 Task: Find connections with filter location Banyo with filter topic #Mindfulwith filter profile language English with filter current company IFORTIS WORLDWIDE™ with filter school Institute of Engineering & Technology with filter industry Wholesale Drugs and Sundries with filter service category Life Coaching with filter keywords title Concierge
Action: Mouse moved to (584, 74)
Screenshot: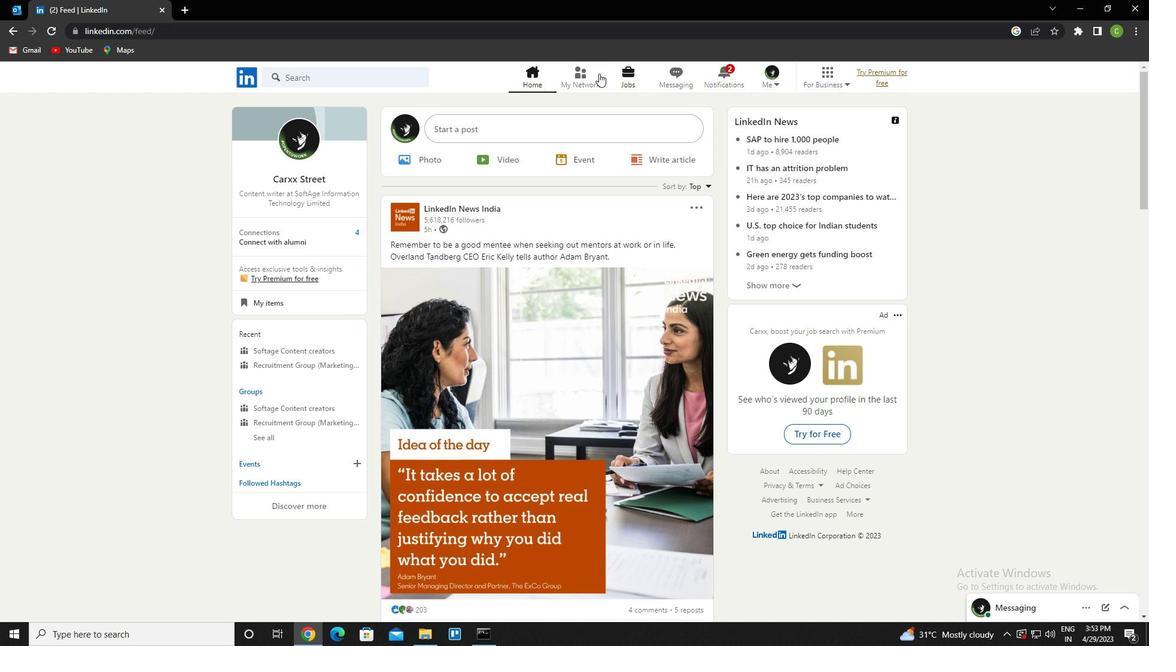 
Action: Mouse pressed left at (584, 74)
Screenshot: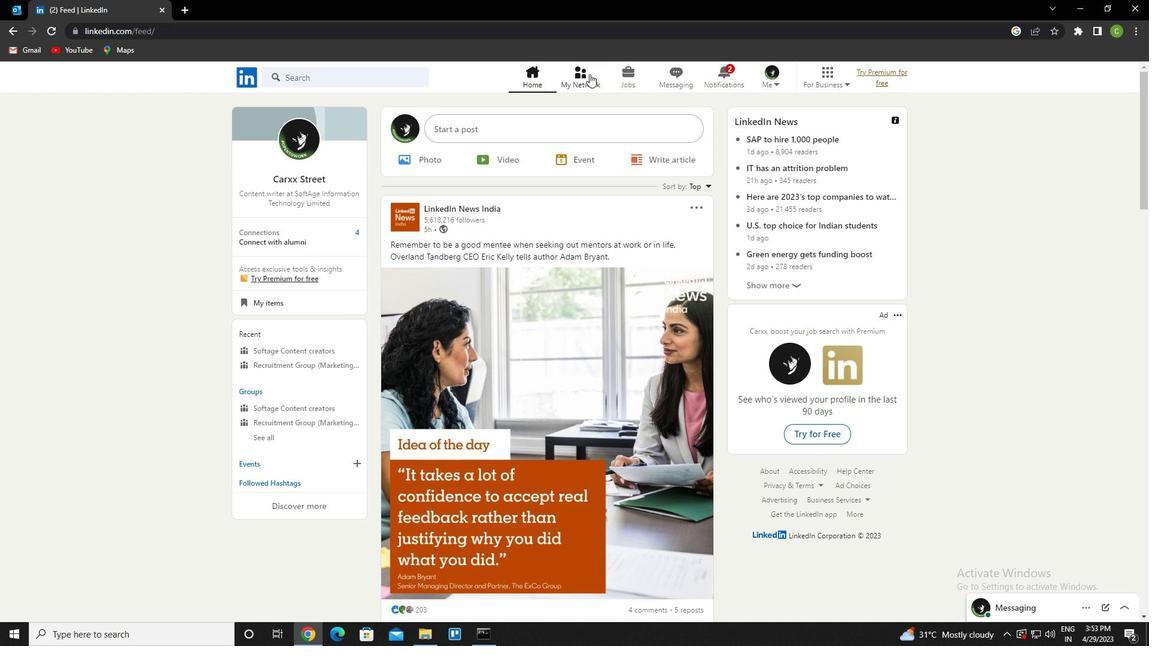 
Action: Mouse moved to (355, 150)
Screenshot: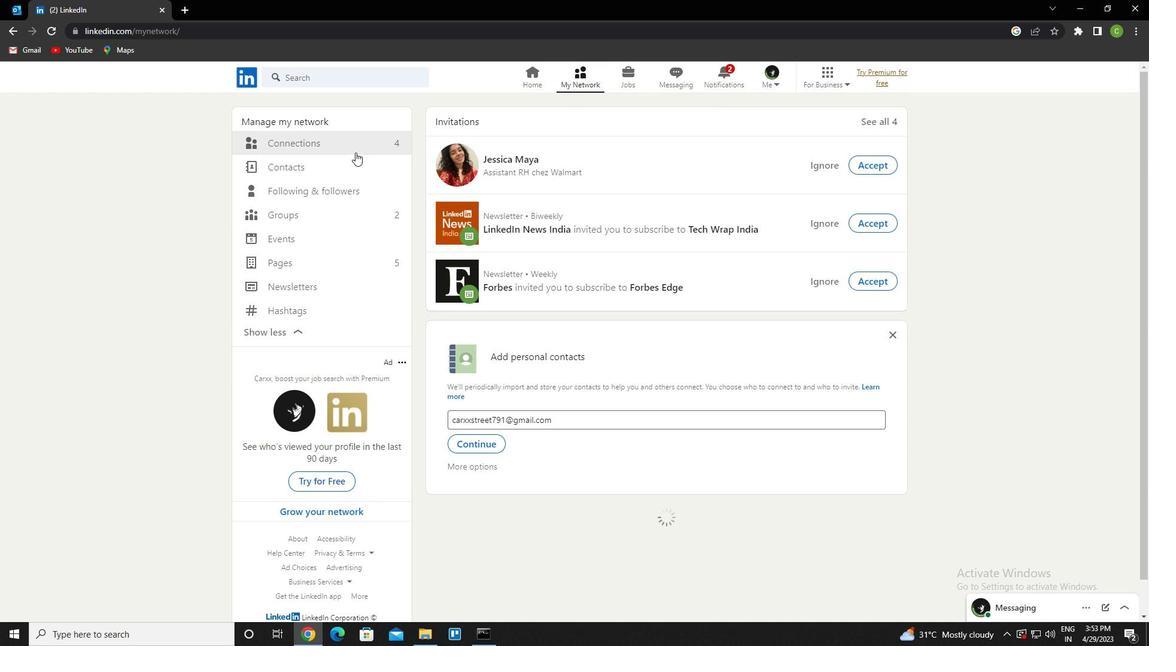 
Action: Mouse pressed left at (355, 150)
Screenshot: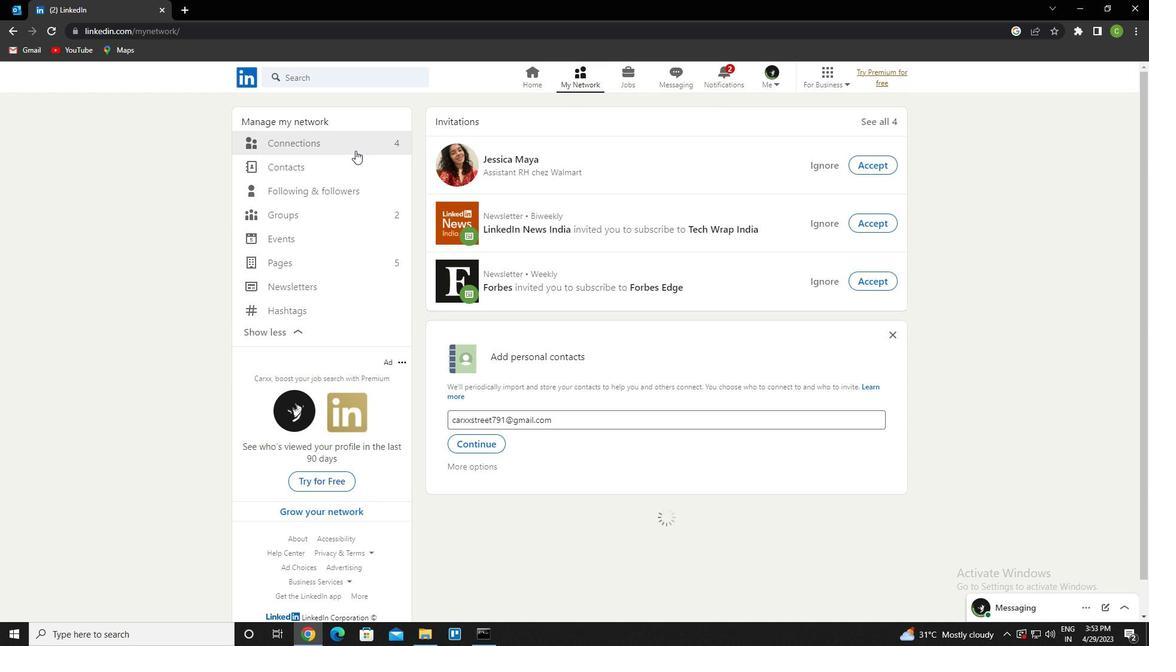 
Action: Mouse moved to (366, 147)
Screenshot: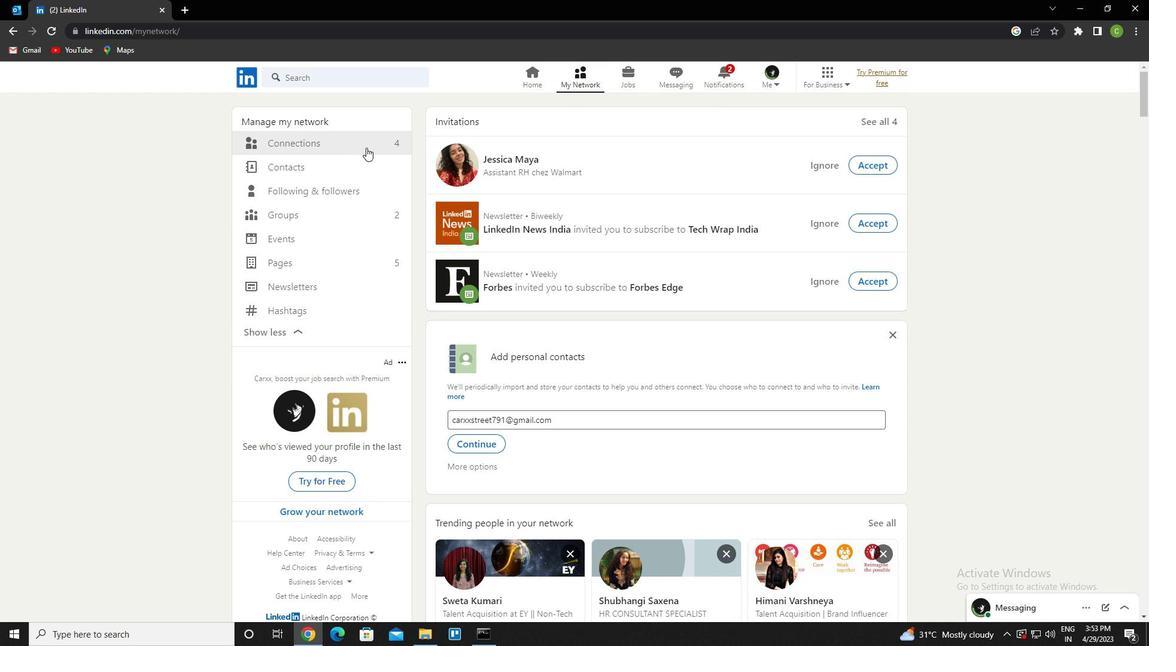 
Action: Mouse pressed left at (366, 147)
Screenshot: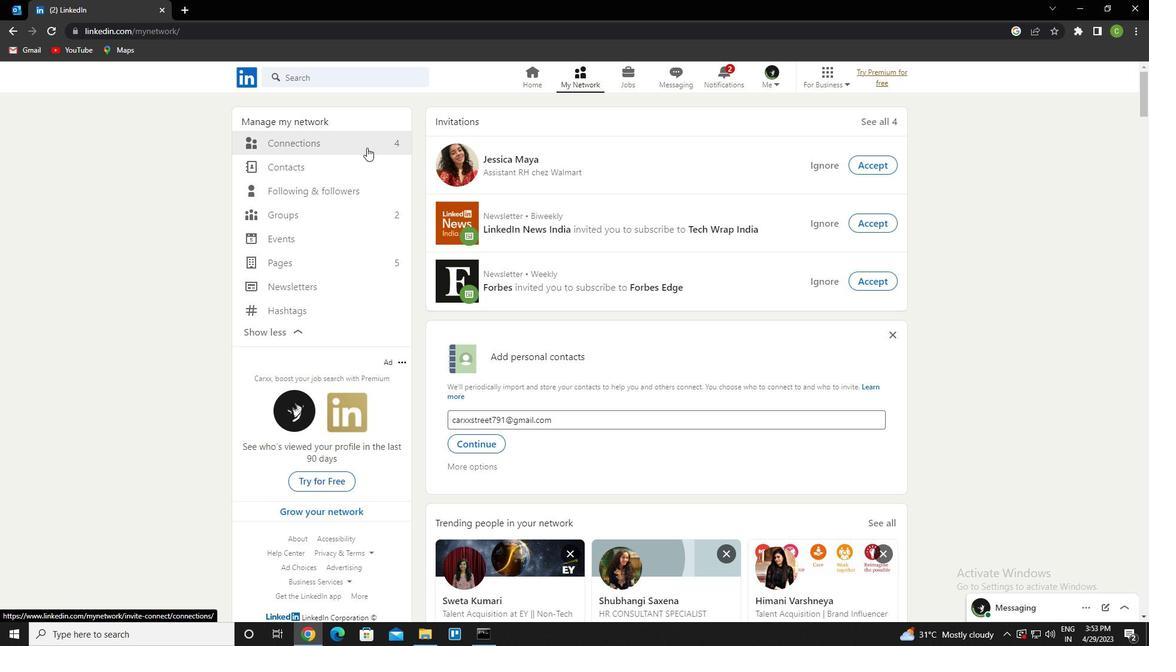 
Action: Mouse moved to (688, 149)
Screenshot: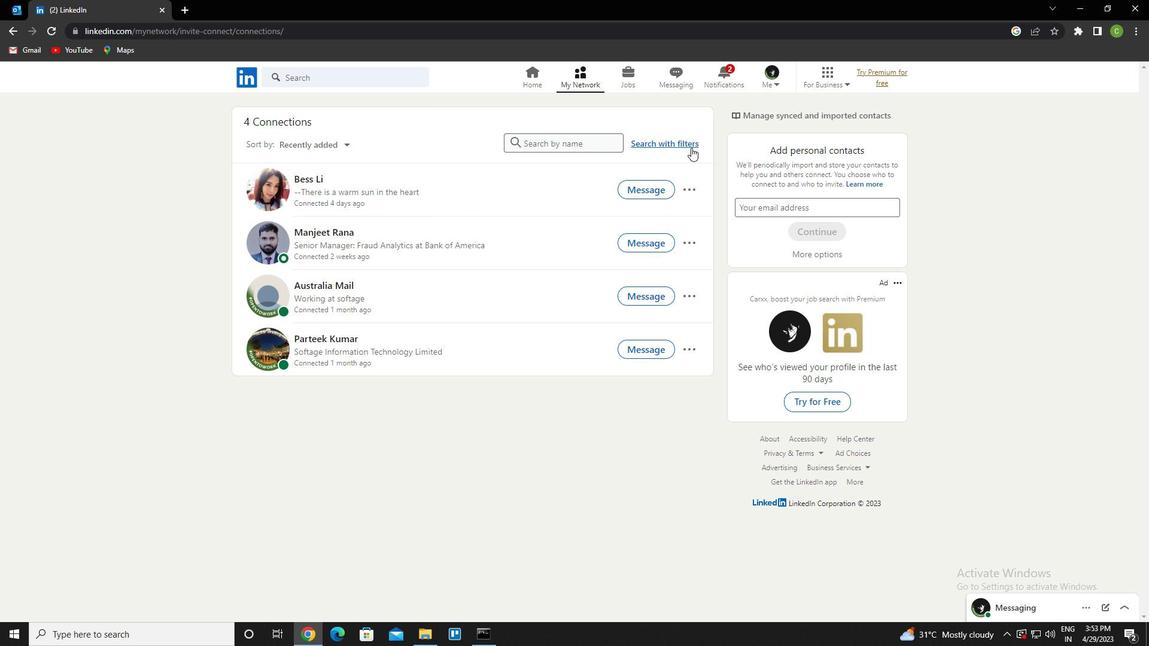 
Action: Mouse pressed left at (688, 149)
Screenshot: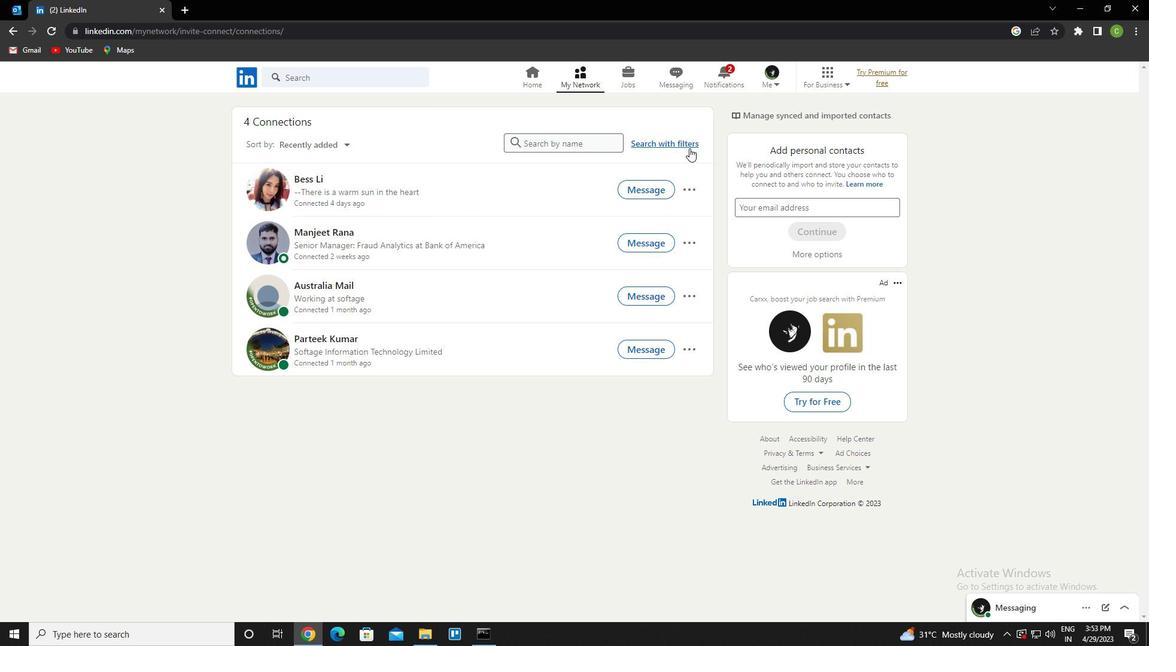 
Action: Mouse moved to (620, 114)
Screenshot: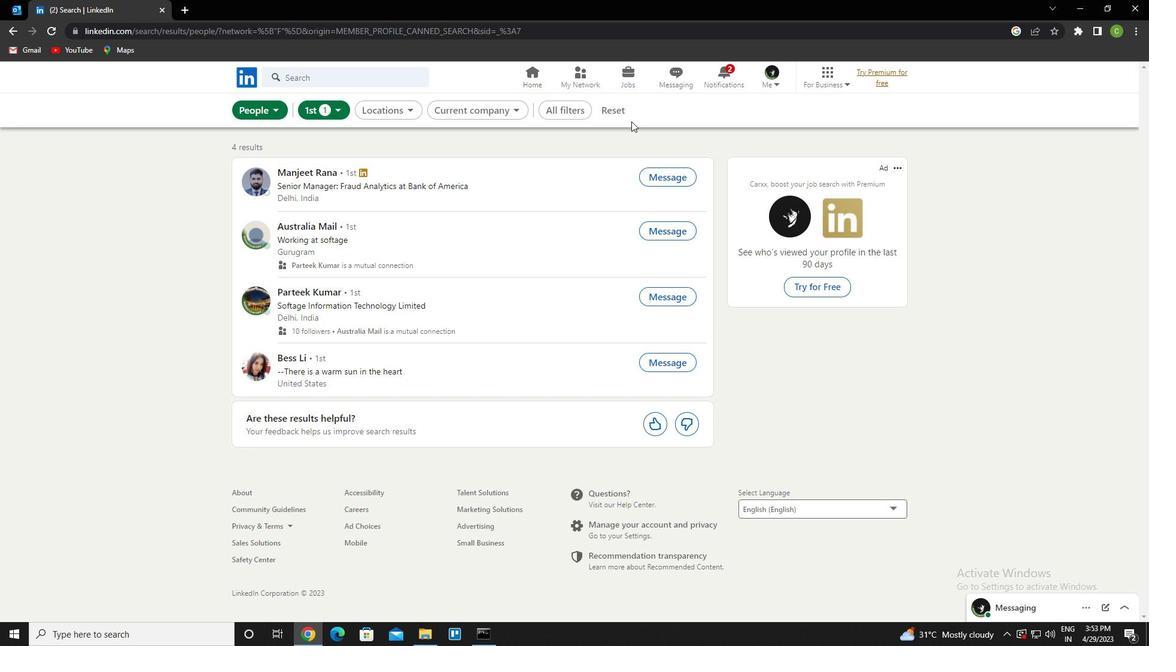 
Action: Mouse pressed left at (620, 114)
Screenshot: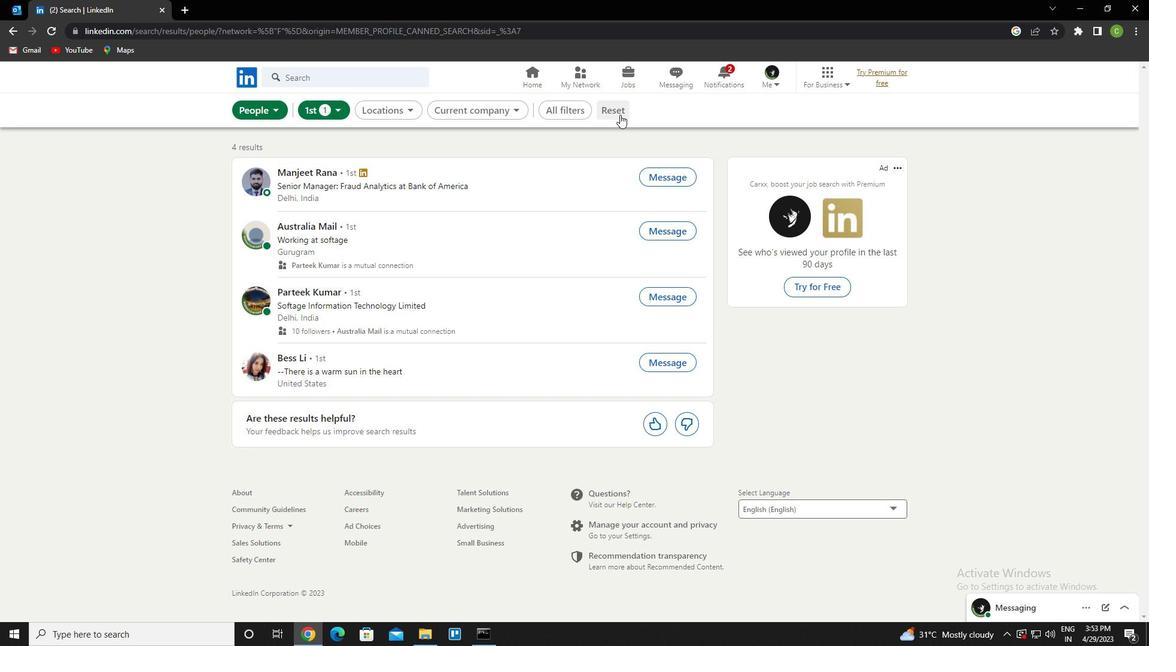 
Action: Mouse moved to (593, 110)
Screenshot: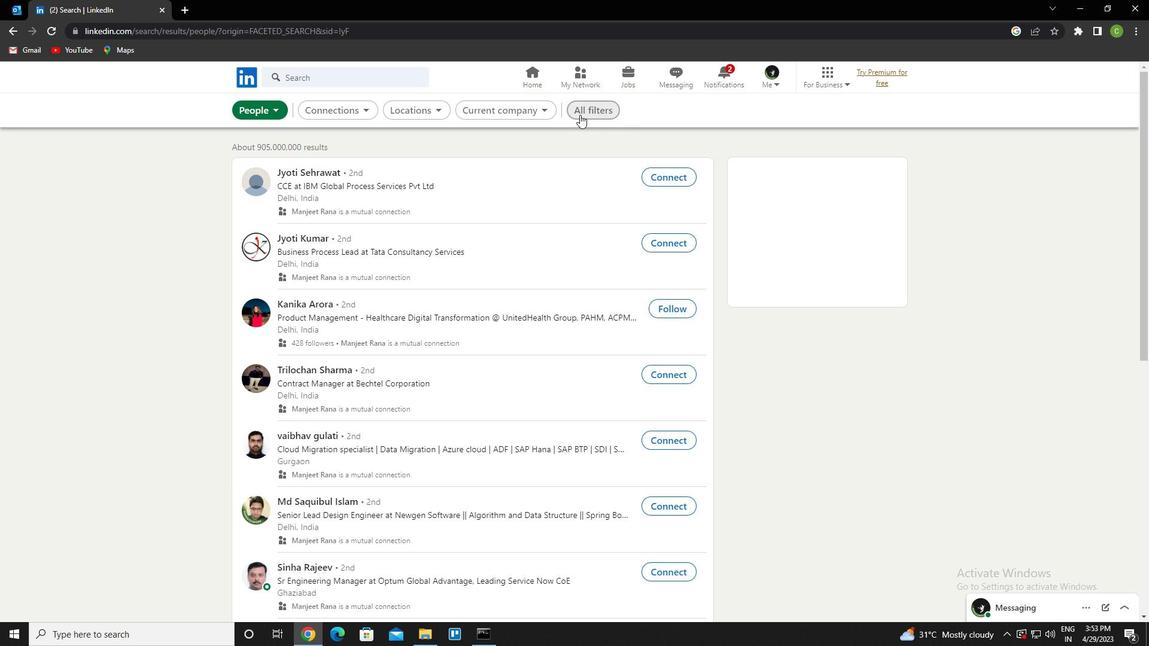 
Action: Mouse pressed left at (593, 110)
Screenshot: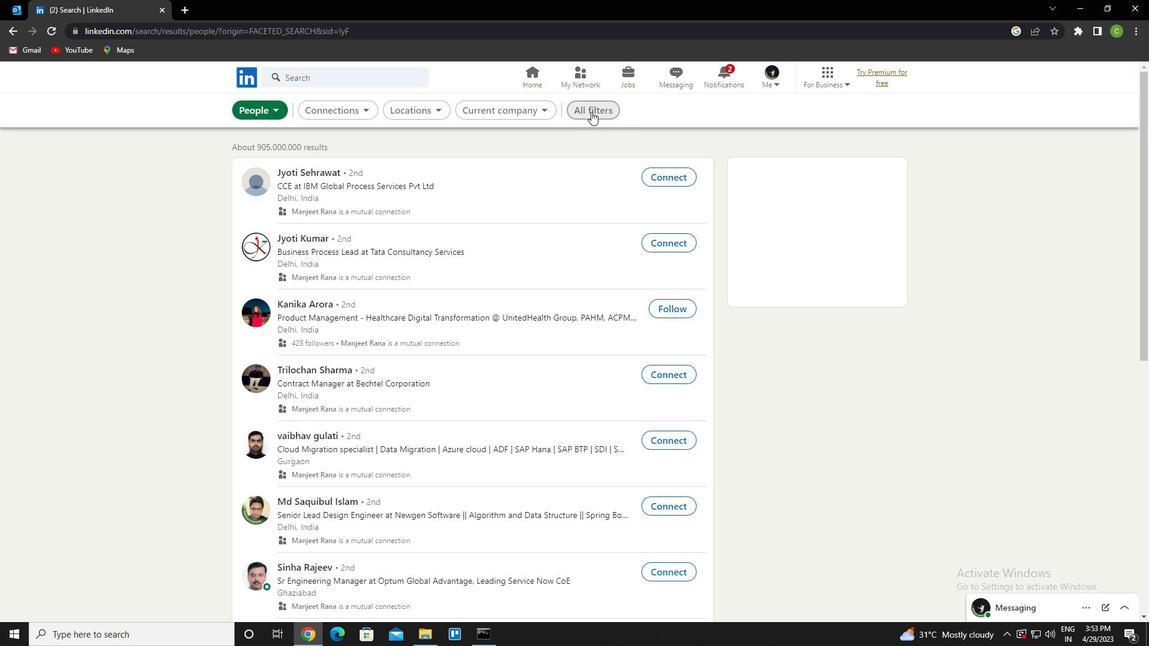 
Action: Mouse moved to (954, 414)
Screenshot: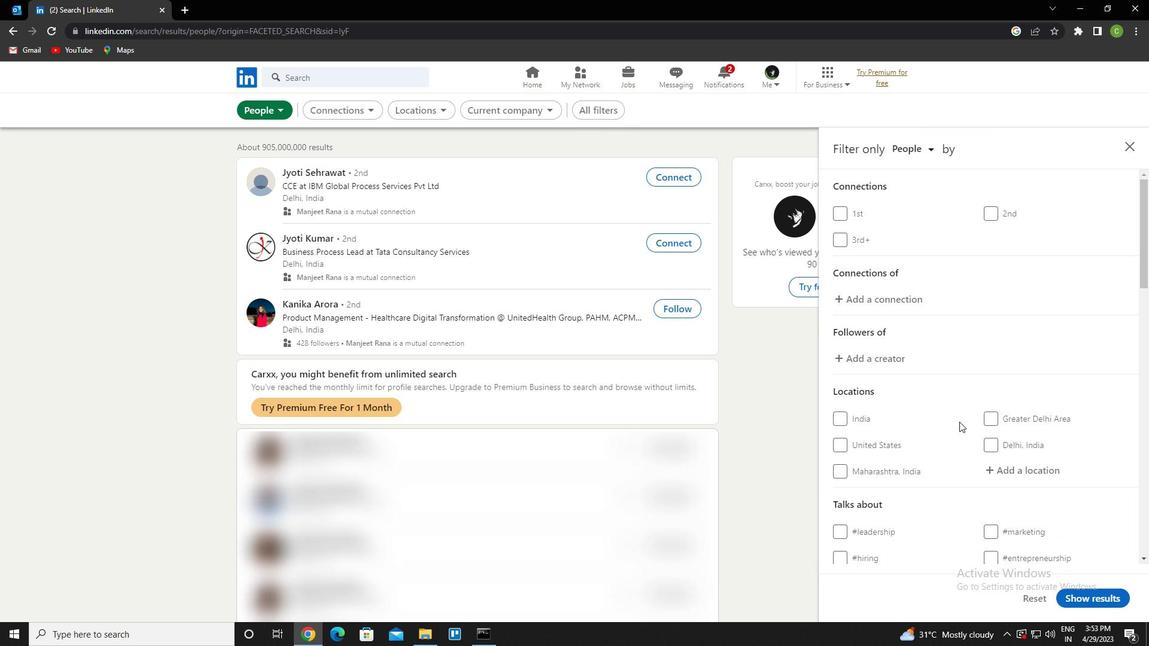 
Action: Mouse scrolled (954, 413) with delta (0, 0)
Screenshot: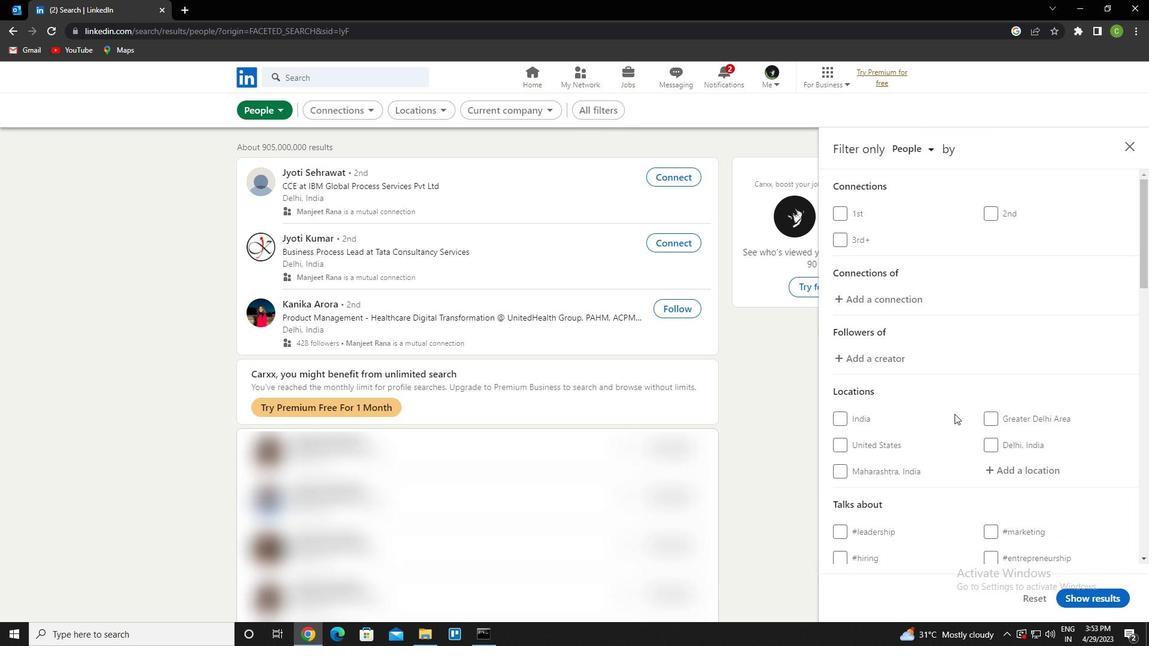 
Action: Mouse scrolled (954, 413) with delta (0, 0)
Screenshot: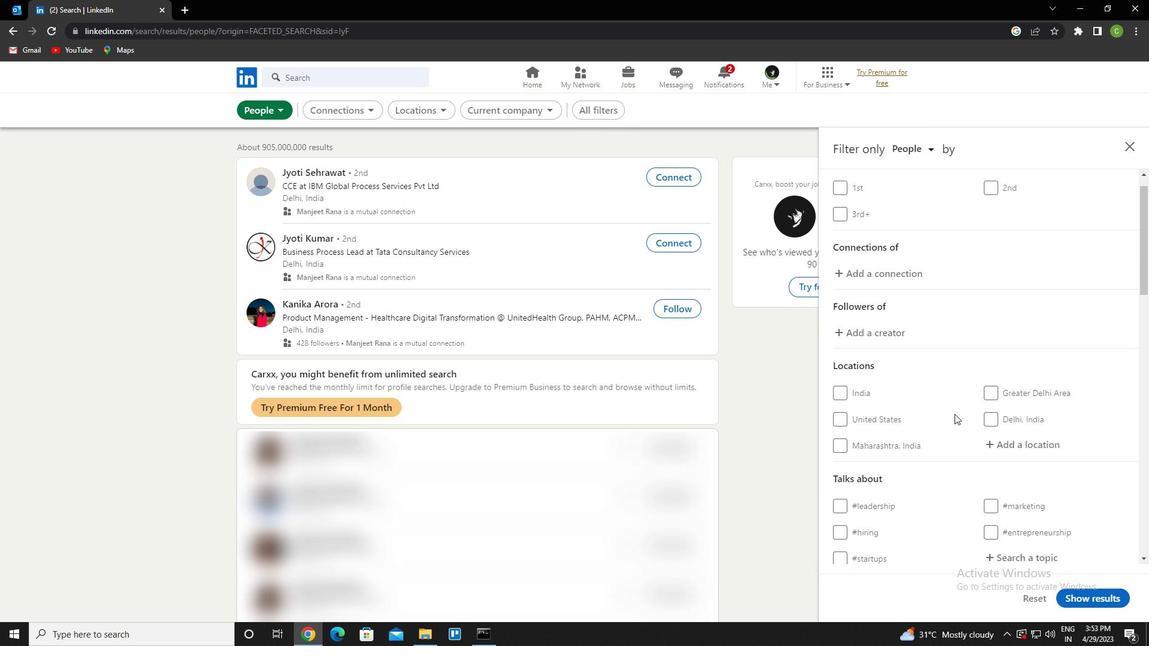 
Action: Mouse moved to (1003, 352)
Screenshot: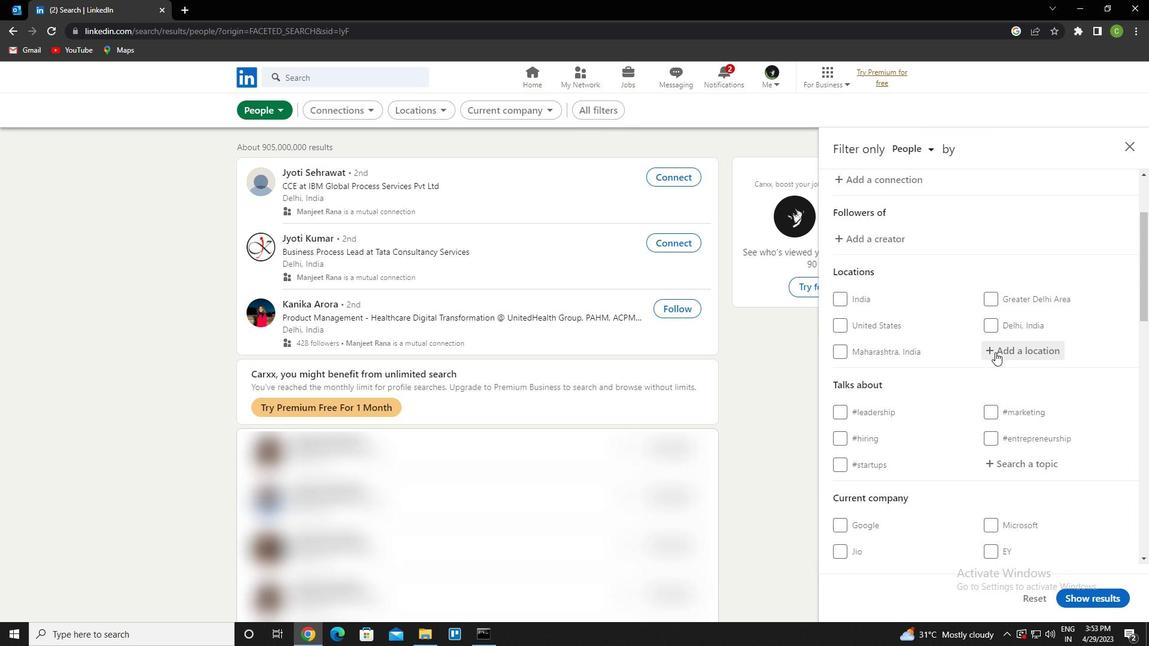 
Action: Mouse pressed left at (1003, 352)
Screenshot: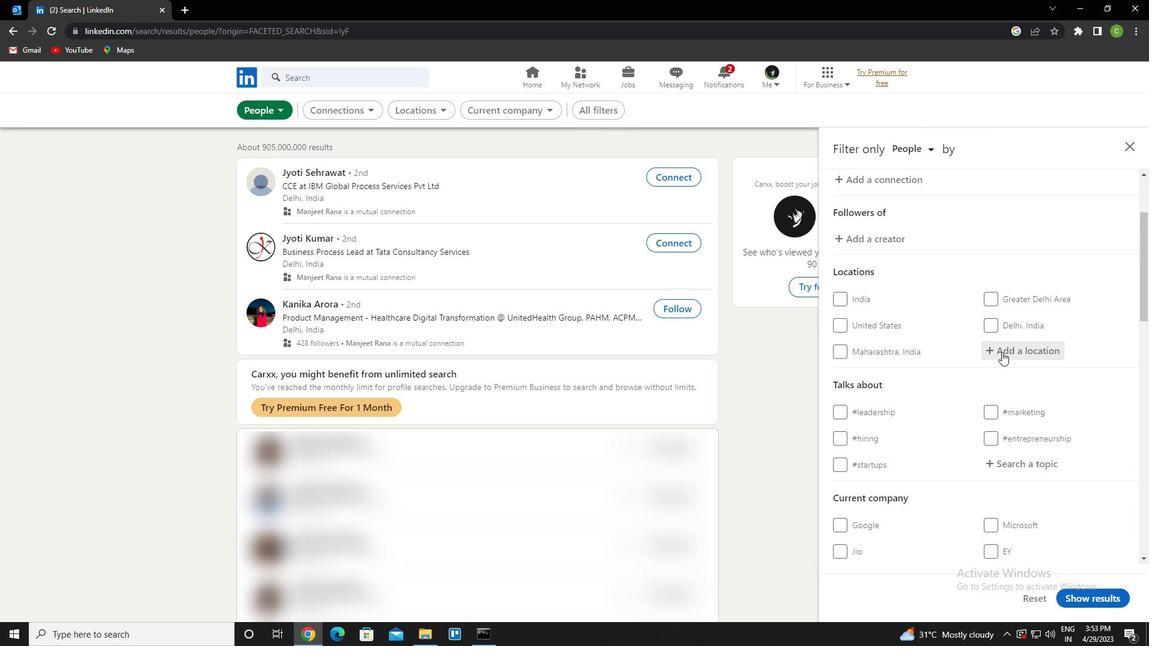 
Action: Key pressed <Key.caps_lock>b<Key.caps_lock>anyo<Key.down><Key.down><Key.enter>
Screenshot: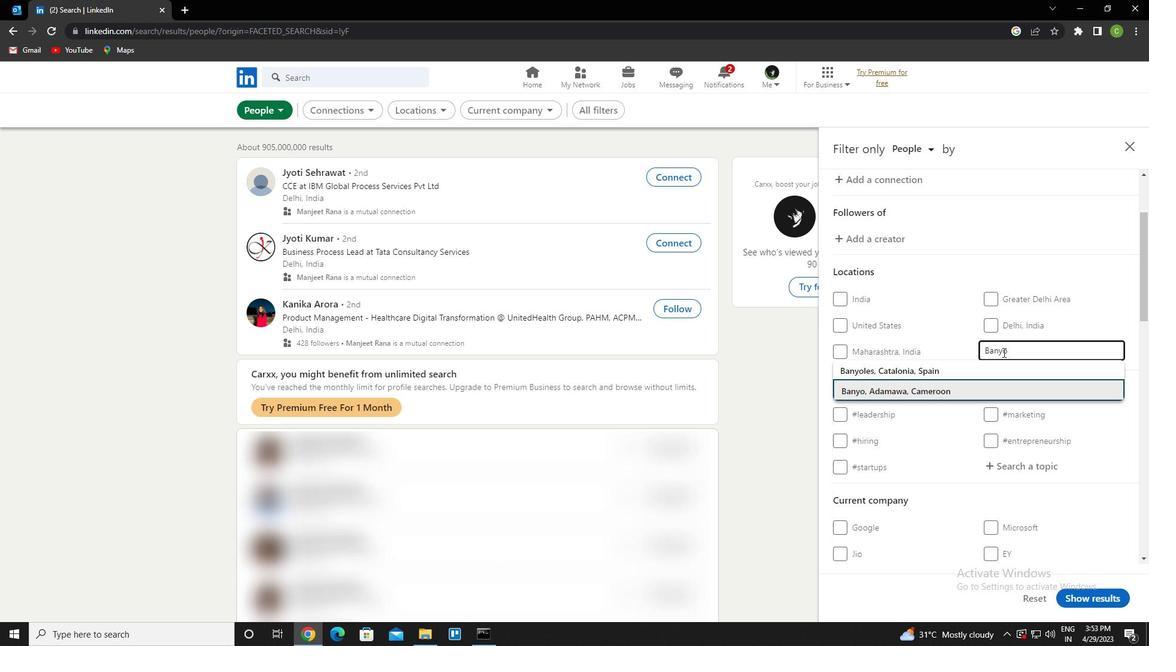 
Action: Mouse moved to (1008, 359)
Screenshot: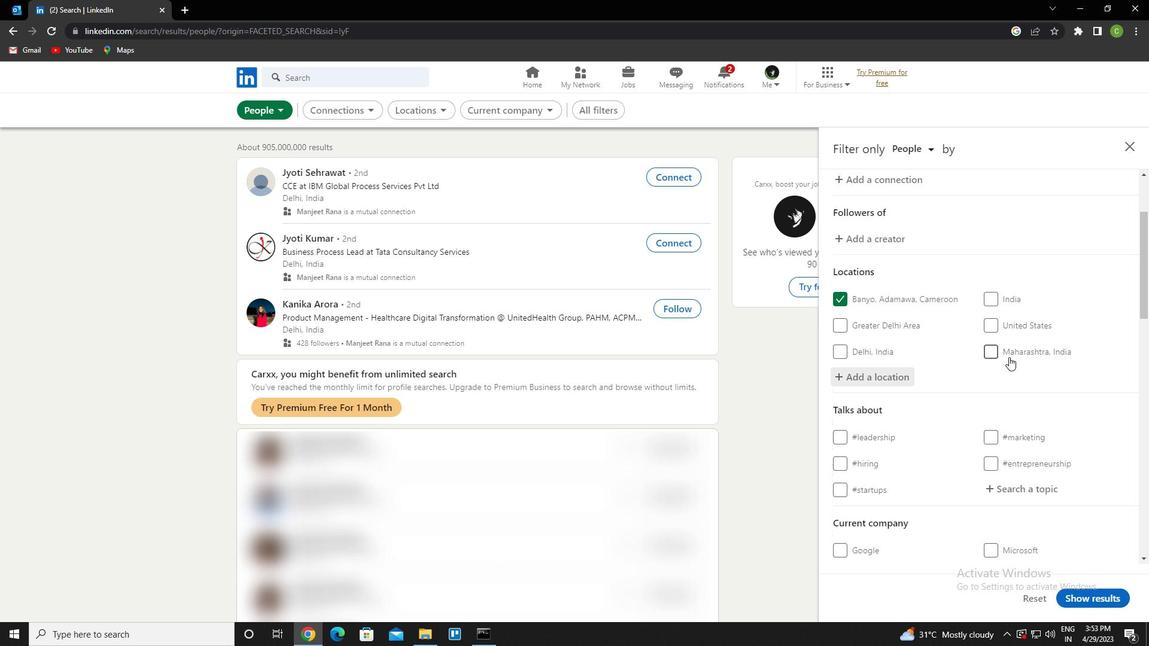 
Action: Mouse scrolled (1008, 358) with delta (0, 0)
Screenshot: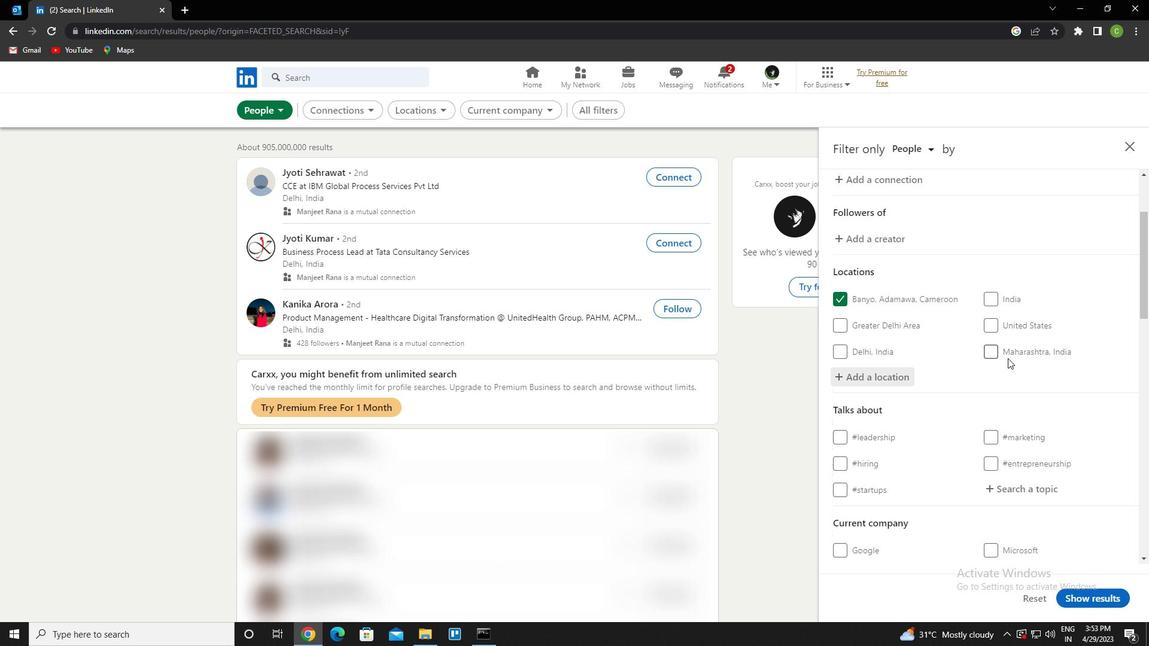 
Action: Mouse moved to (1008, 360)
Screenshot: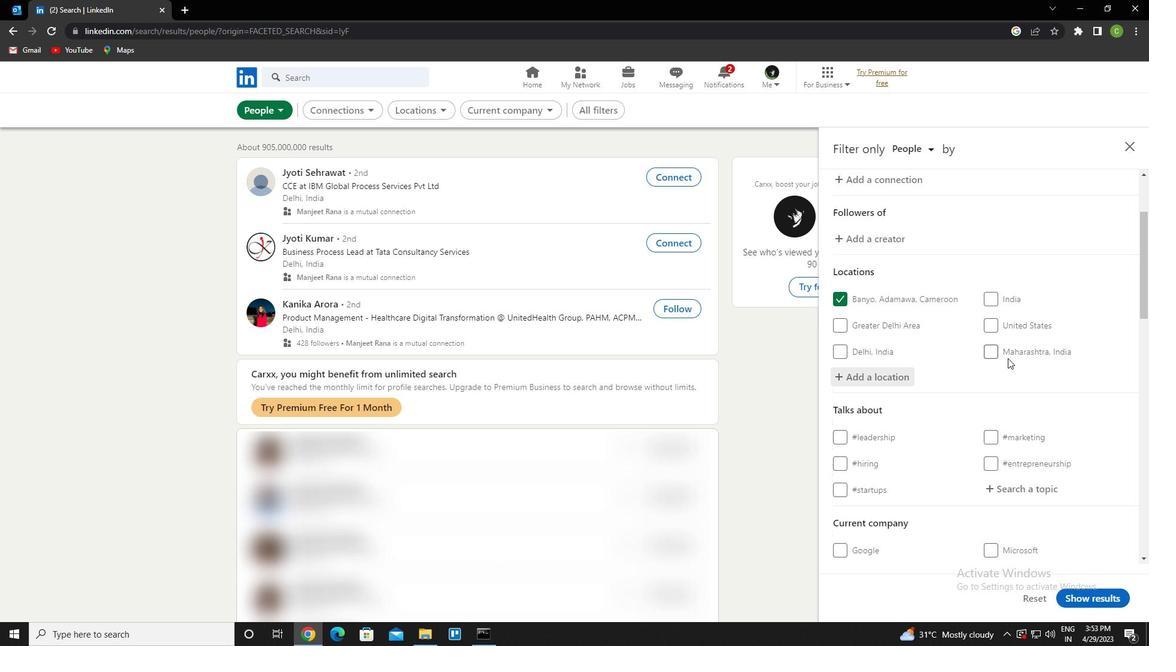 
Action: Mouse scrolled (1008, 359) with delta (0, 0)
Screenshot: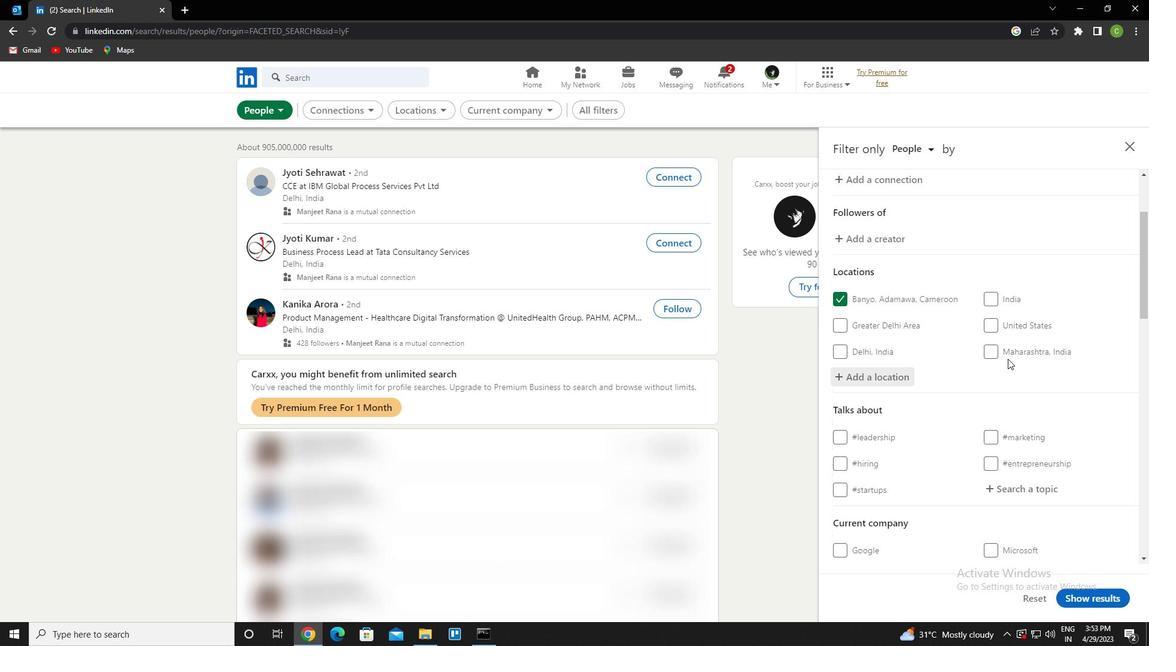
Action: Mouse moved to (1028, 373)
Screenshot: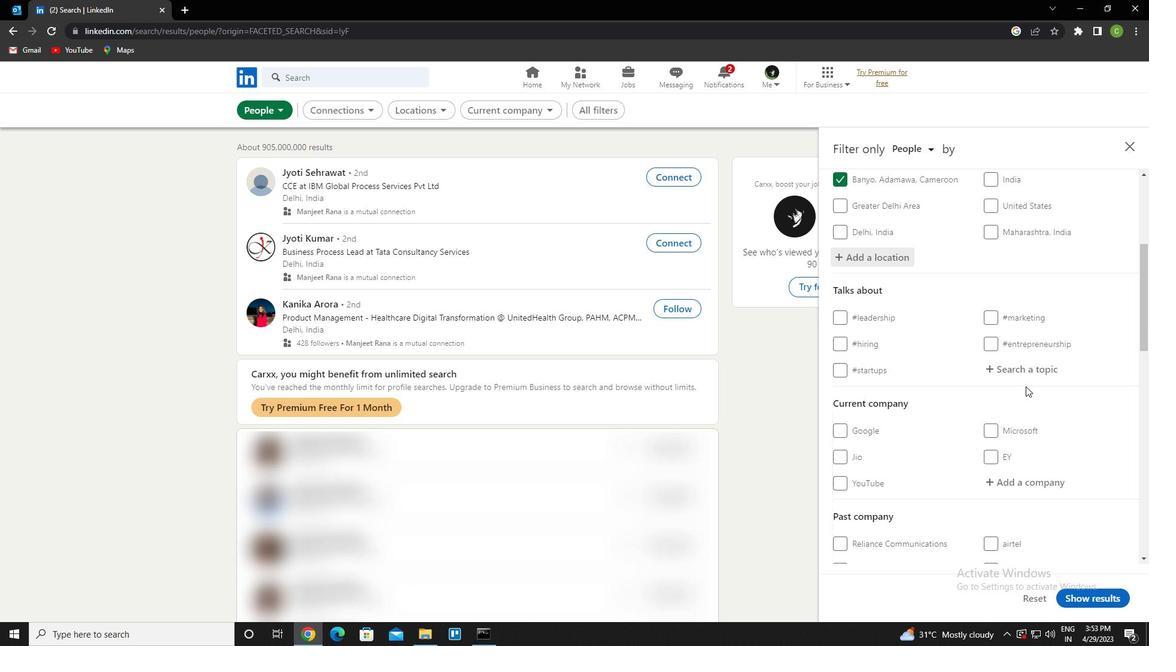 
Action: Mouse pressed left at (1028, 373)
Screenshot: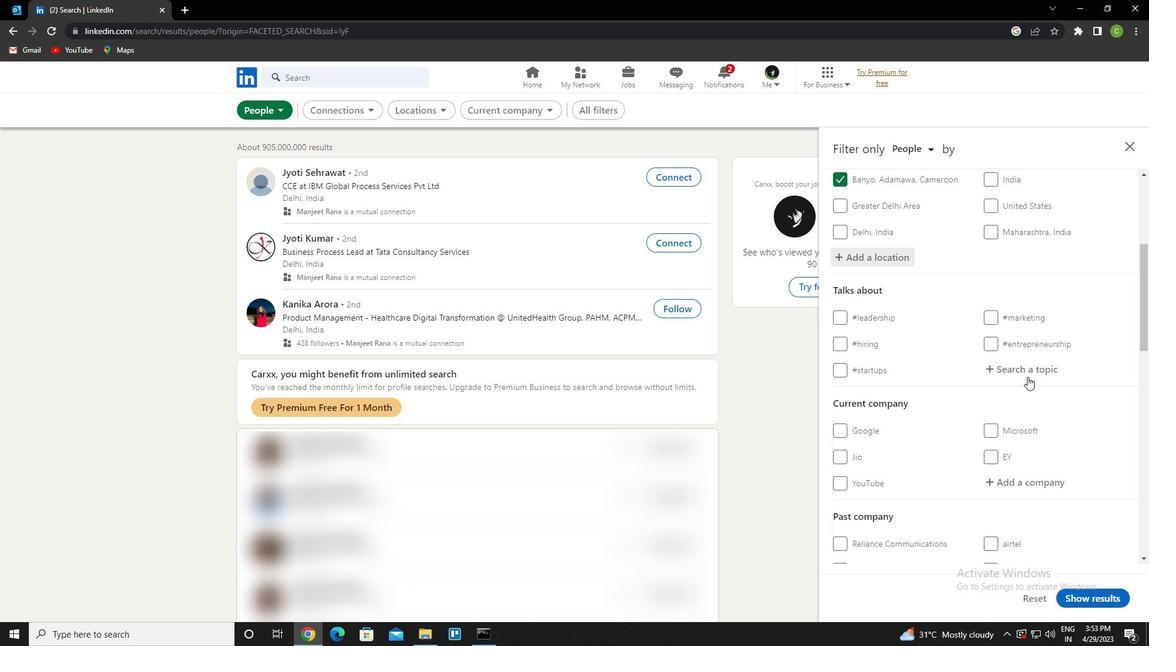 
Action: Key pressed <Key.caps_lock>m<Key.caps_lock>ibn<Key.backspace><Key.backspace>ndful<Key.down><Key.down><Key.enter>
Screenshot: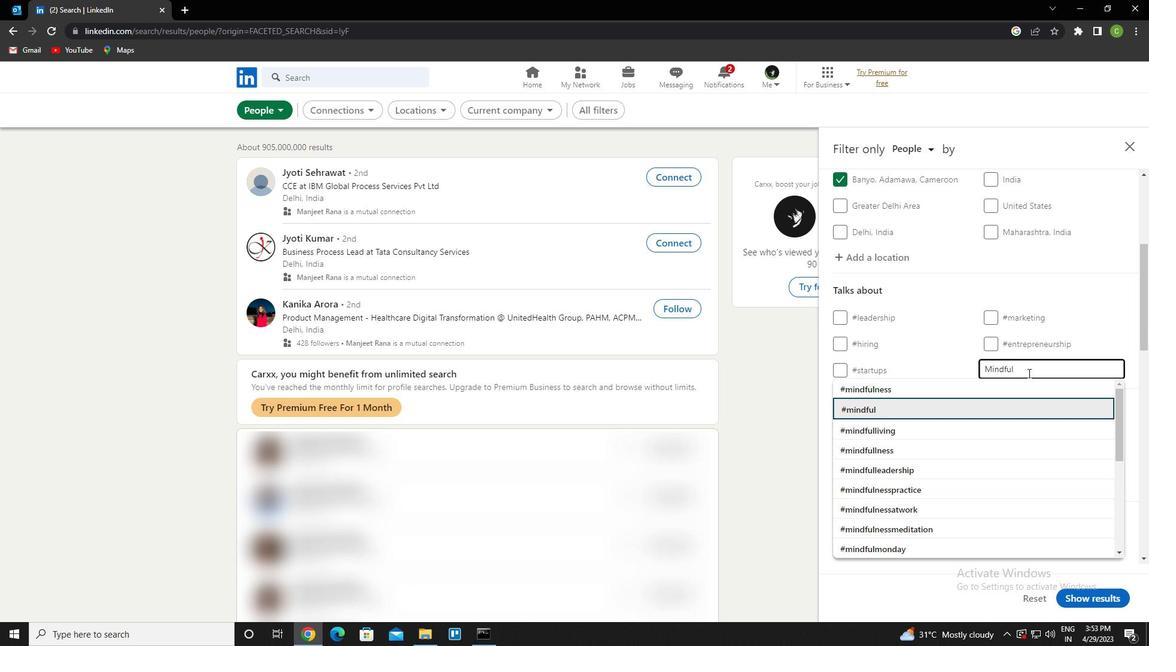 
Action: Mouse scrolled (1028, 372) with delta (0, 0)
Screenshot: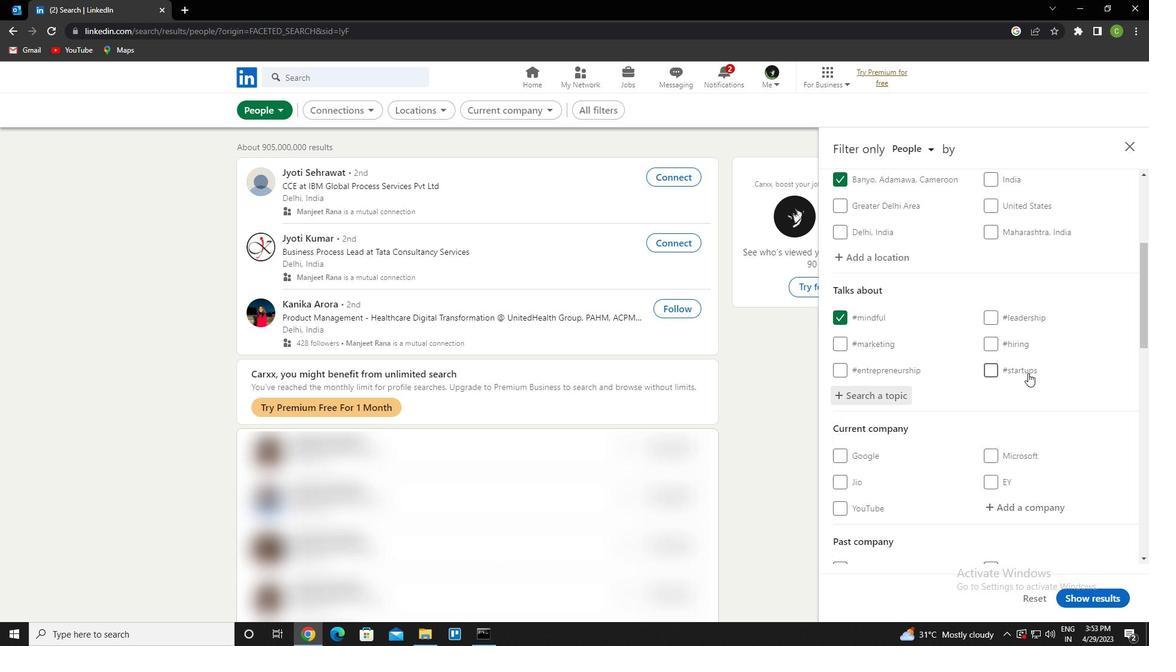 
Action: Mouse scrolled (1028, 372) with delta (0, 0)
Screenshot: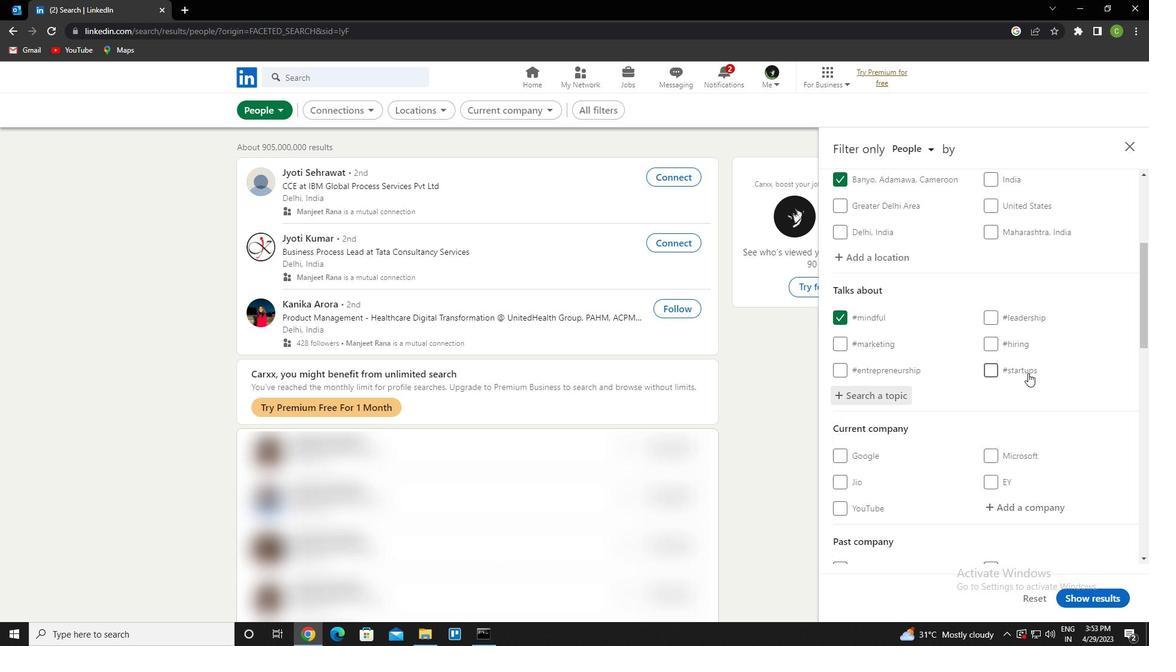 
Action: Mouse scrolled (1028, 372) with delta (0, 0)
Screenshot: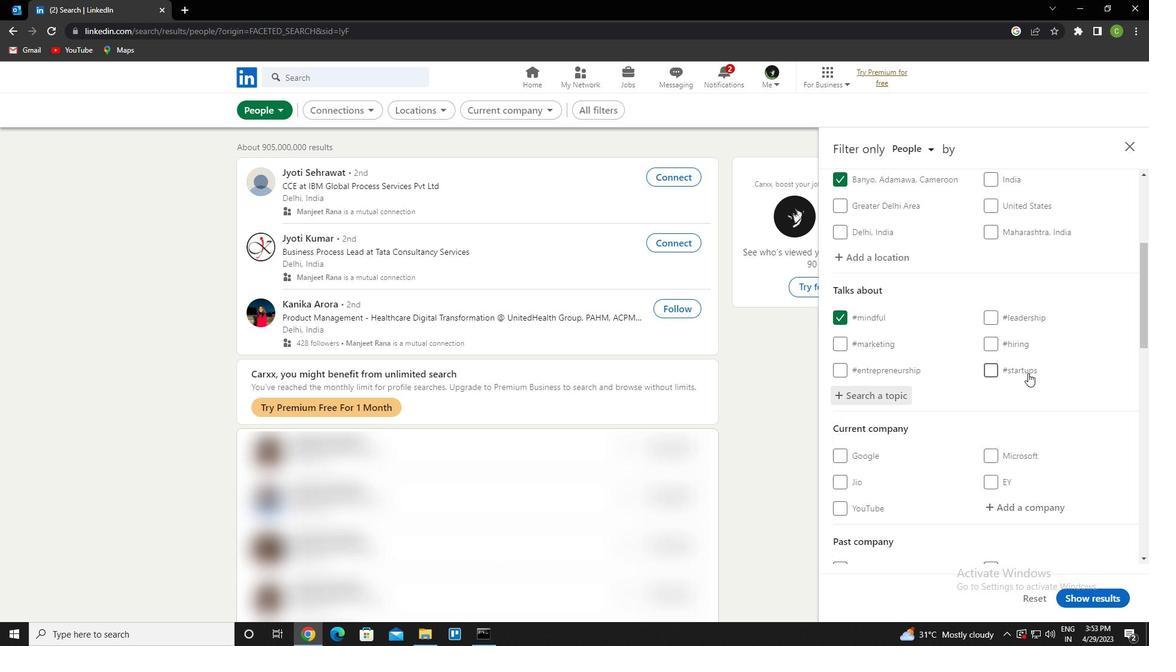 
Action: Mouse scrolled (1028, 372) with delta (0, 0)
Screenshot: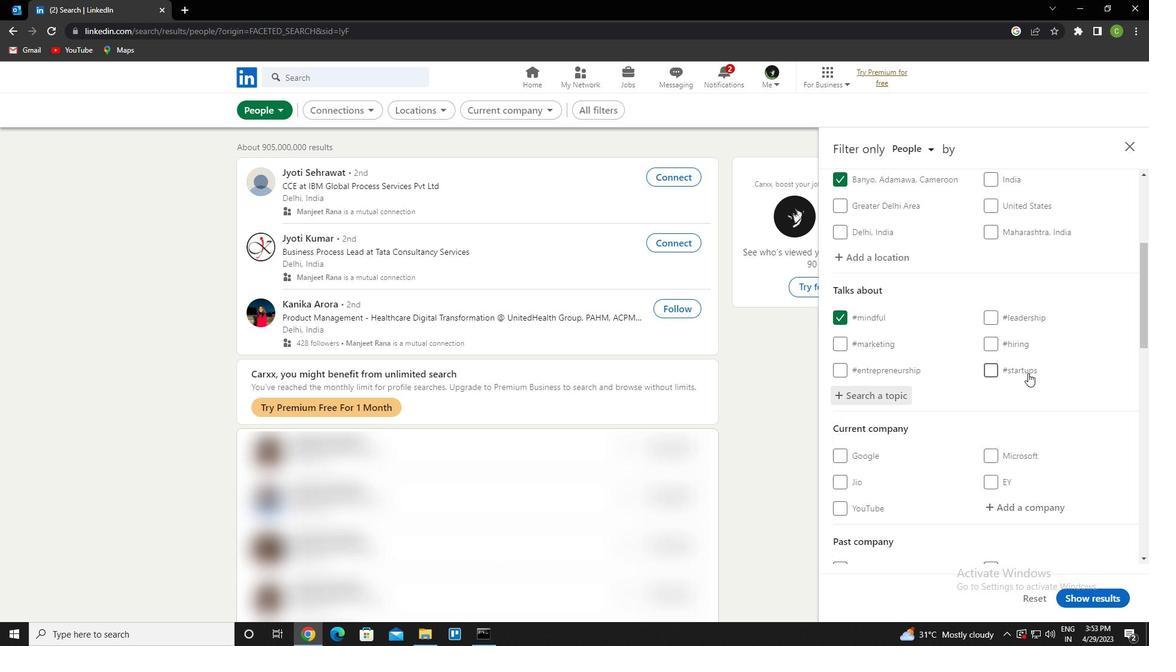 
Action: Mouse scrolled (1028, 372) with delta (0, 0)
Screenshot: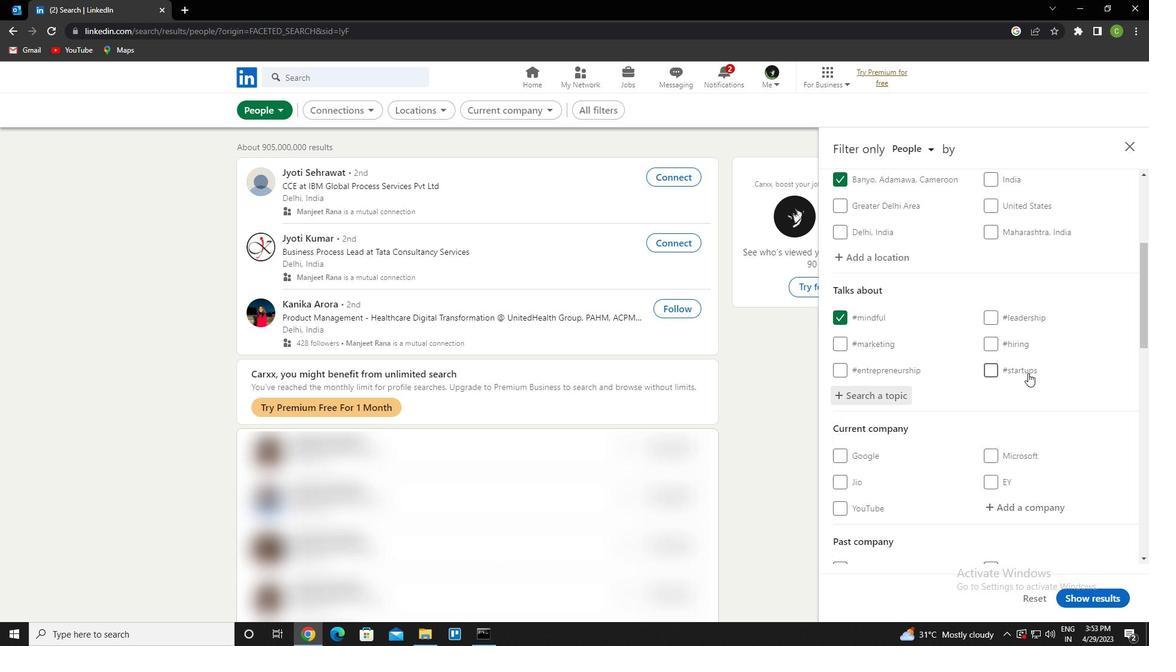 
Action: Mouse scrolled (1028, 372) with delta (0, 0)
Screenshot: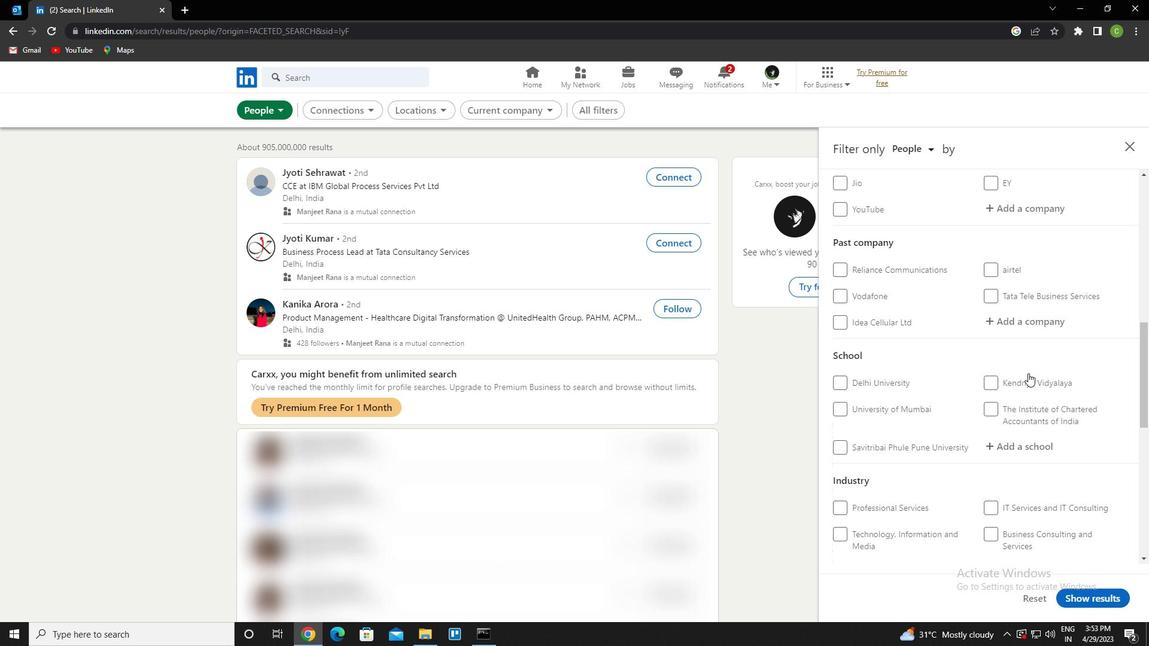 
Action: Mouse moved to (1015, 397)
Screenshot: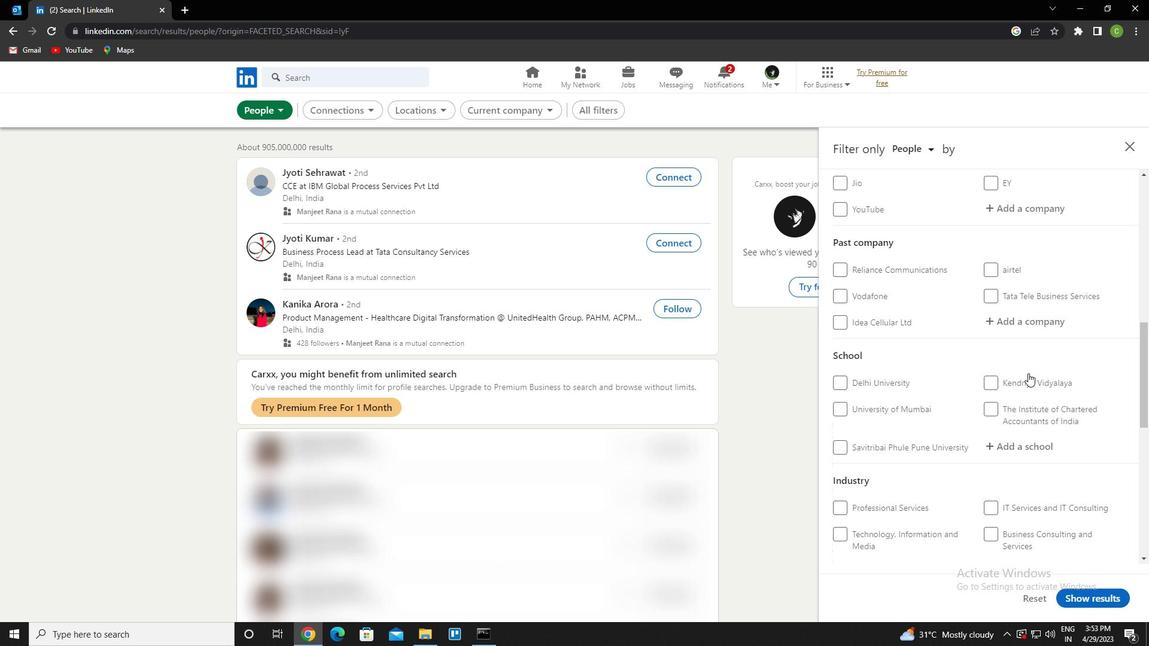 
Action: Mouse scrolled (1015, 396) with delta (0, 0)
Screenshot: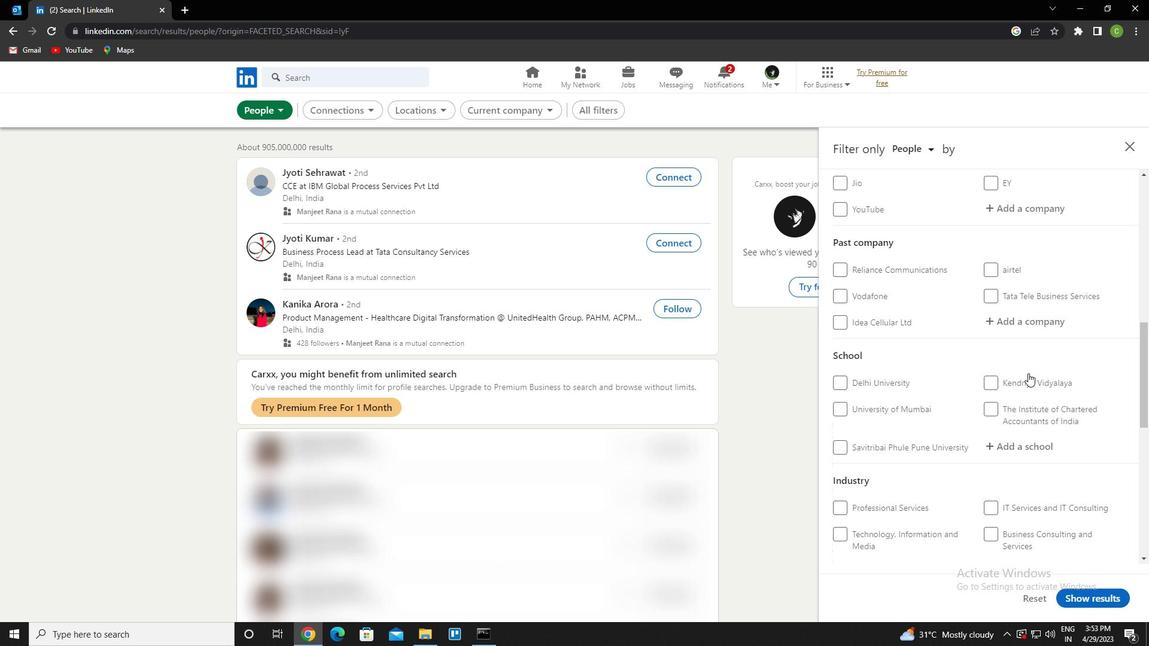 
Action: Mouse moved to (1008, 409)
Screenshot: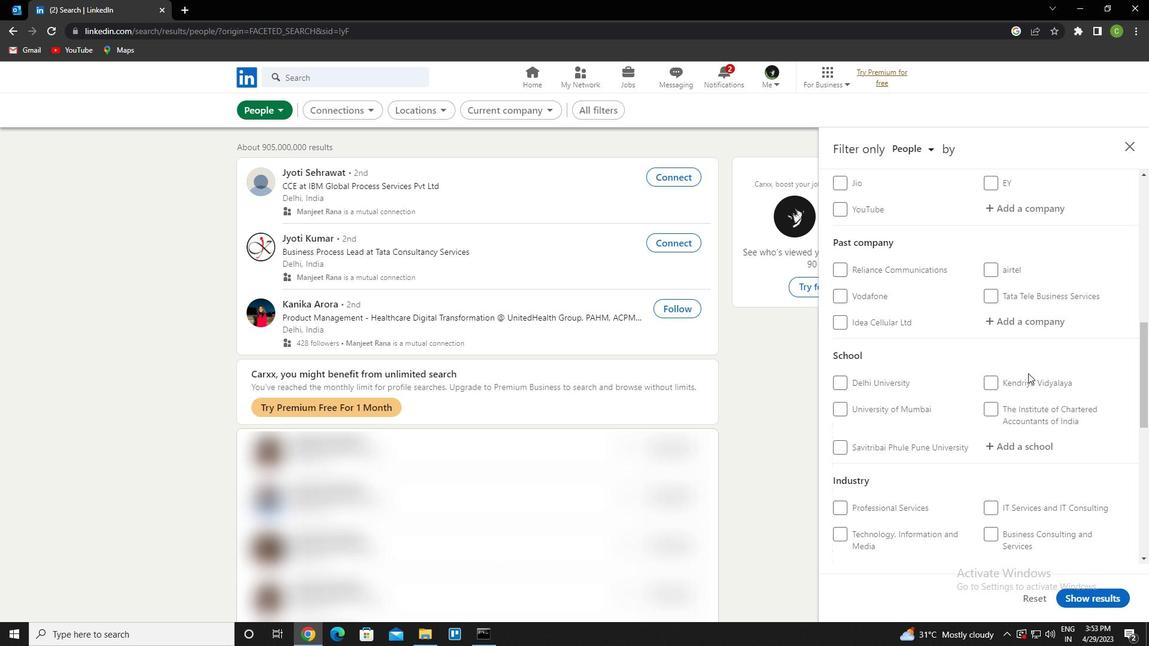 
Action: Mouse scrolled (1008, 408) with delta (0, 0)
Screenshot: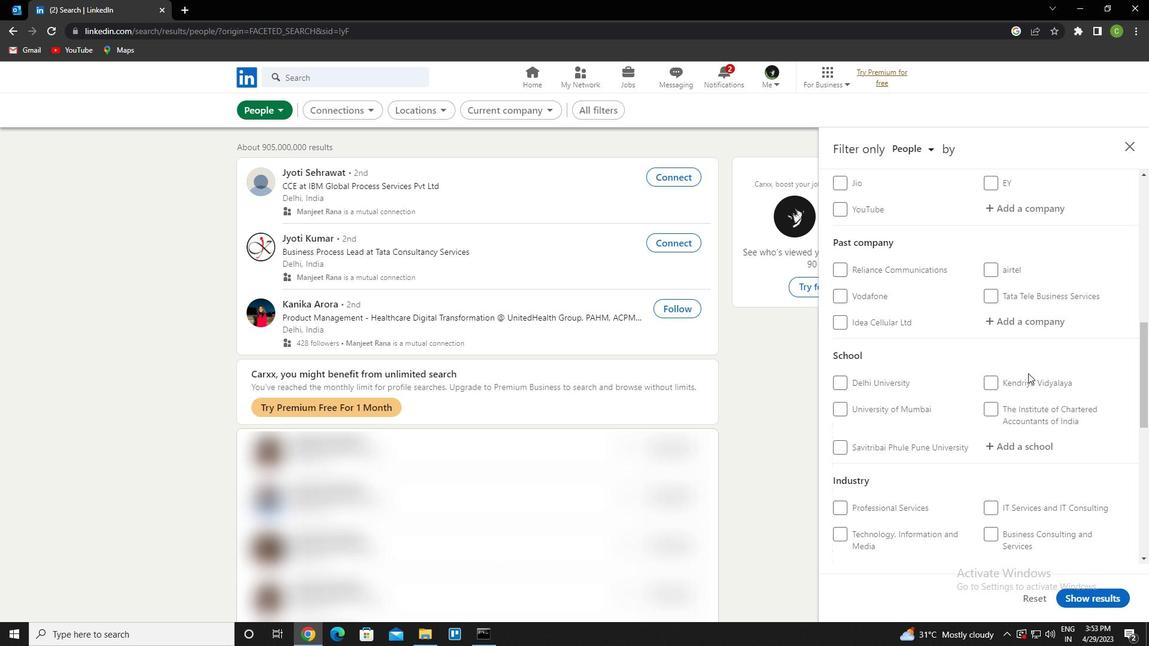 
Action: Mouse moved to (1004, 413)
Screenshot: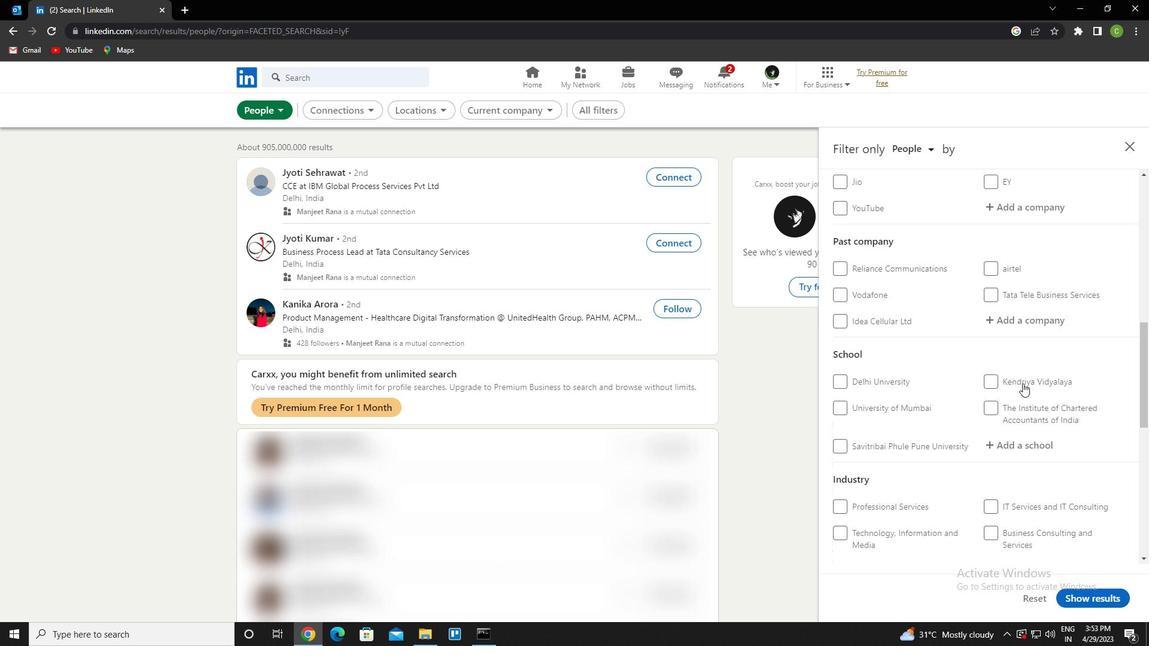 
Action: Mouse scrolled (1004, 413) with delta (0, 0)
Screenshot: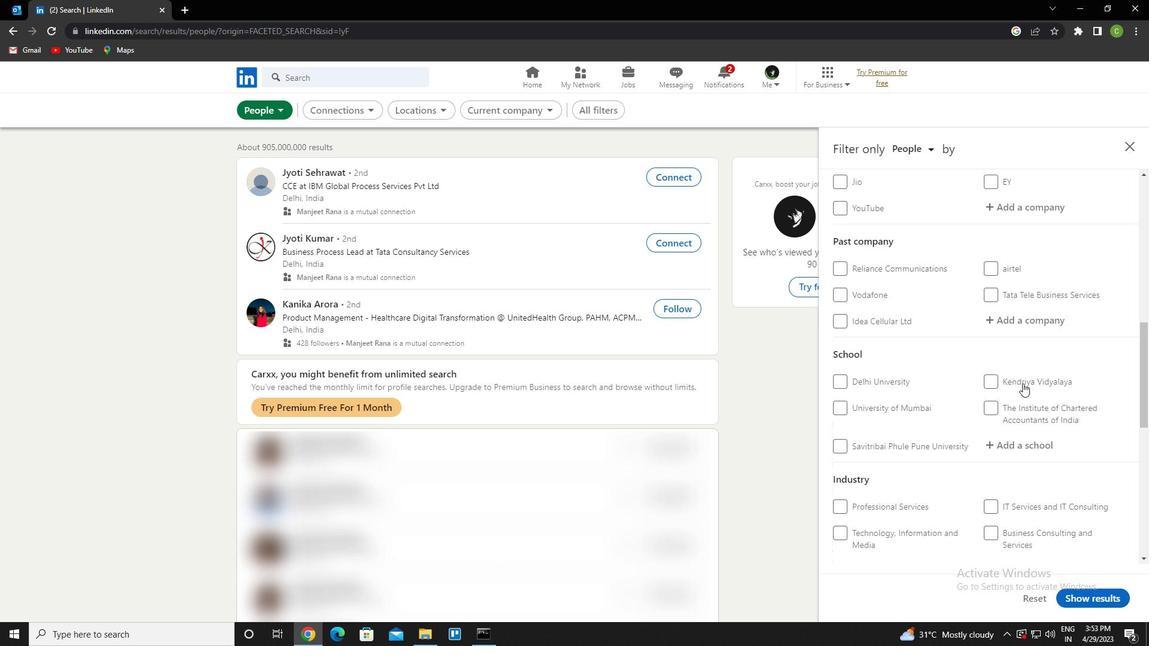 
Action: Mouse moved to (1000, 416)
Screenshot: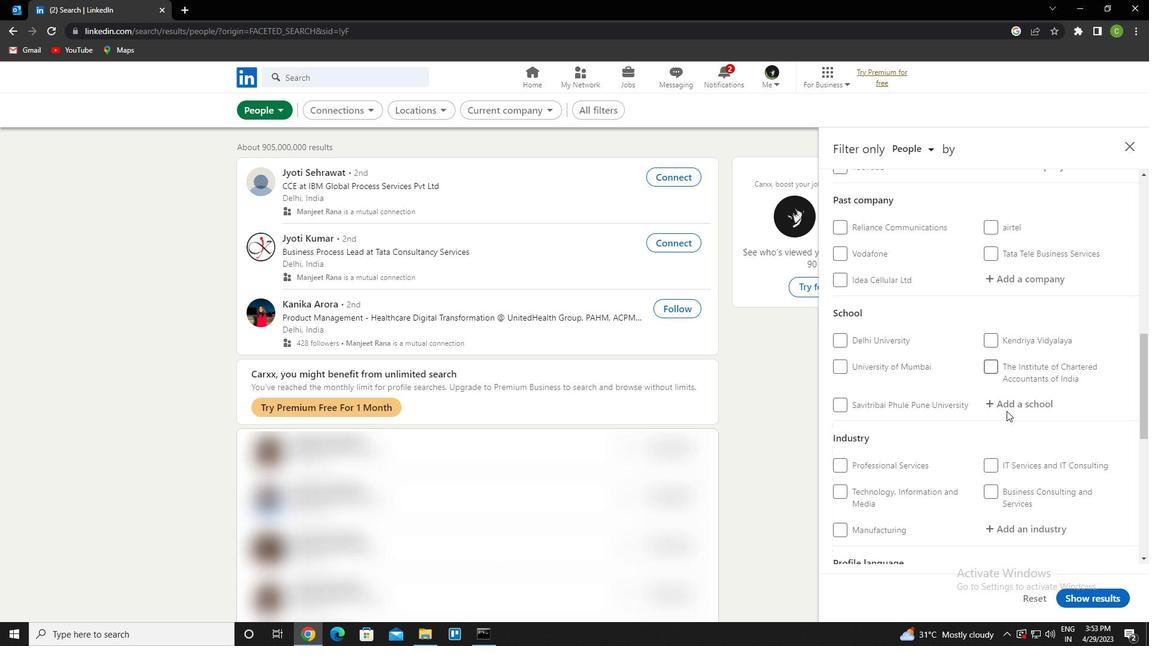 
Action: Mouse scrolled (1000, 415) with delta (0, 0)
Screenshot: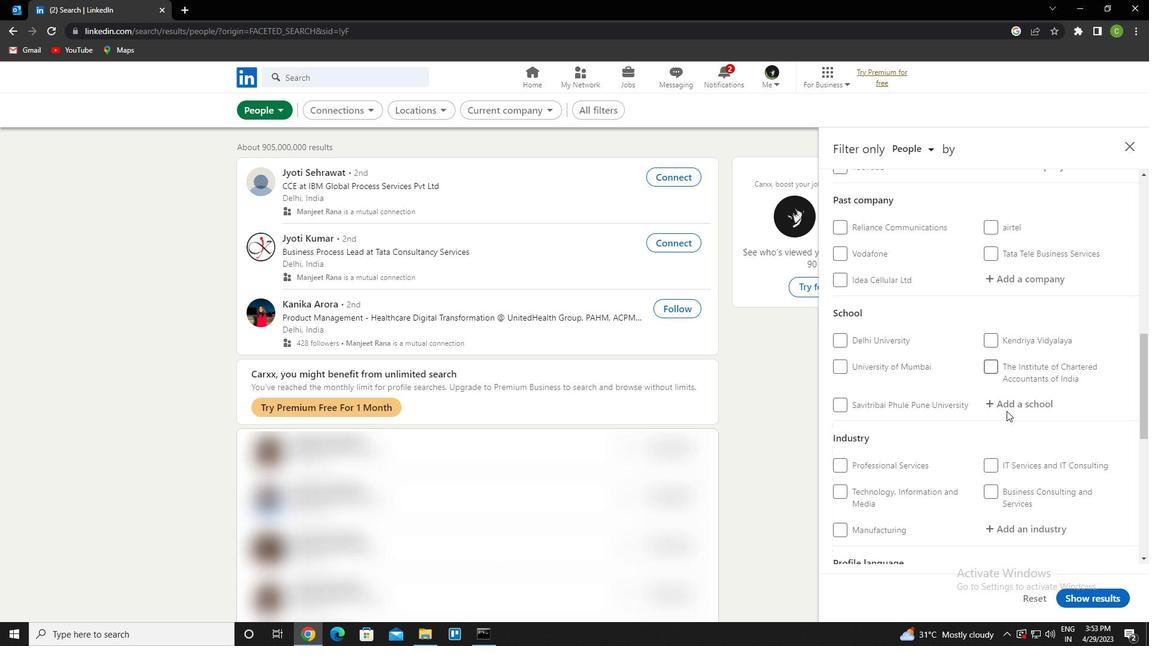 
Action: Mouse moved to (840, 337)
Screenshot: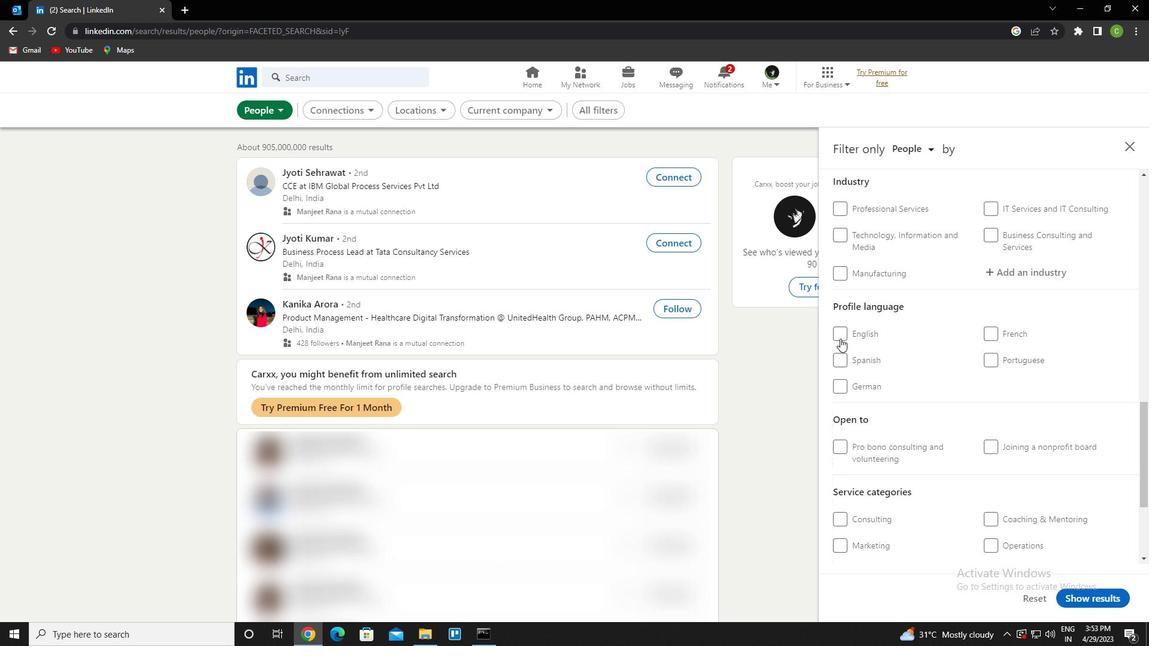 
Action: Mouse pressed left at (840, 337)
Screenshot: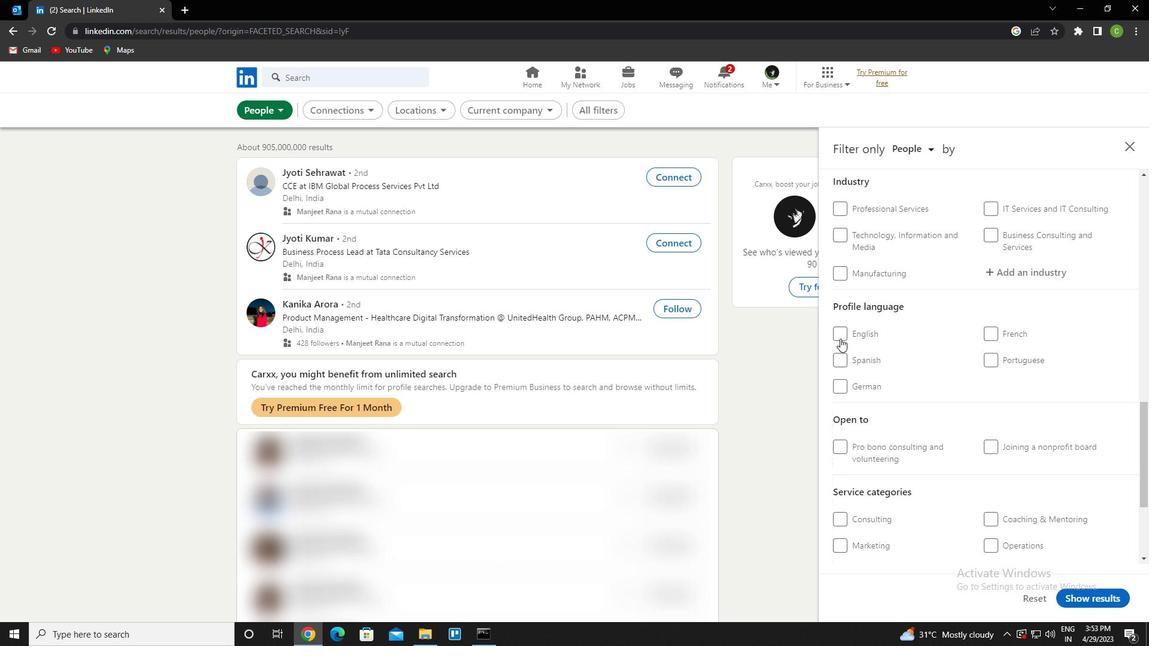 
Action: Mouse moved to (894, 381)
Screenshot: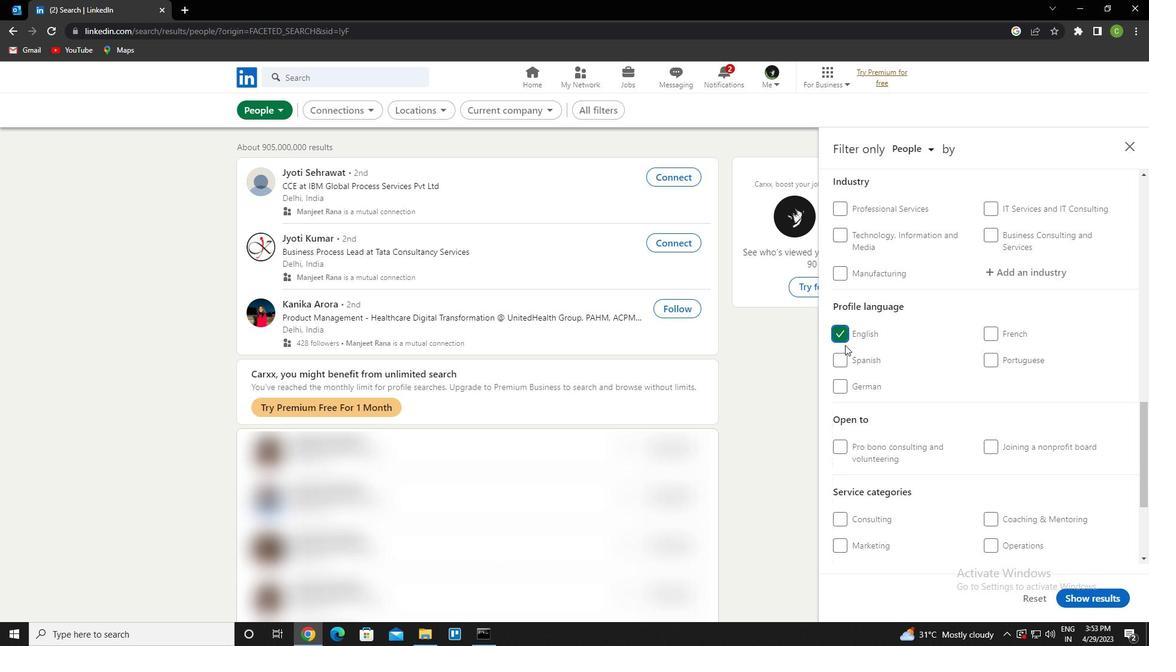 
Action: Mouse scrolled (894, 382) with delta (0, 0)
Screenshot: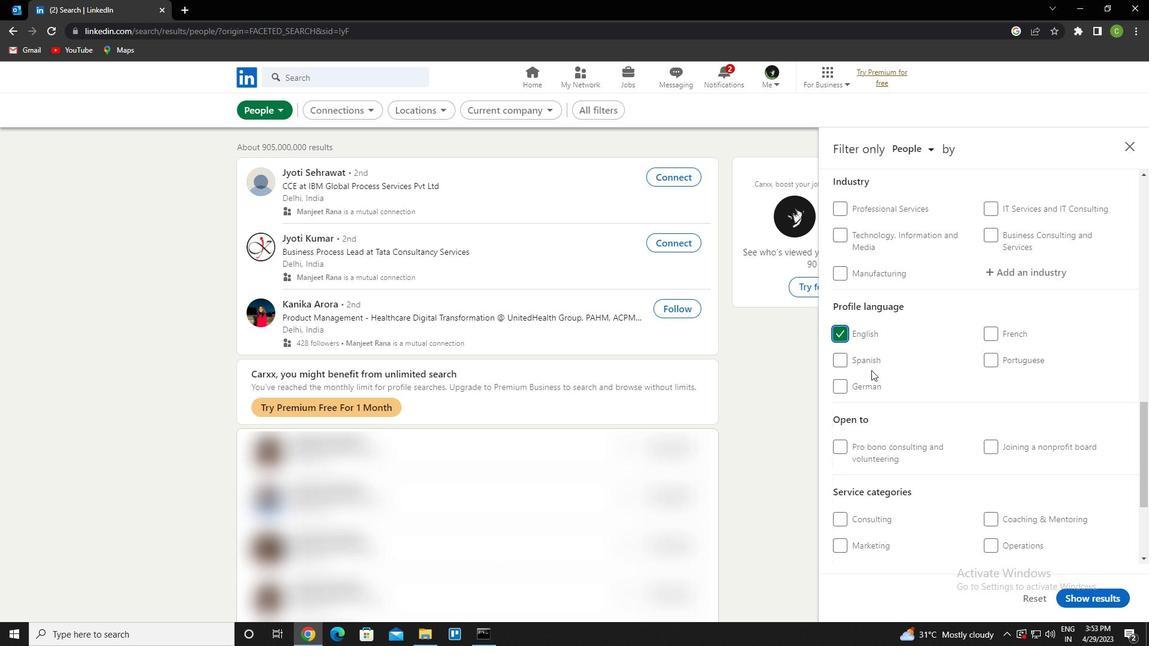 
Action: Mouse scrolled (894, 382) with delta (0, 0)
Screenshot: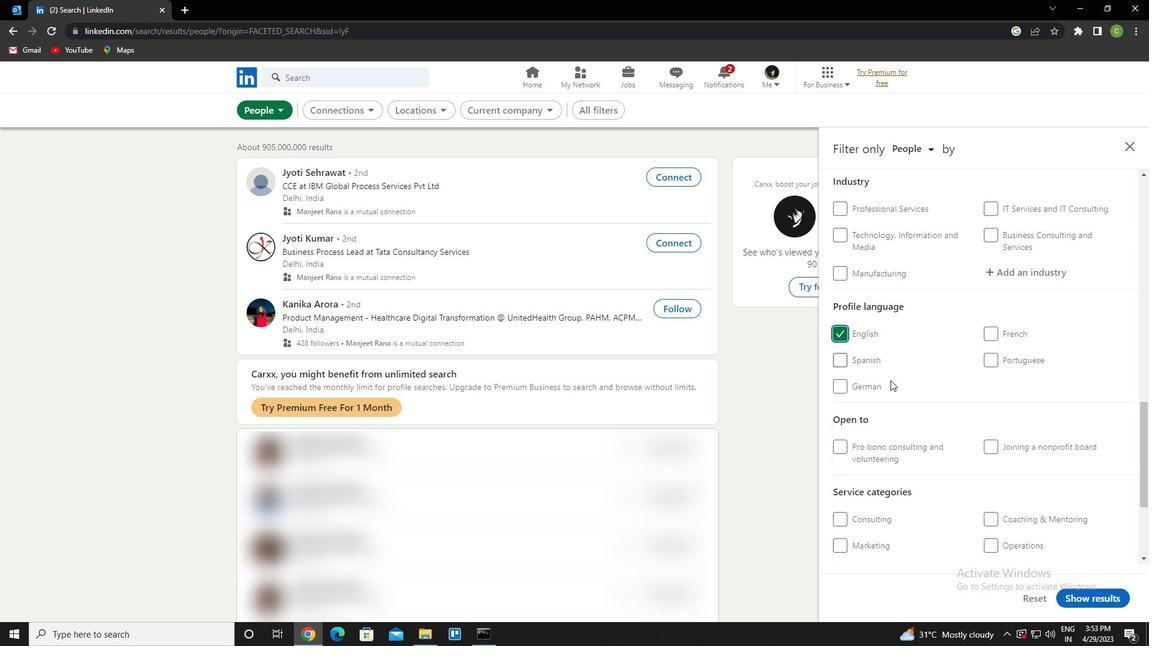 
Action: Mouse scrolled (894, 382) with delta (0, 0)
Screenshot: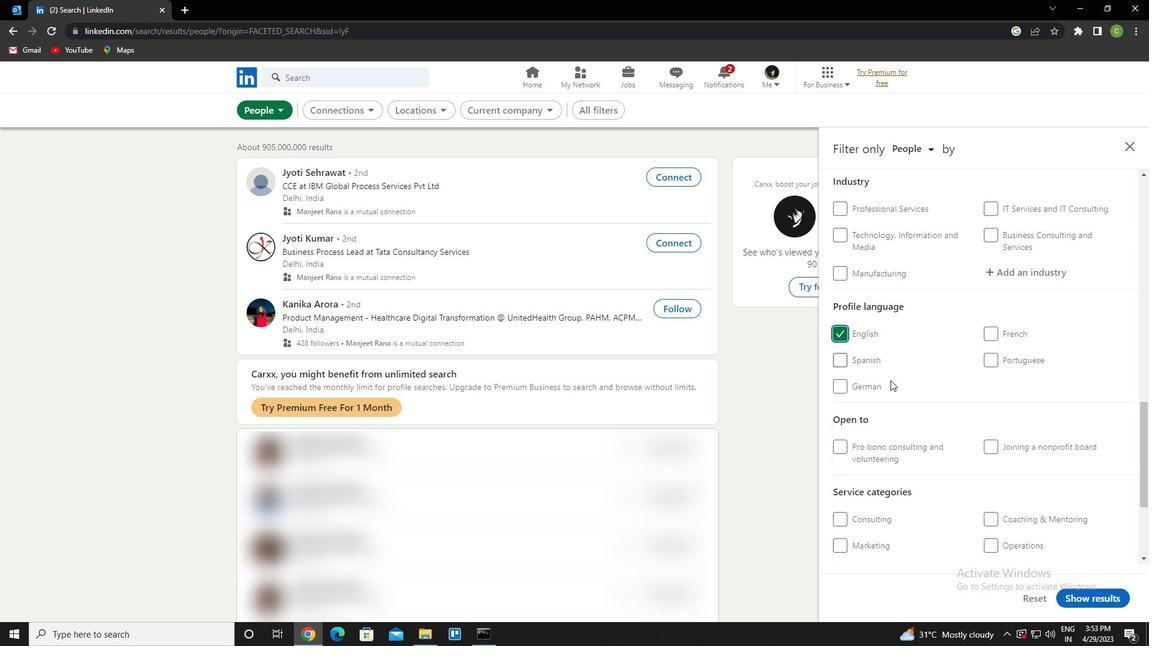 
Action: Mouse scrolled (894, 382) with delta (0, 0)
Screenshot: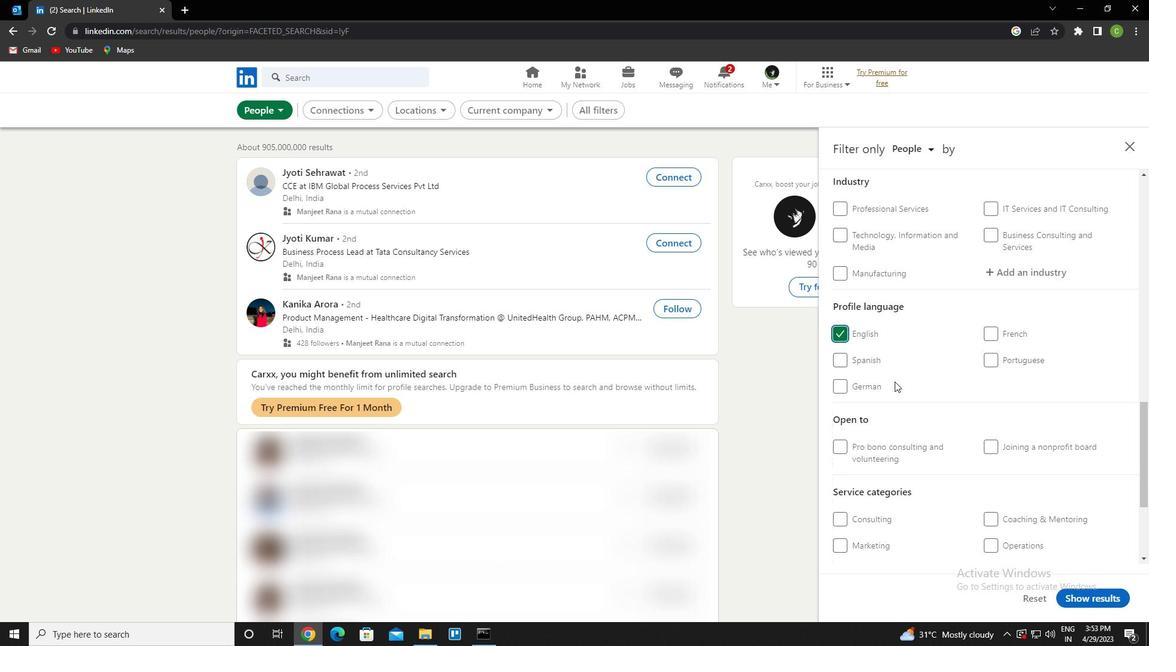 
Action: Mouse moved to (896, 381)
Screenshot: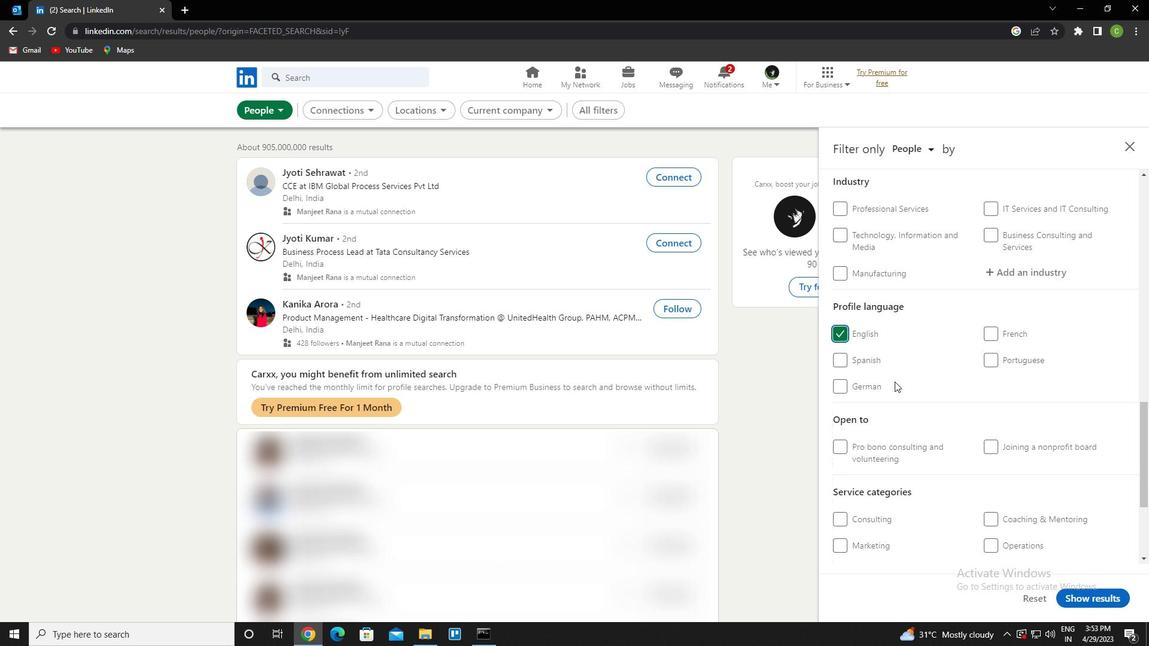 
Action: Mouse scrolled (896, 382) with delta (0, 0)
Screenshot: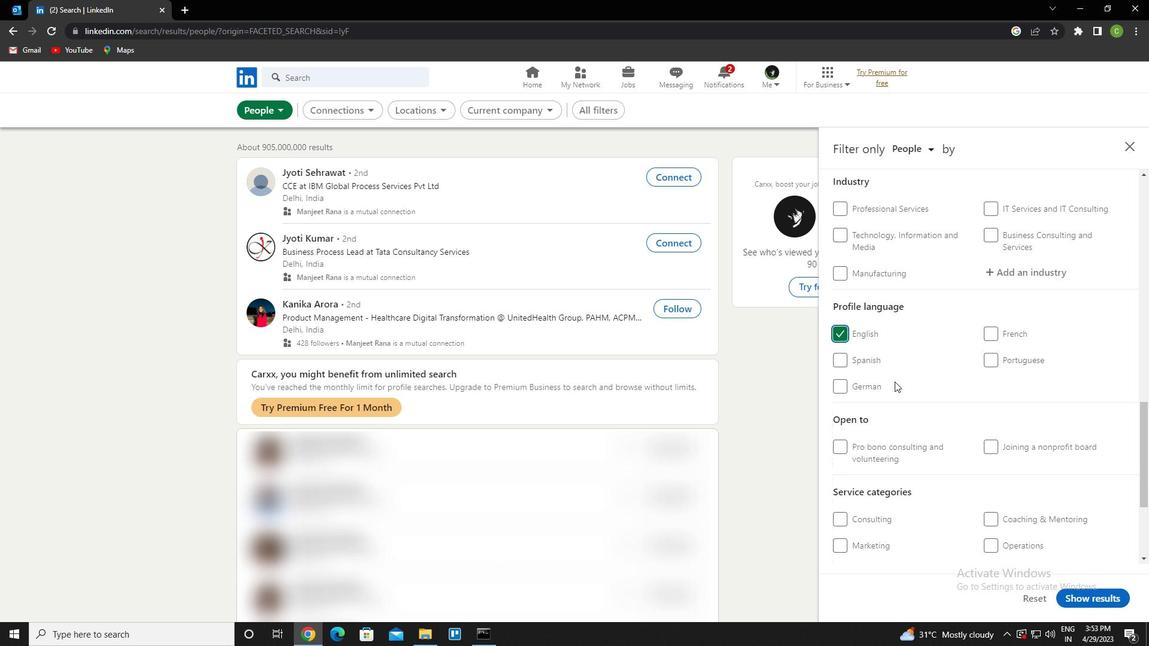 
Action: Mouse moved to (1020, 258)
Screenshot: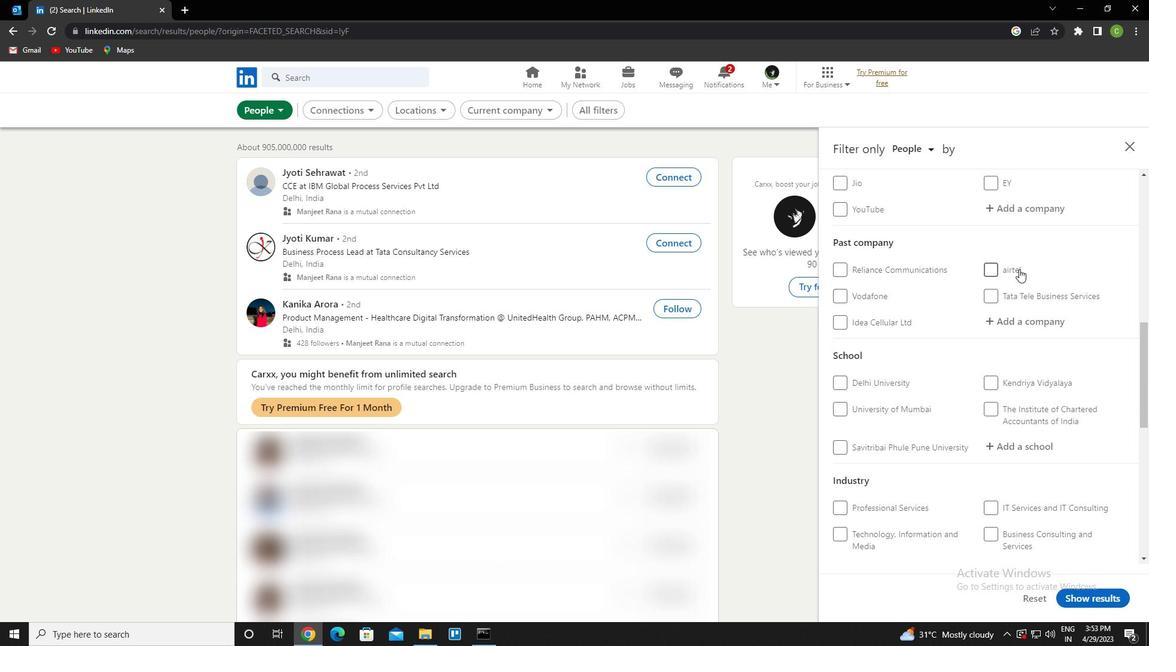 
Action: Mouse scrolled (1020, 259) with delta (0, 0)
Screenshot: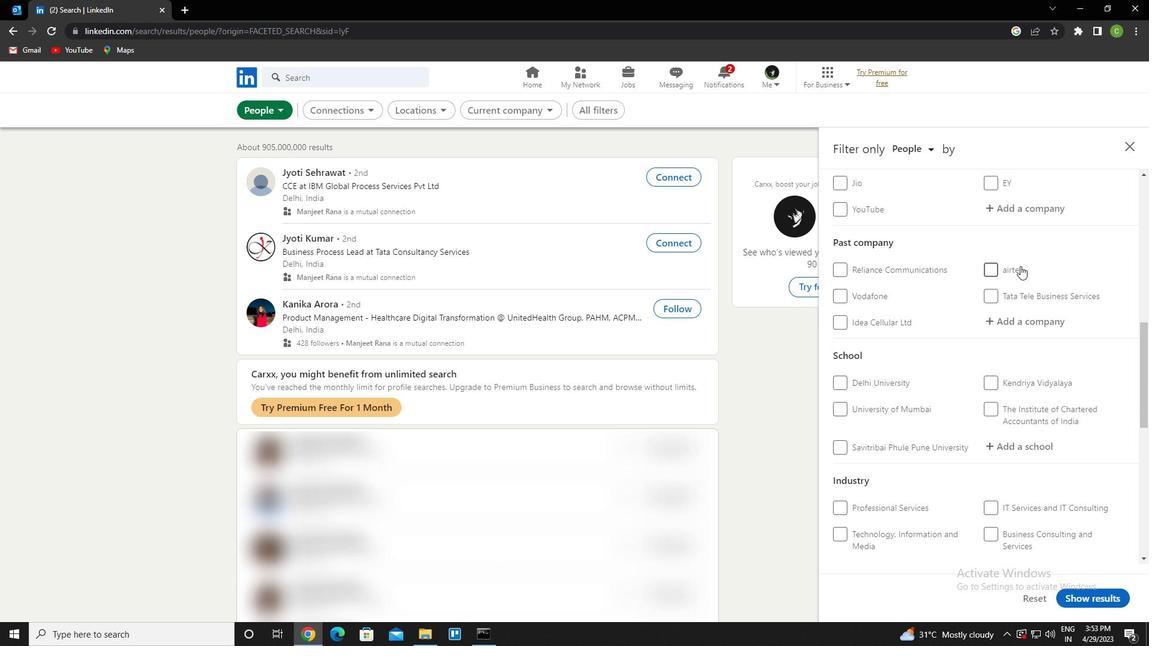 
Action: Mouse scrolled (1020, 259) with delta (0, 0)
Screenshot: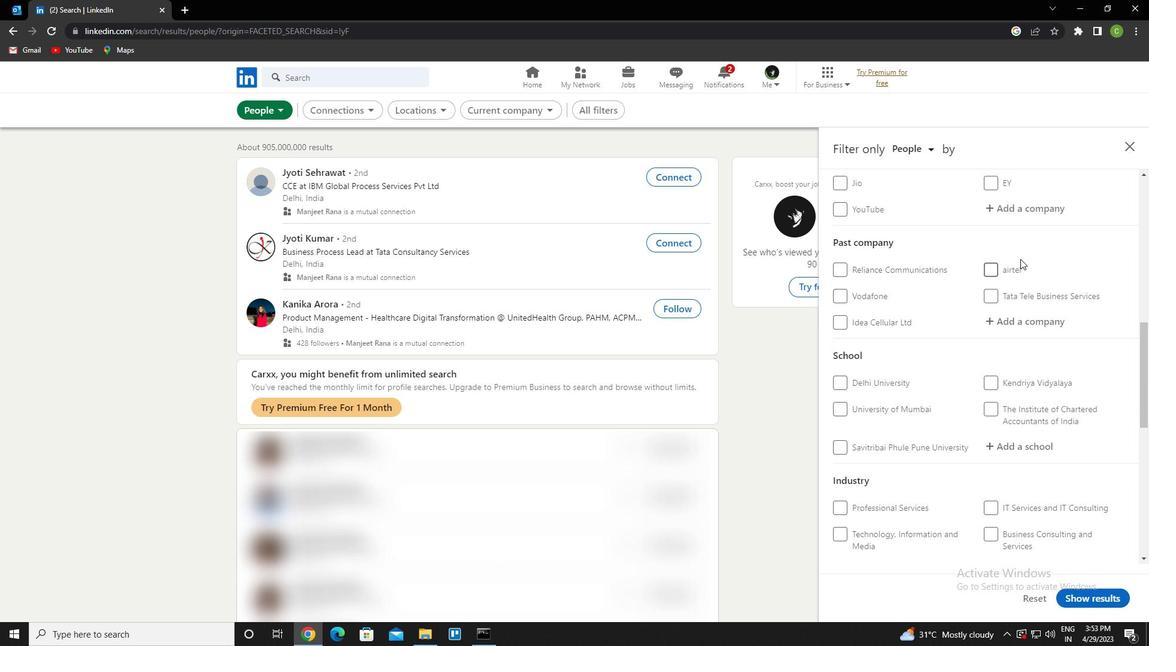 
Action: Mouse moved to (1030, 332)
Screenshot: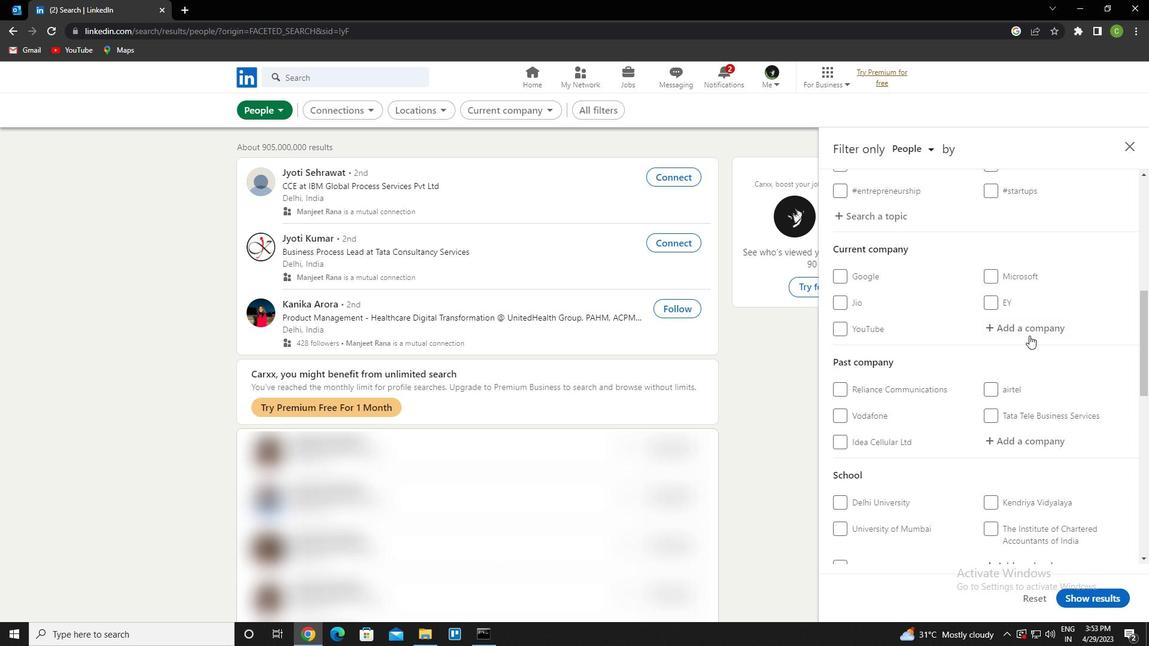 
Action: Mouse pressed left at (1030, 332)
Screenshot: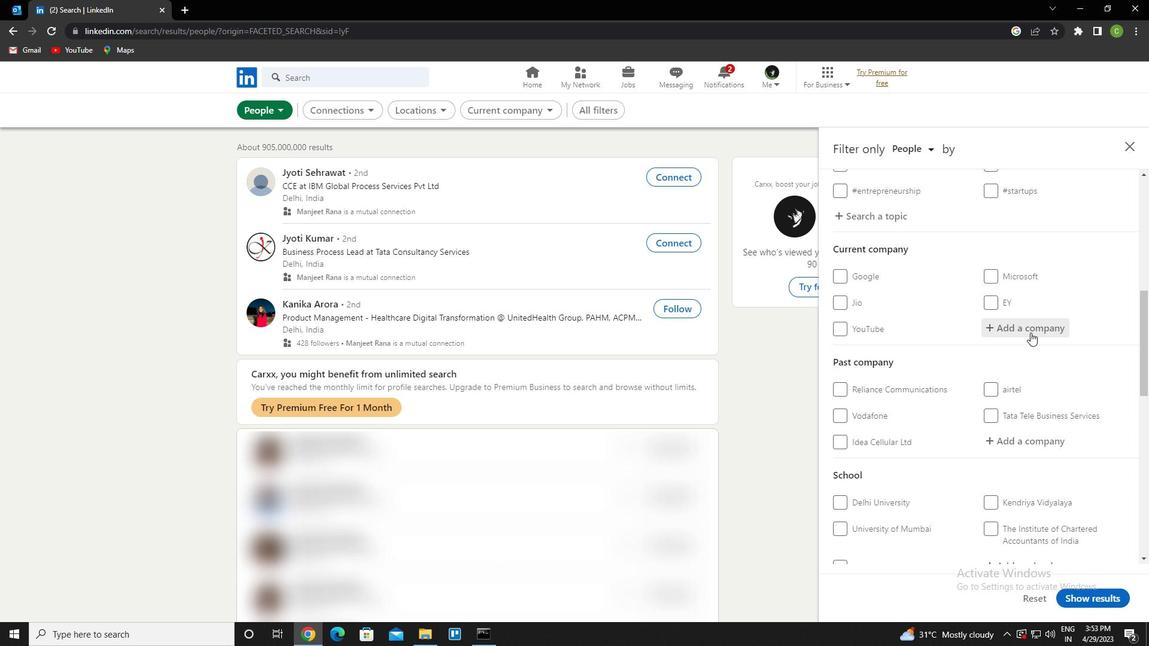
Action: Key pressed <Key.caps_lock>ifort<Key.down><Key.enter>
Screenshot: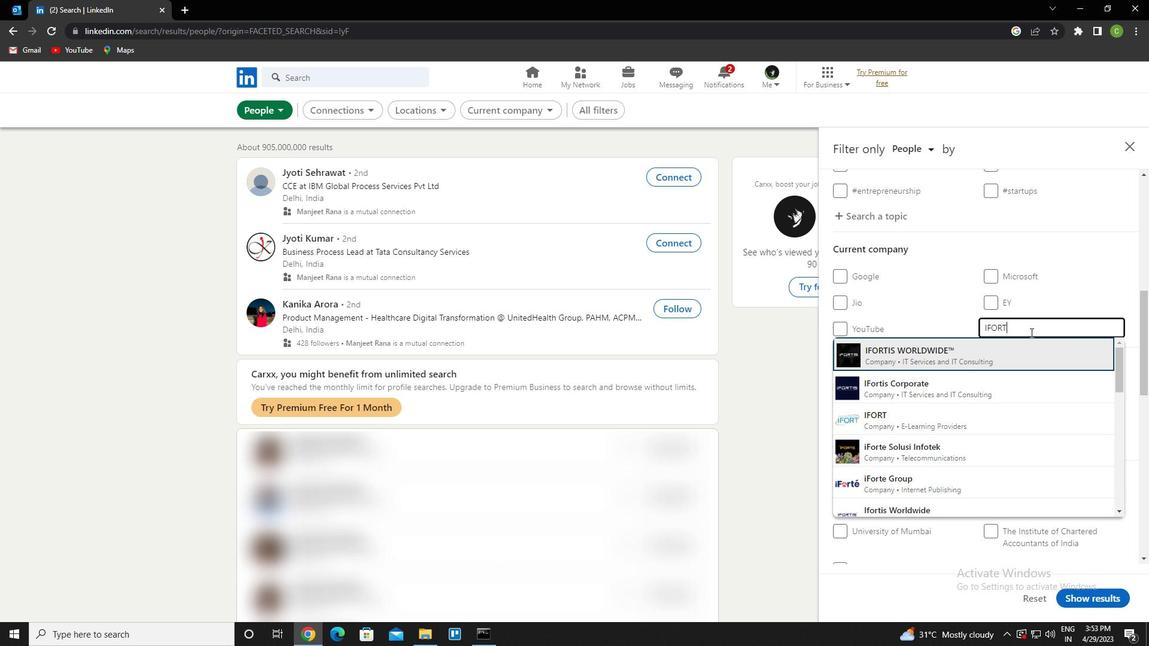 
Action: Mouse scrolled (1030, 332) with delta (0, 0)
Screenshot: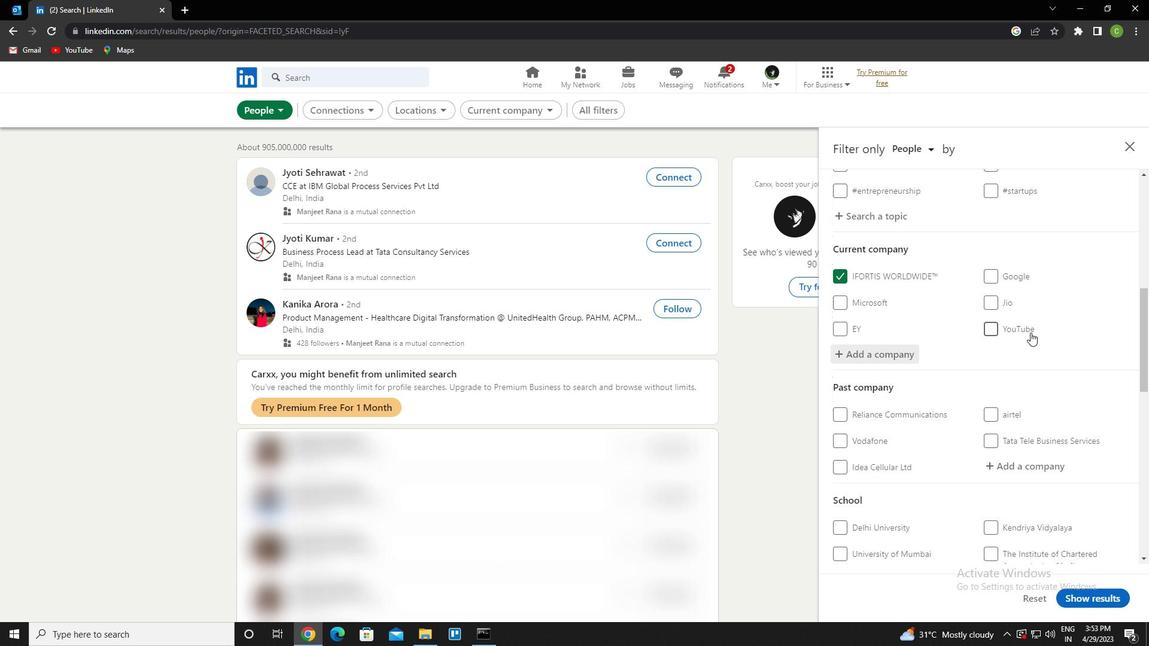 
Action: Mouse scrolled (1030, 332) with delta (0, 0)
Screenshot: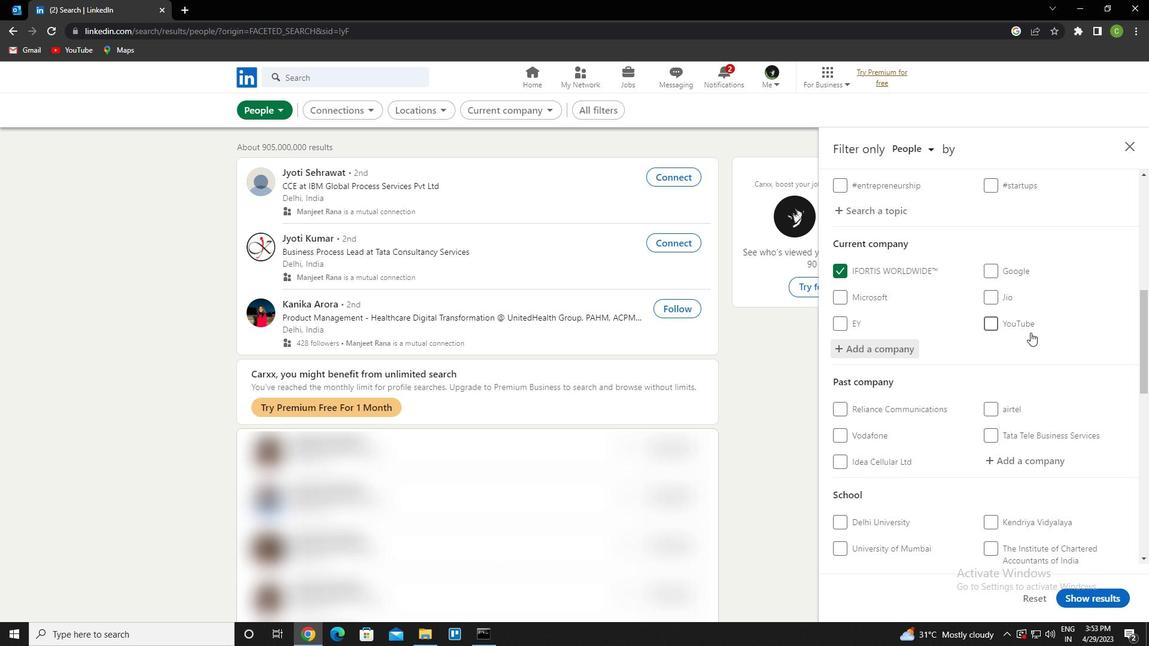 
Action: Mouse scrolled (1030, 332) with delta (0, 0)
Screenshot: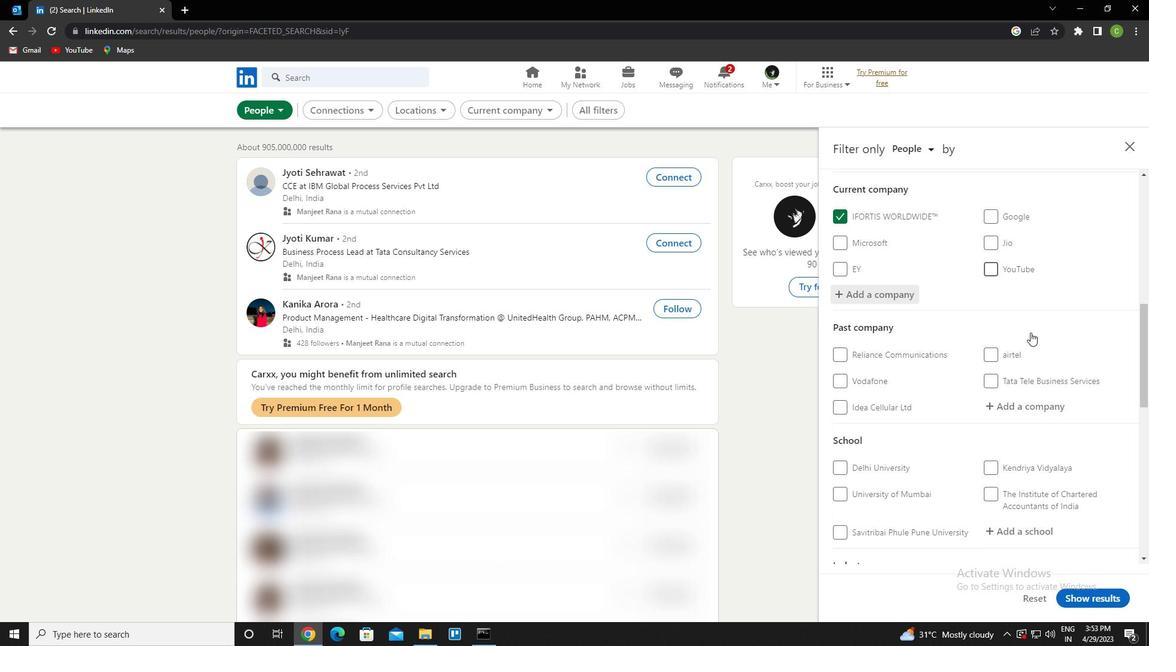 
Action: Mouse moved to (1021, 407)
Screenshot: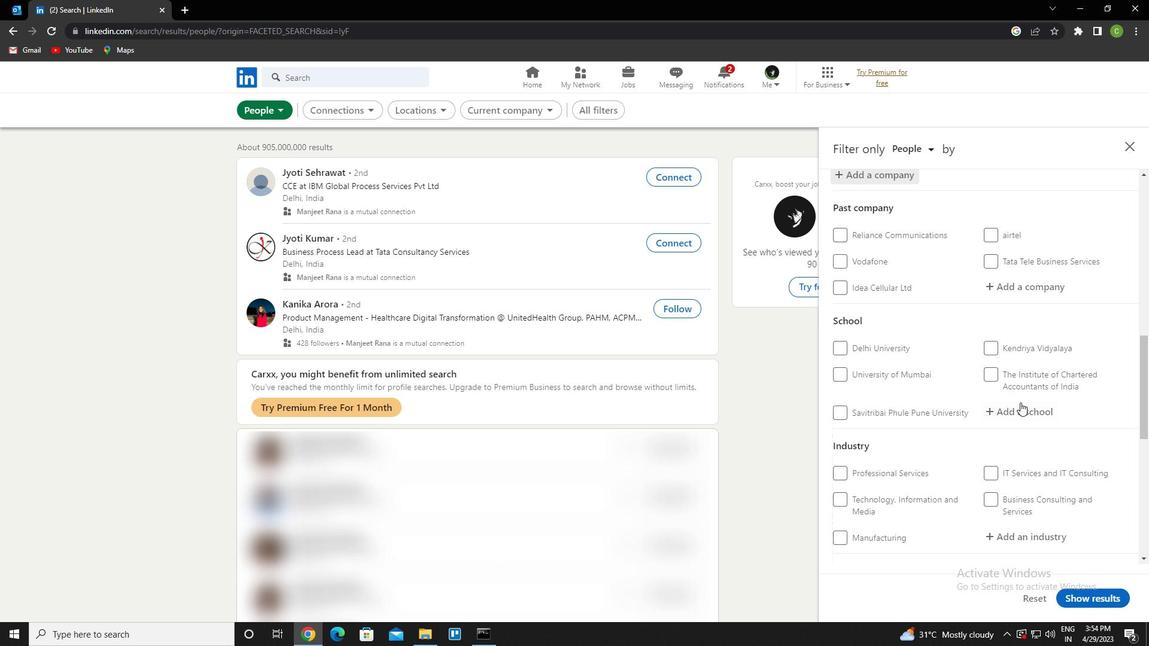 
Action: Mouse pressed left at (1021, 407)
Screenshot: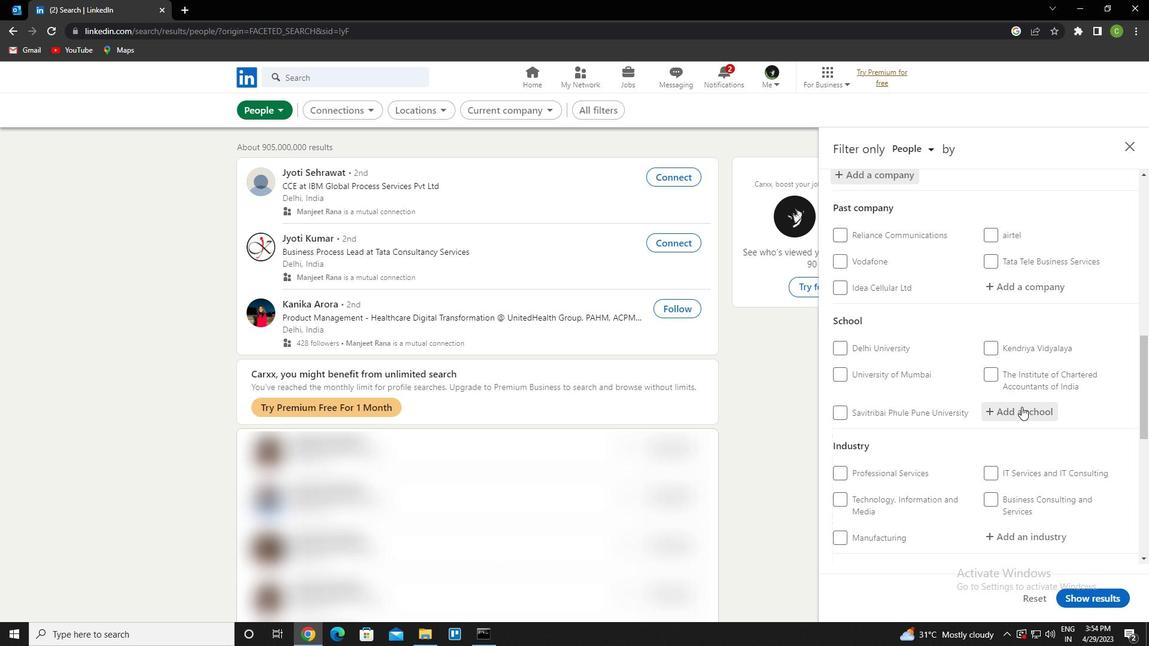 
Action: Key pressed <Key.caps_lock><Key.caps_lock>i<Key.caps_lock>Nstitute<Key.down><Key.down><Key.down><Key.down><Key.down><Key.down>of<Key.space>enge<Key.backspace><Key.backspace><Key.backspace><Key.backspace><Key.backspace><Key.backspace><Key.backspace><Key.space>of<Key.space>eng<Key.down><Key.down><Key.enter>
Screenshot: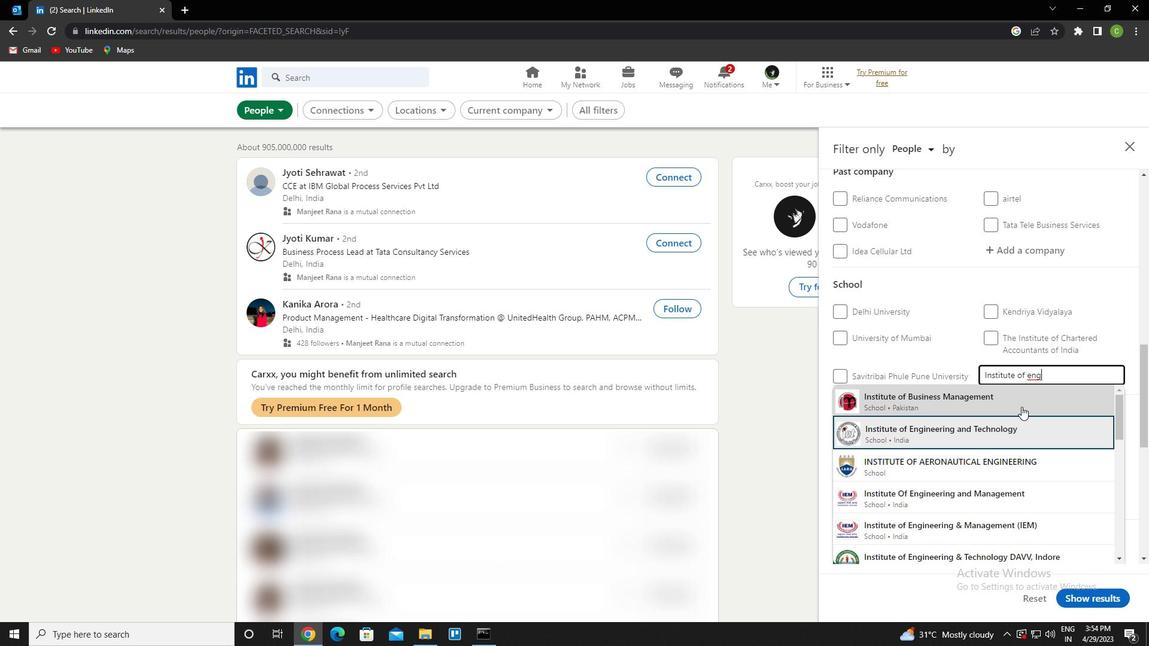 
Action: Mouse scrolled (1021, 406) with delta (0, 0)
Screenshot: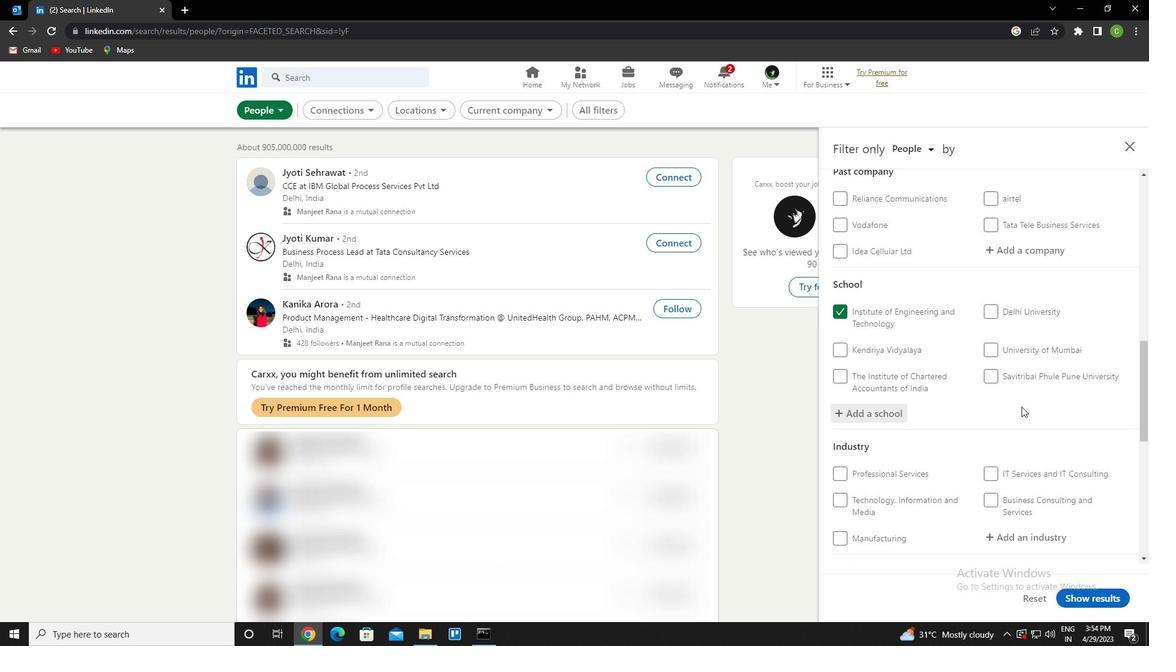 
Action: Mouse scrolled (1021, 406) with delta (0, 0)
Screenshot: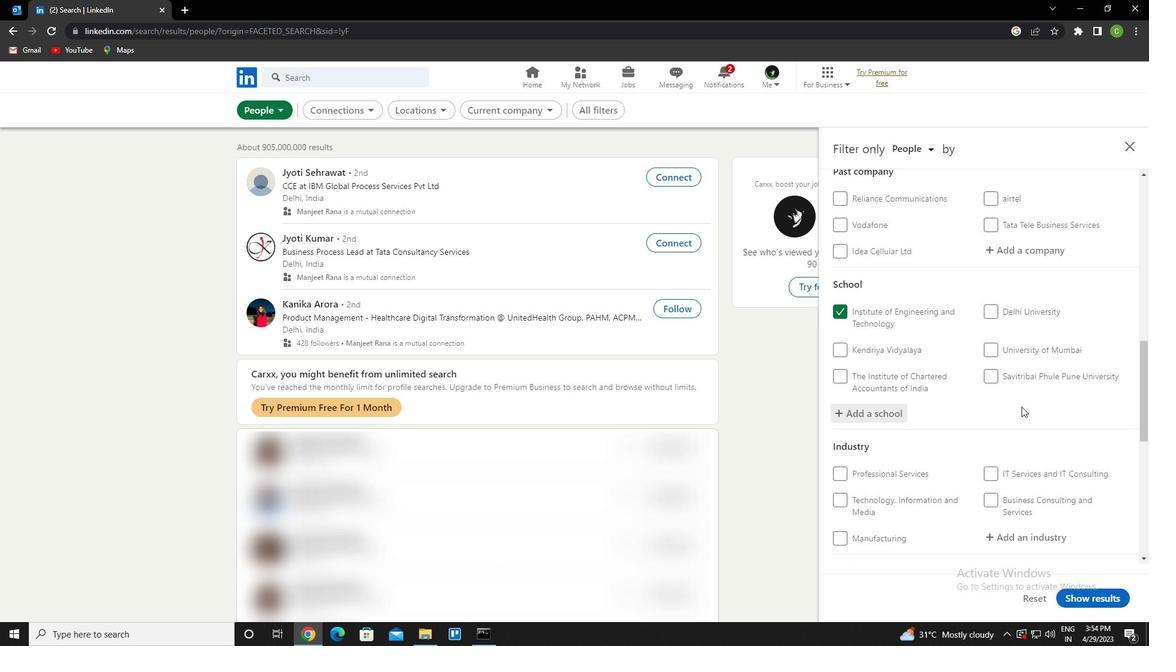 
Action: Mouse scrolled (1021, 406) with delta (0, 0)
Screenshot: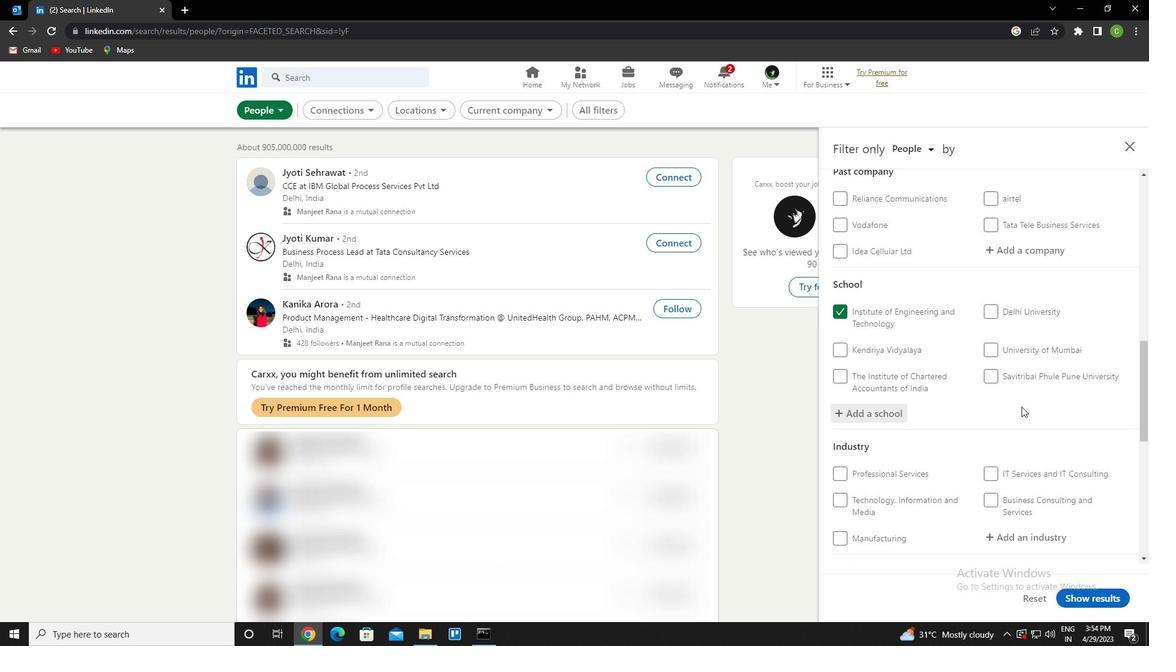 
Action: Mouse moved to (1044, 356)
Screenshot: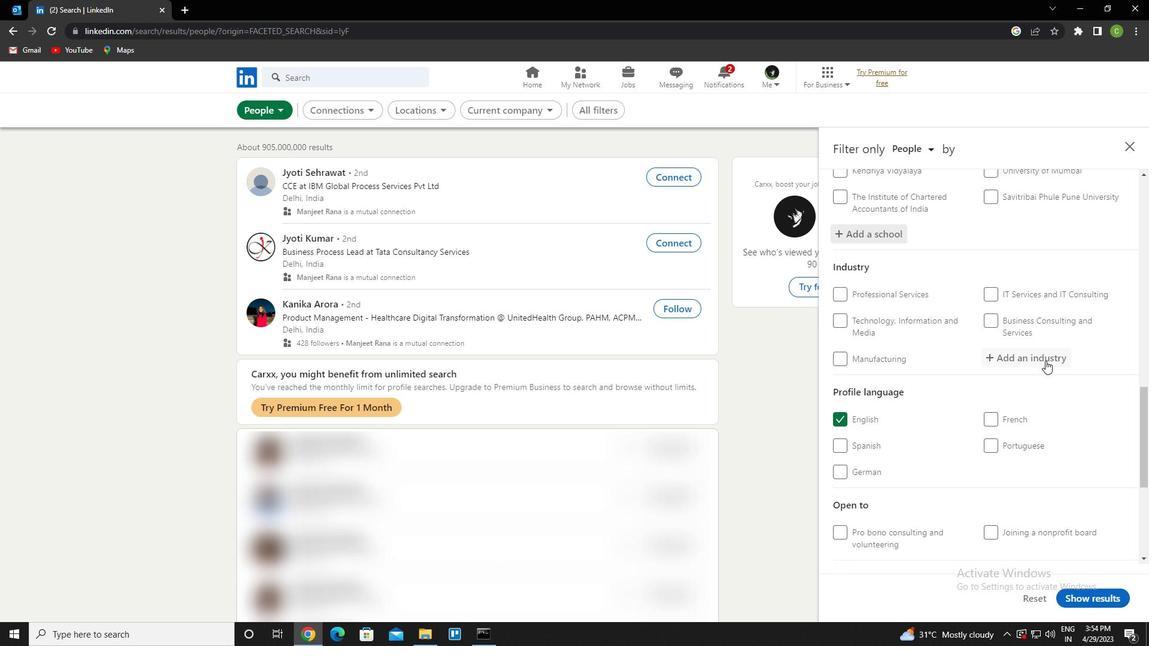 
Action: Mouse pressed left at (1044, 356)
Screenshot: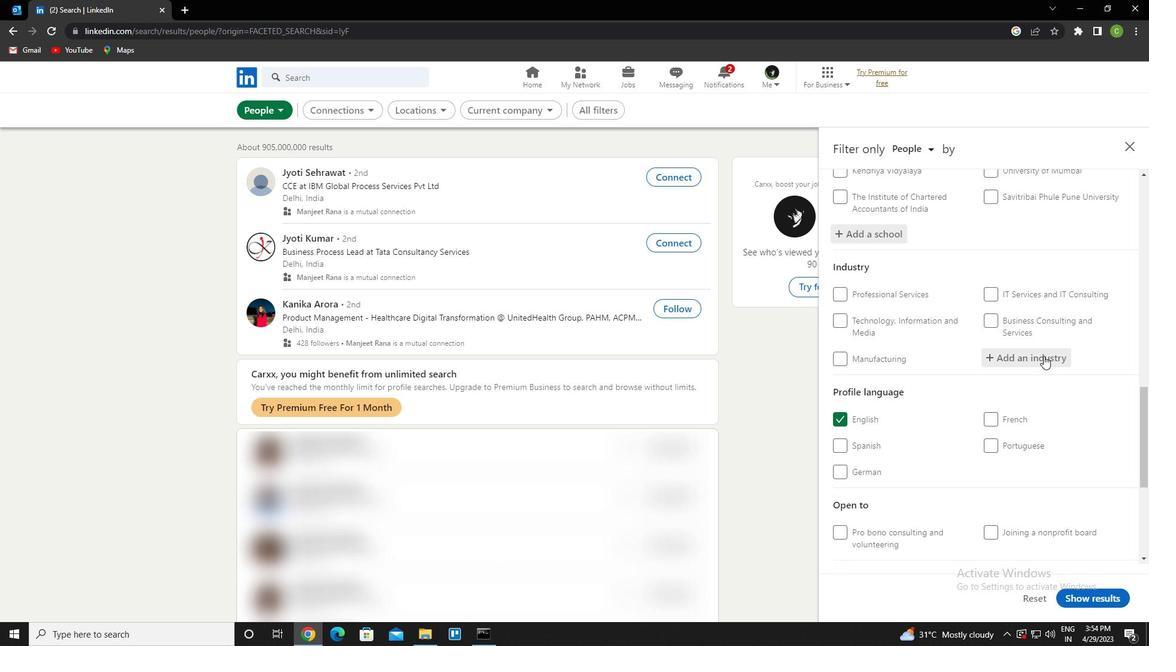 
Action: Key pressed <Key.caps_lock>w<Key.caps_lock>holesale<Key.space><Key.caps_lock>s<Key.backspace>d<Key.caps_lock>r<Key.down><Key.enter>
Screenshot: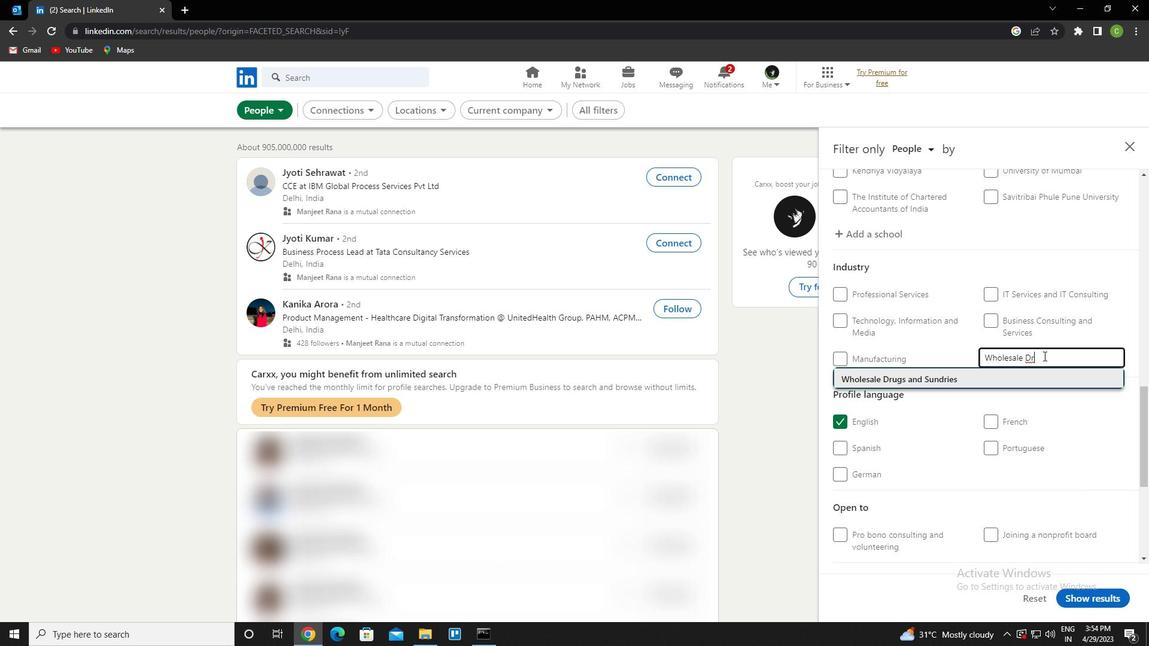 
Action: Mouse scrolled (1044, 355) with delta (0, 0)
Screenshot: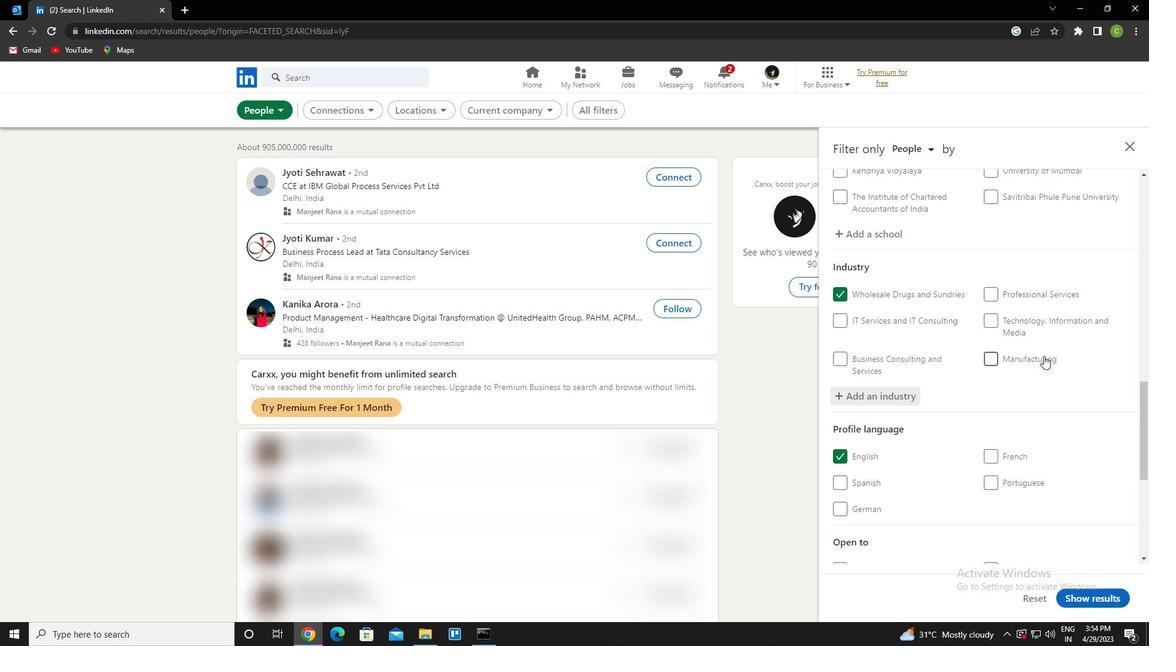 
Action: Mouse scrolled (1044, 355) with delta (0, 0)
Screenshot: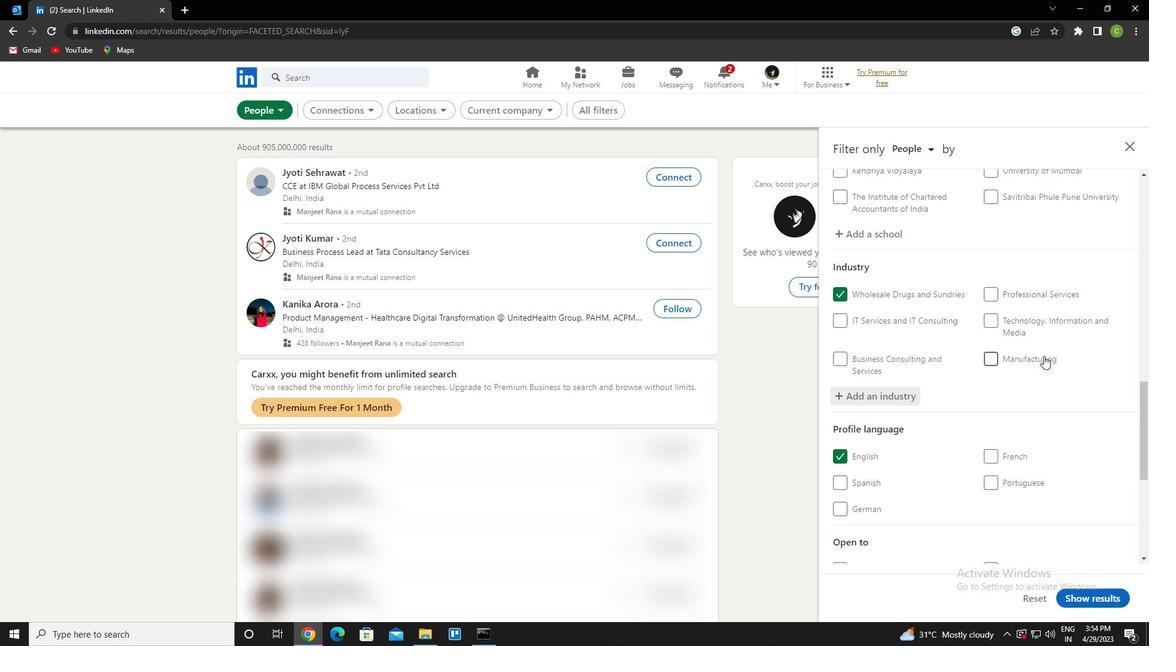 
Action: Mouse scrolled (1044, 355) with delta (0, 0)
Screenshot: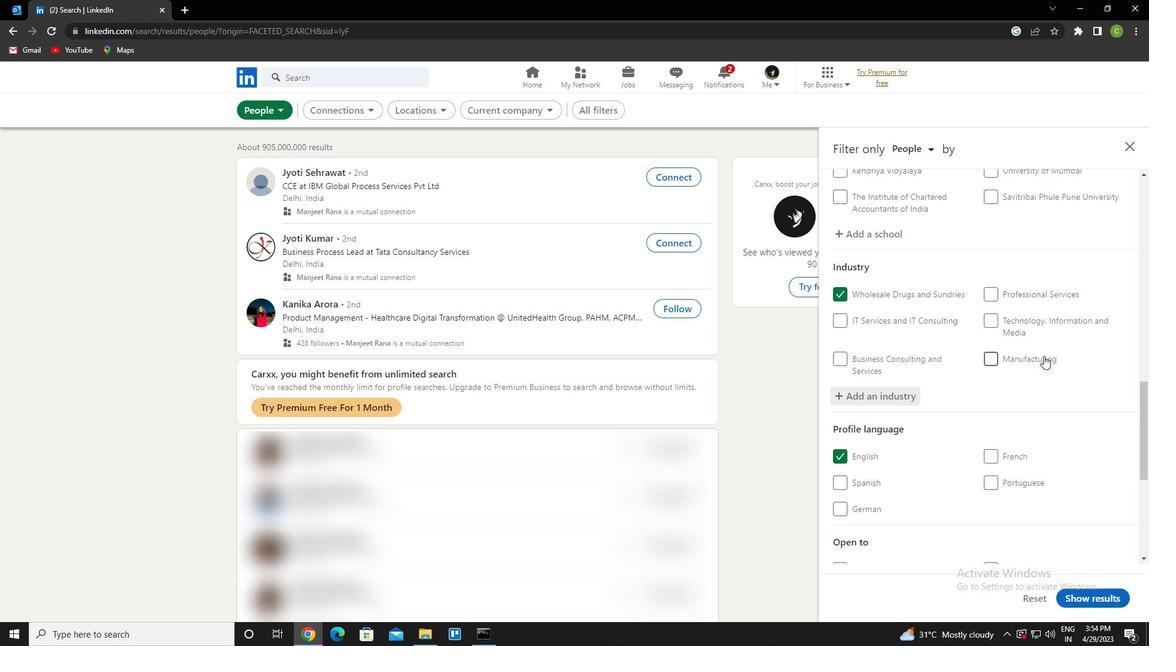 
Action: Mouse scrolled (1044, 355) with delta (0, 0)
Screenshot: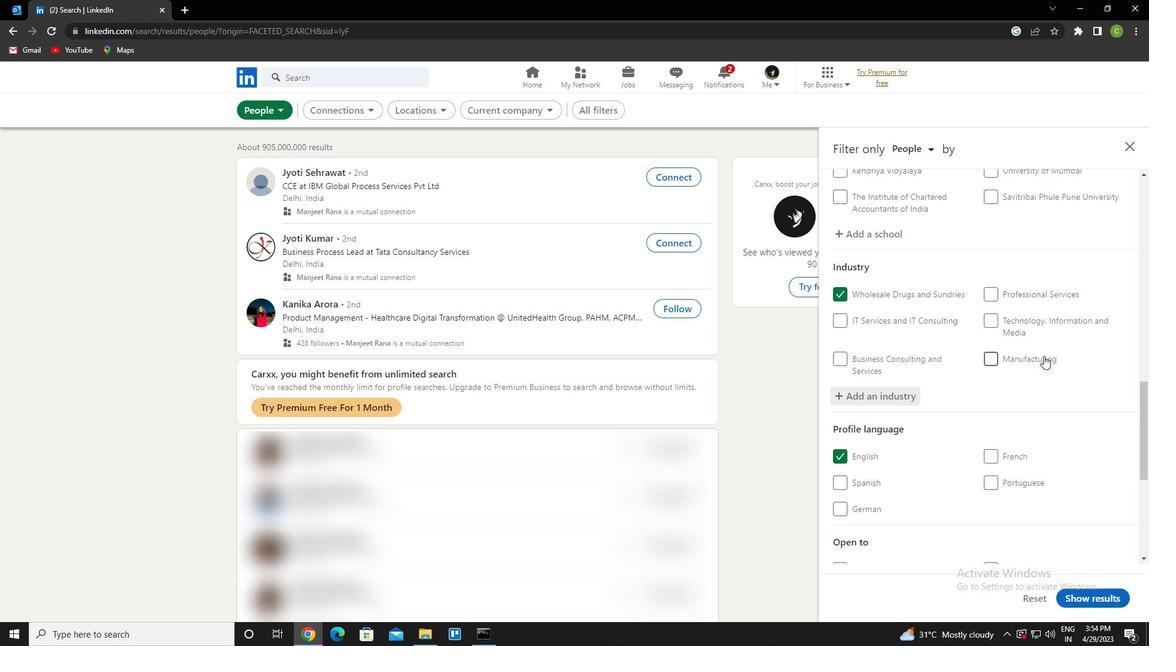 
Action: Mouse scrolled (1044, 355) with delta (0, 0)
Screenshot: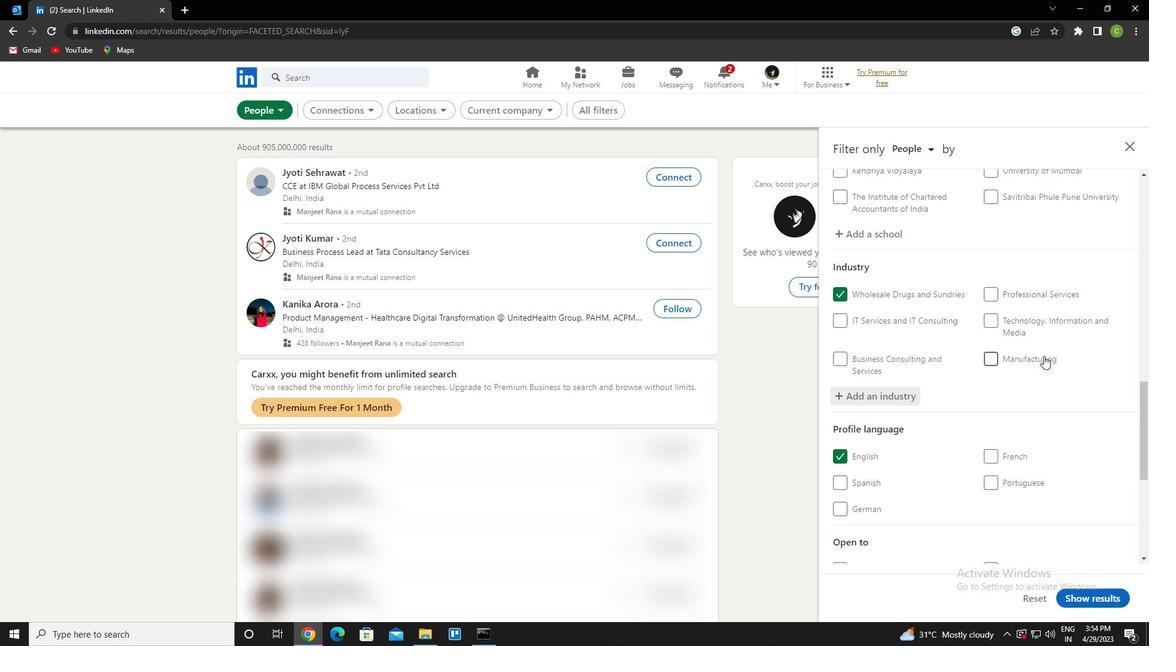 
Action: Mouse scrolled (1044, 355) with delta (0, 0)
Screenshot: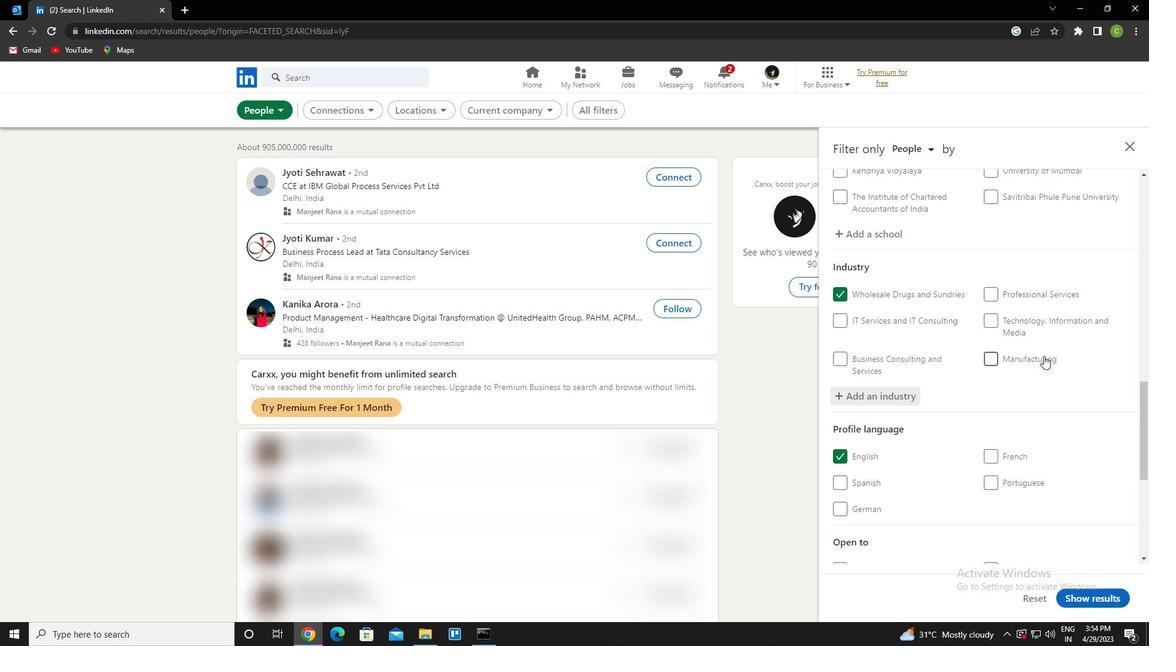 
Action: Mouse scrolled (1044, 355) with delta (0, 0)
Screenshot: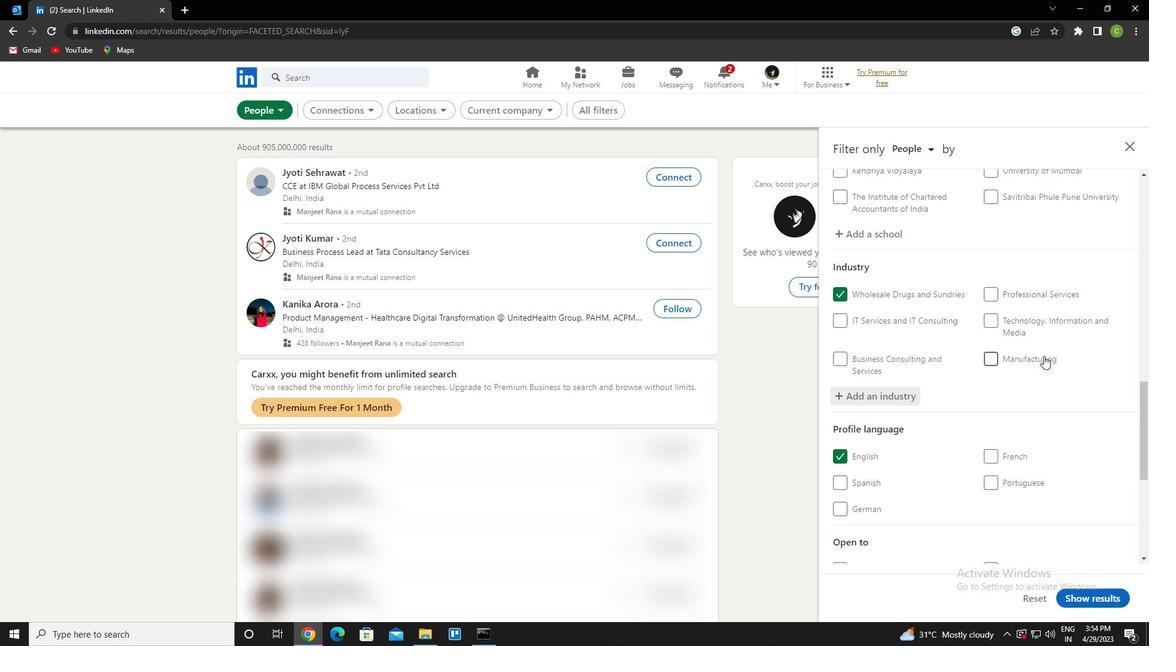 
Action: Mouse moved to (1002, 392)
Screenshot: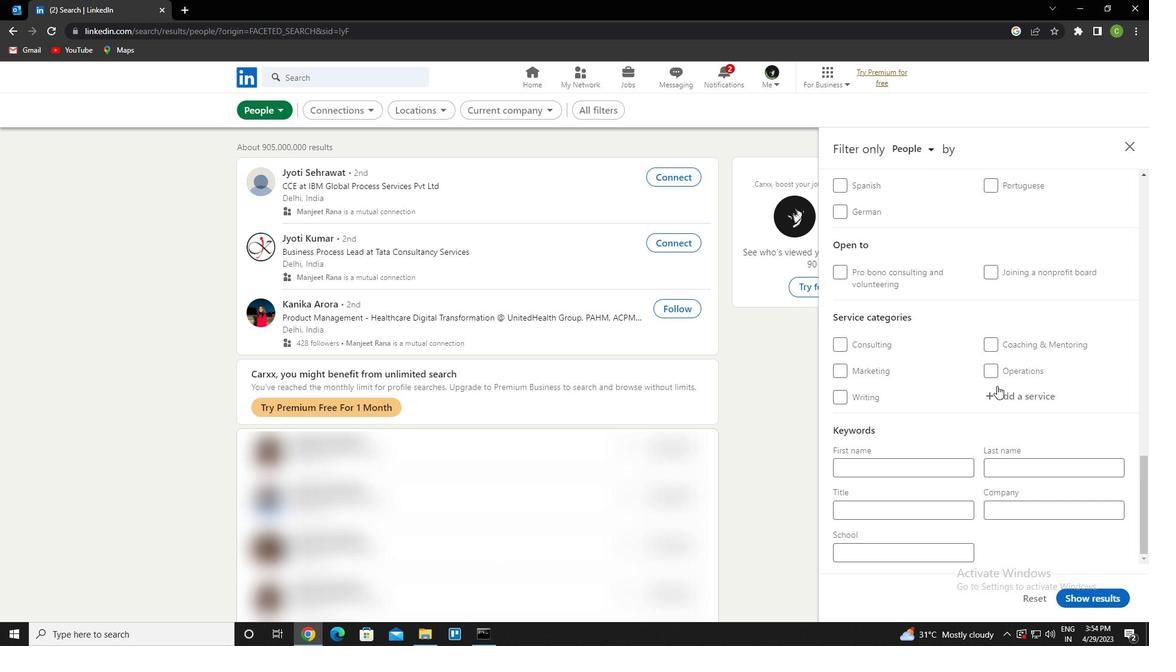 
Action: Mouse pressed left at (1002, 392)
Screenshot: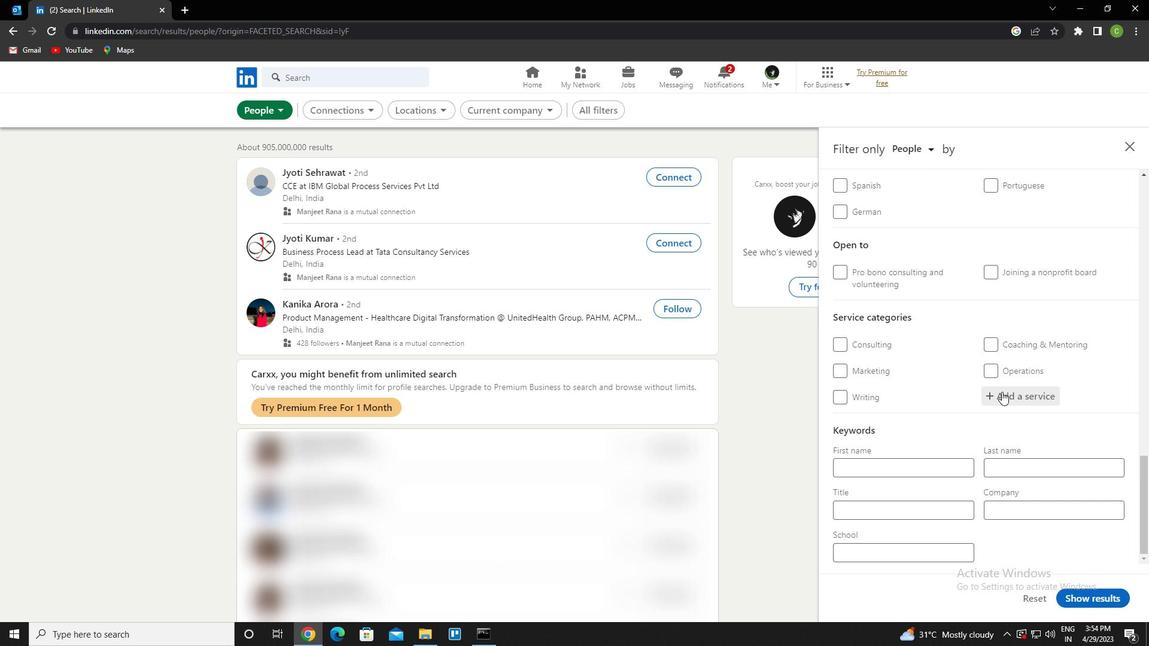 
Action: Key pressed <Key.caps_lock>l<Key.caps_lock>ife<Key.space><Key.caps_lock><Key.down><Key.down><Key.enter>
Screenshot: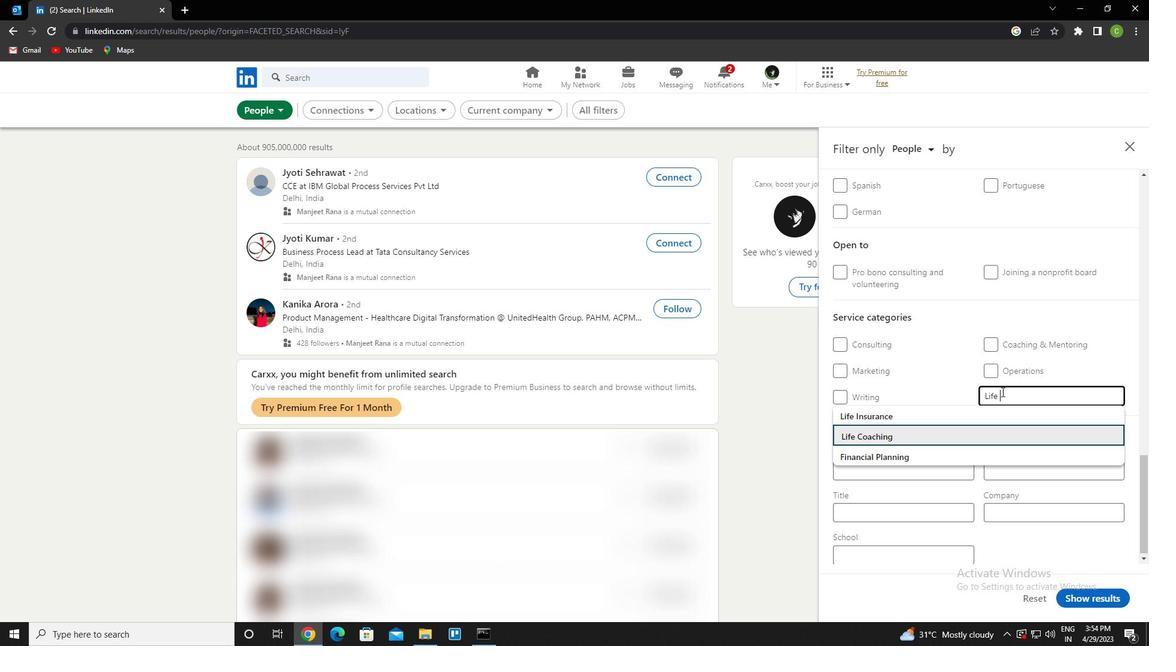 
Action: Mouse moved to (995, 472)
Screenshot: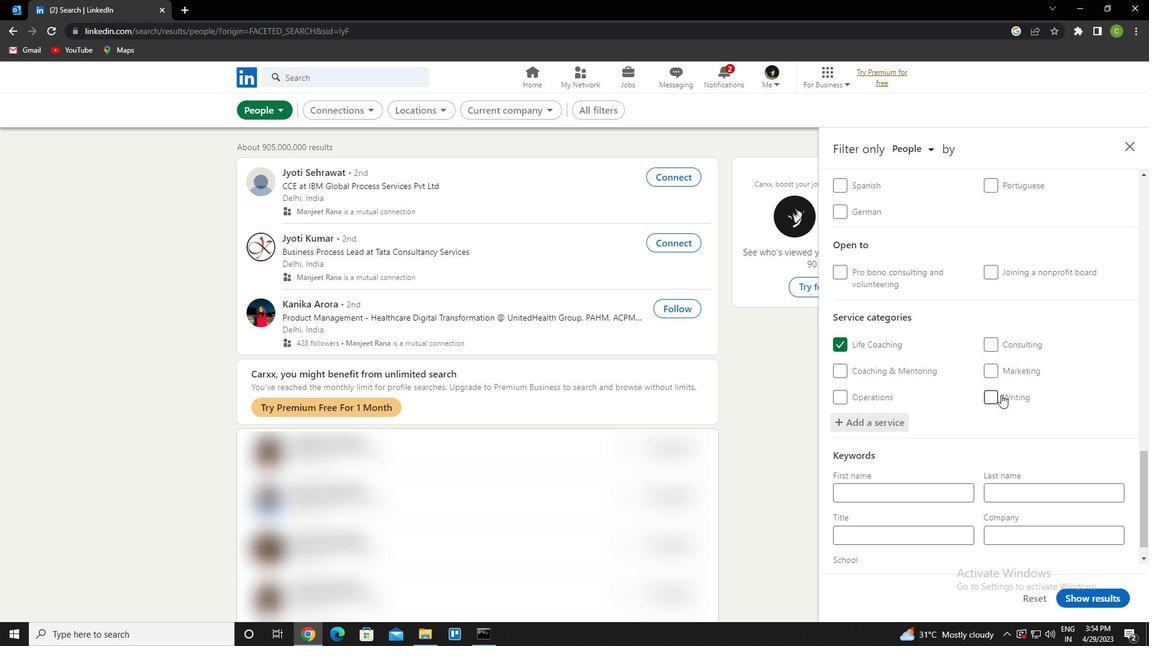 
Action: Mouse scrolled (995, 471) with delta (0, 0)
Screenshot: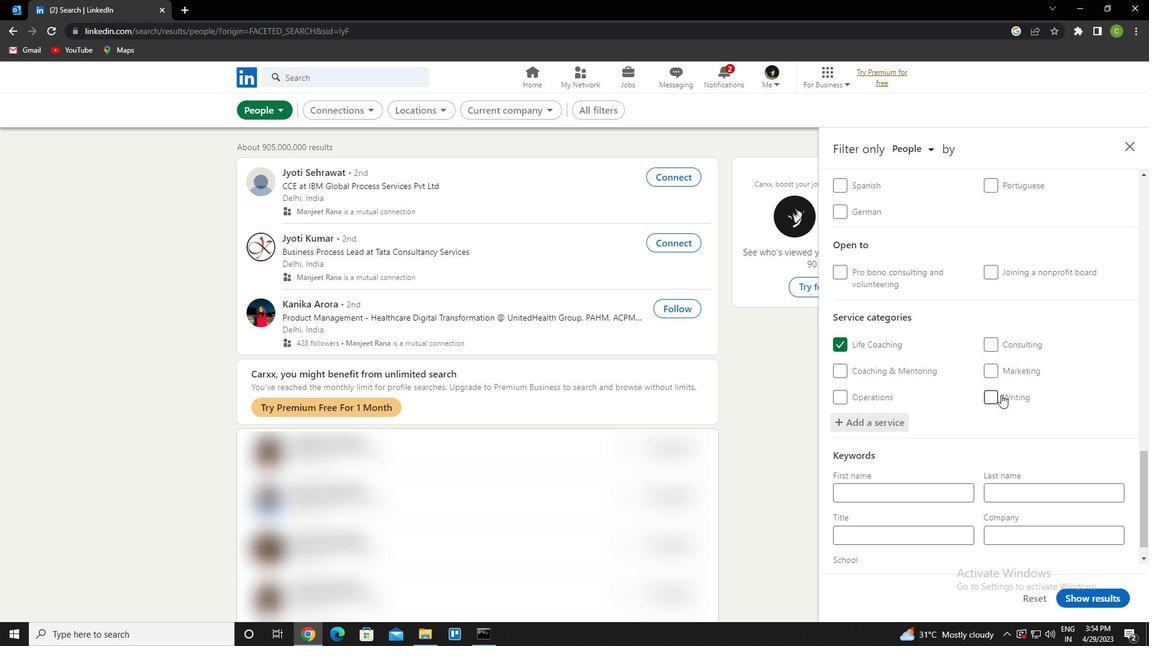 
Action: Mouse moved to (994, 477)
Screenshot: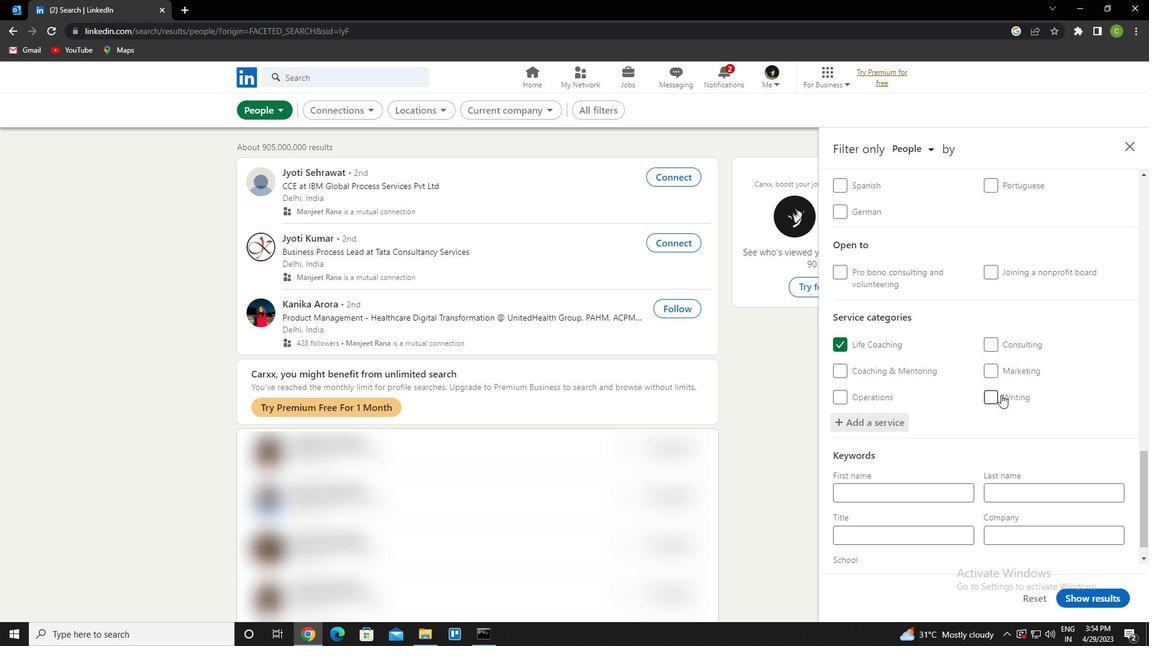
Action: Mouse scrolled (994, 476) with delta (0, 0)
Screenshot: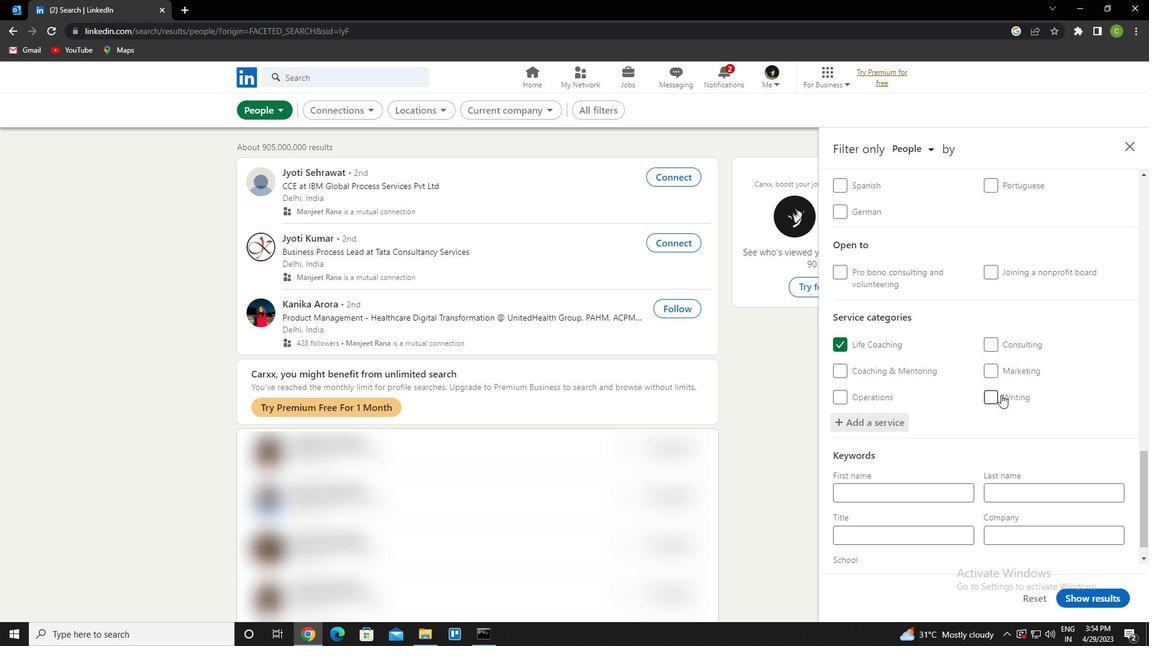 
Action: Mouse scrolled (994, 476) with delta (0, 0)
Screenshot: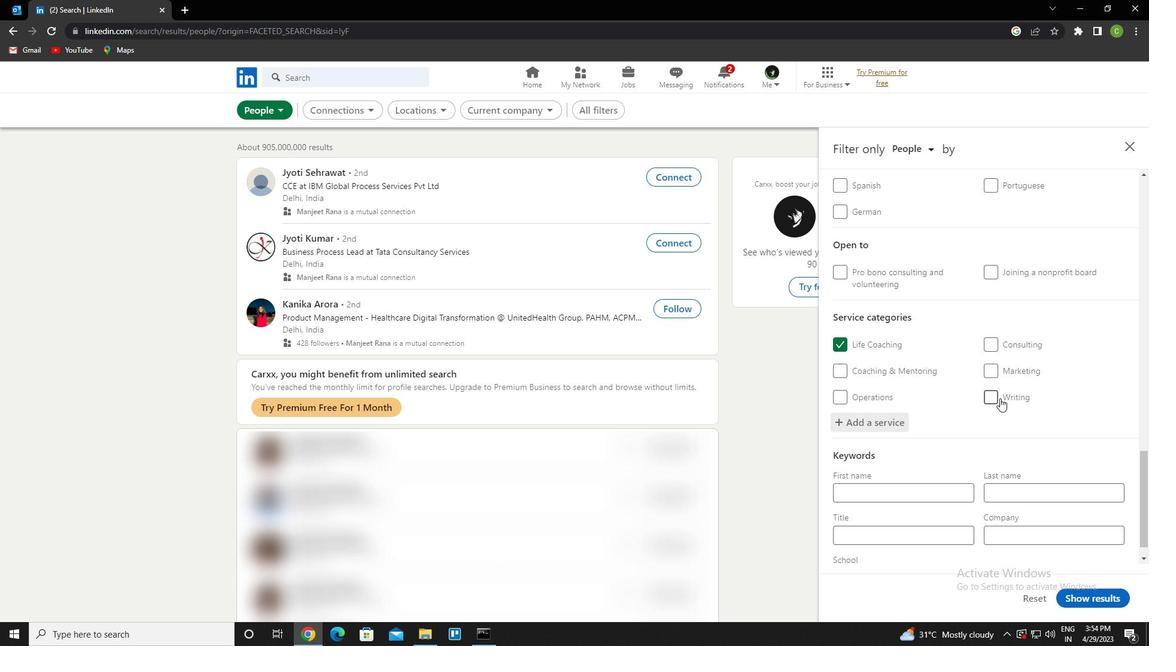 
Action: Mouse scrolled (994, 476) with delta (0, 0)
Screenshot: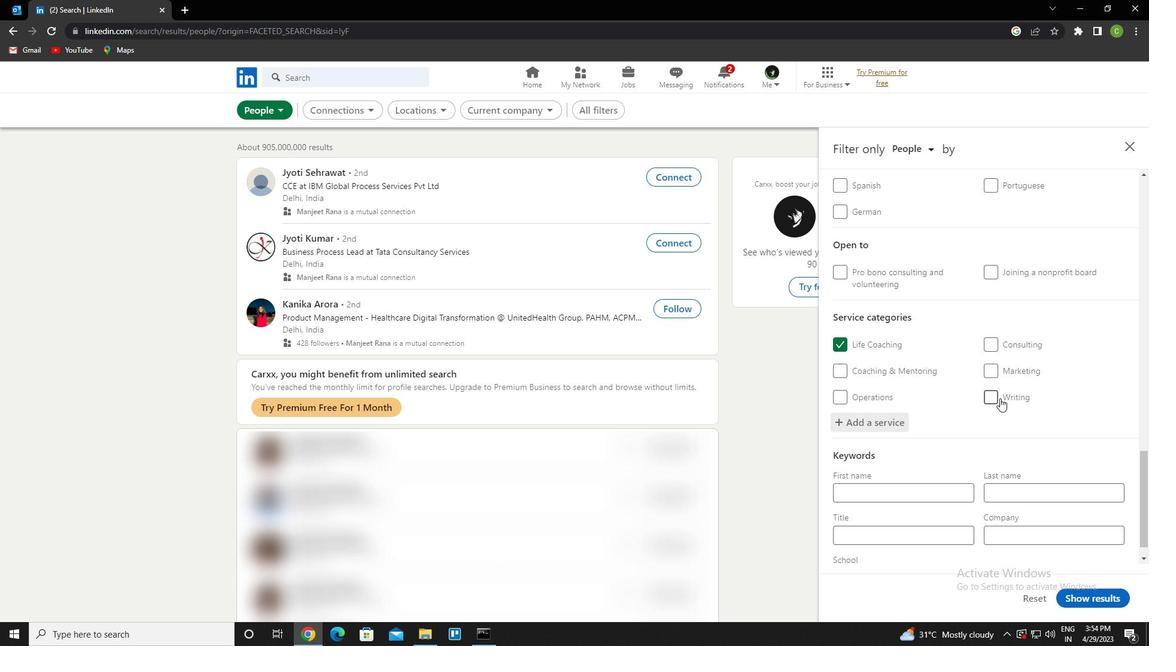 
Action: Mouse moved to (992, 479)
Screenshot: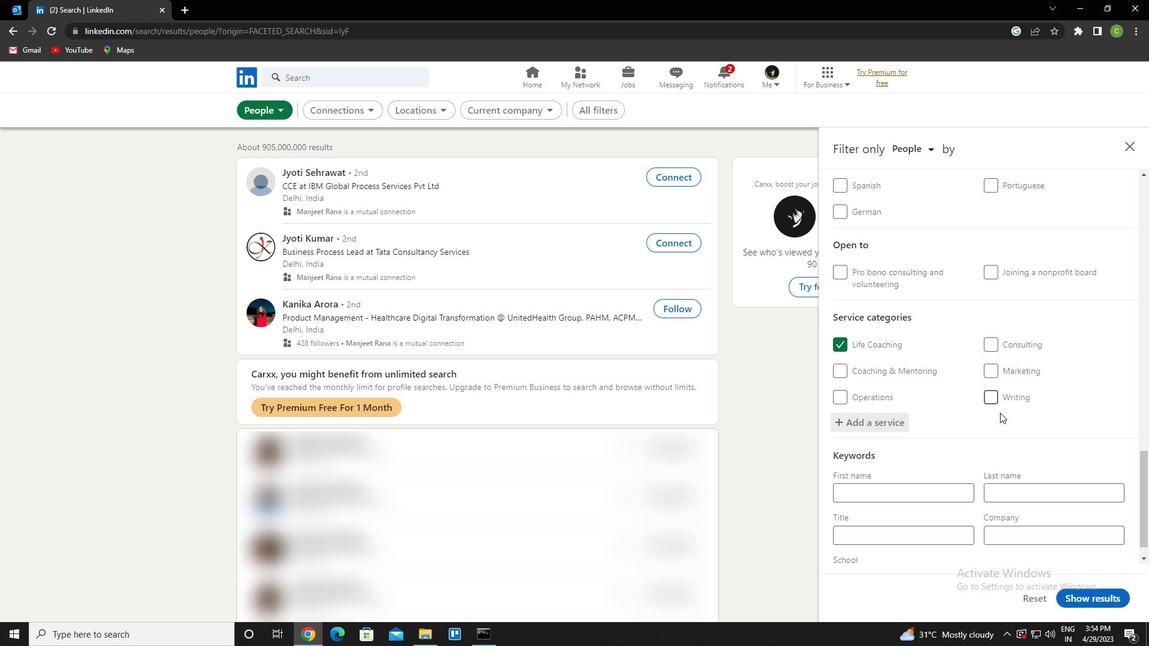 
Action: Mouse scrolled (992, 478) with delta (0, 0)
Screenshot: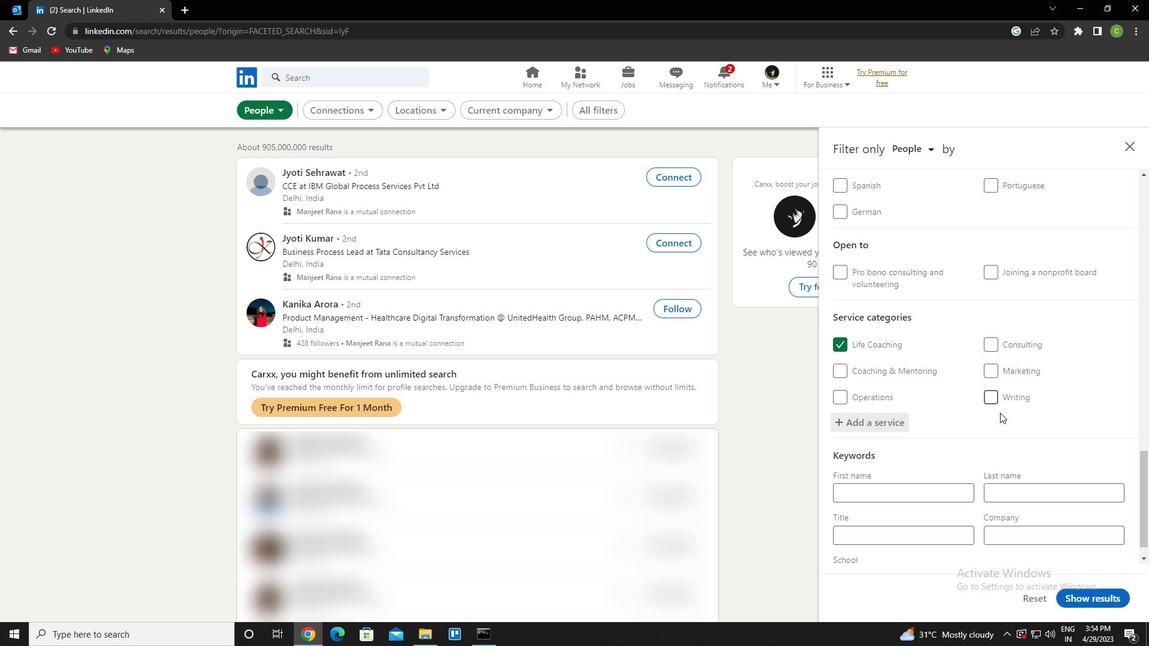 
Action: Mouse moved to (990, 480)
Screenshot: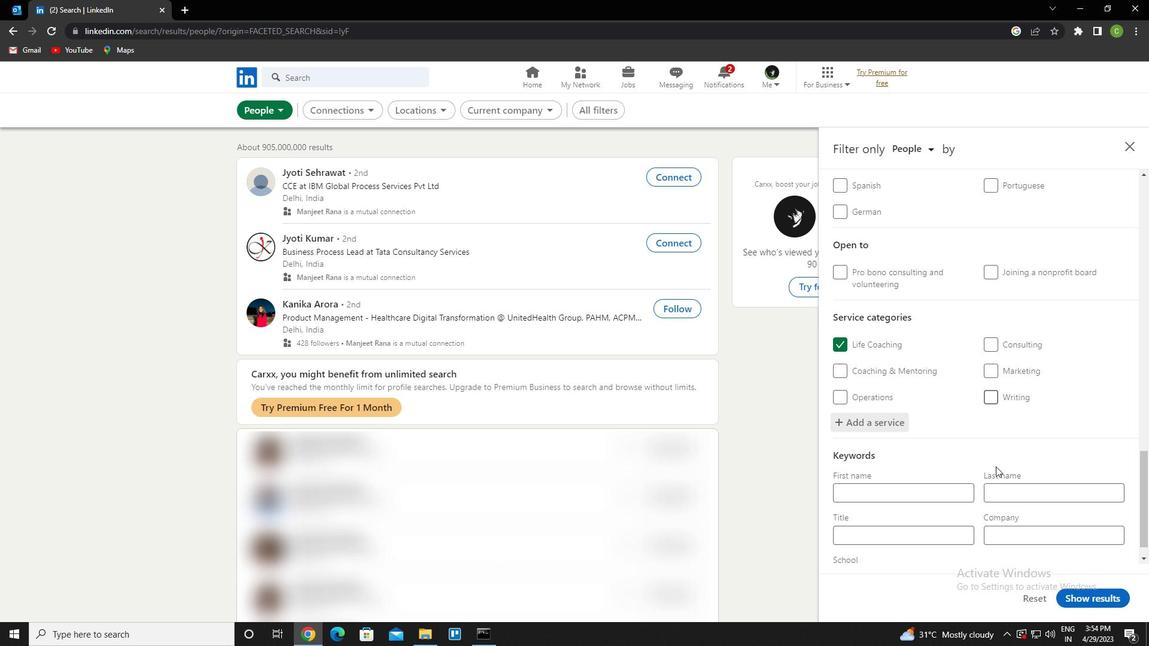 
Action: Mouse scrolled (990, 480) with delta (0, 0)
Screenshot: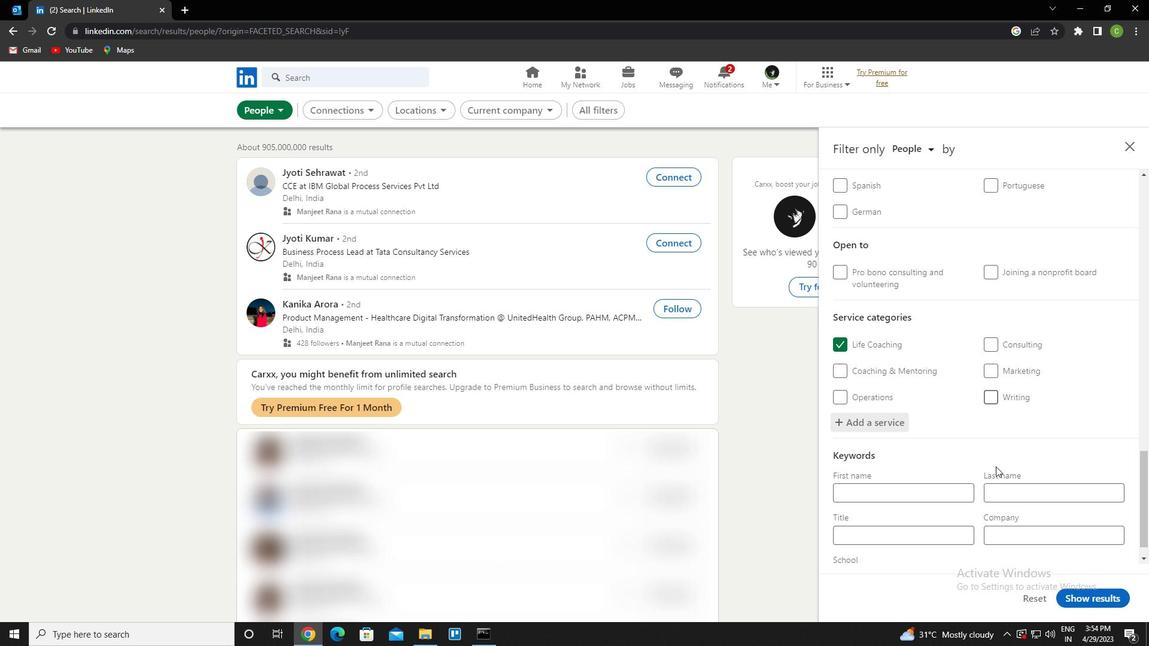 
Action: Mouse moved to (894, 505)
Screenshot: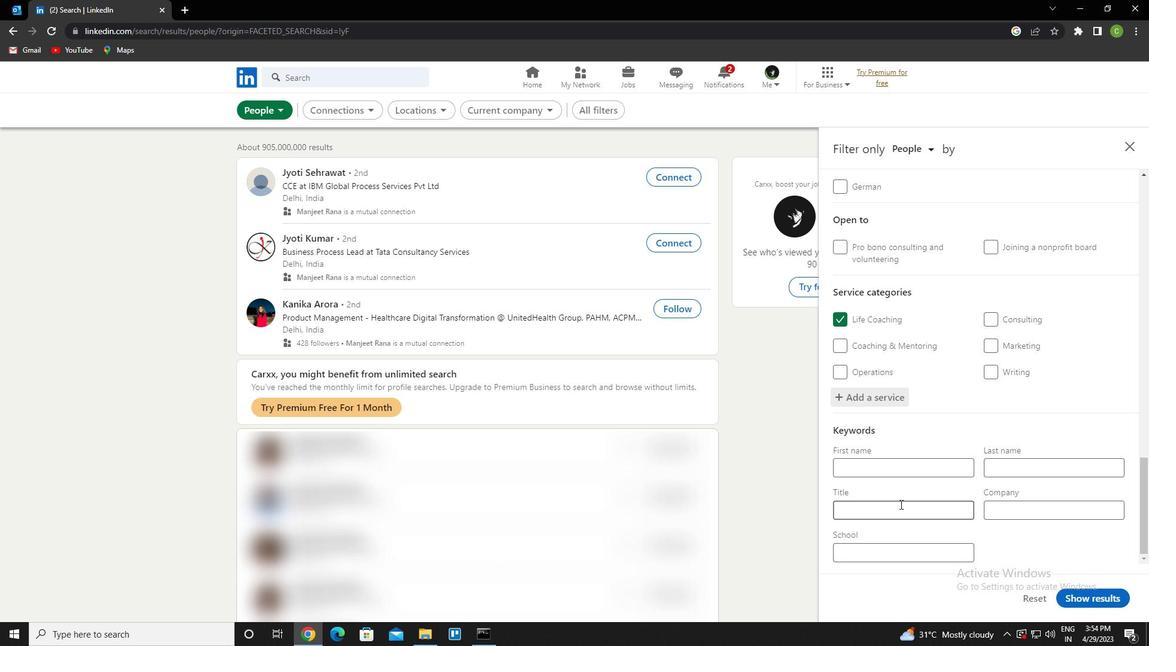 
Action: Mouse pressed left at (894, 505)
Screenshot: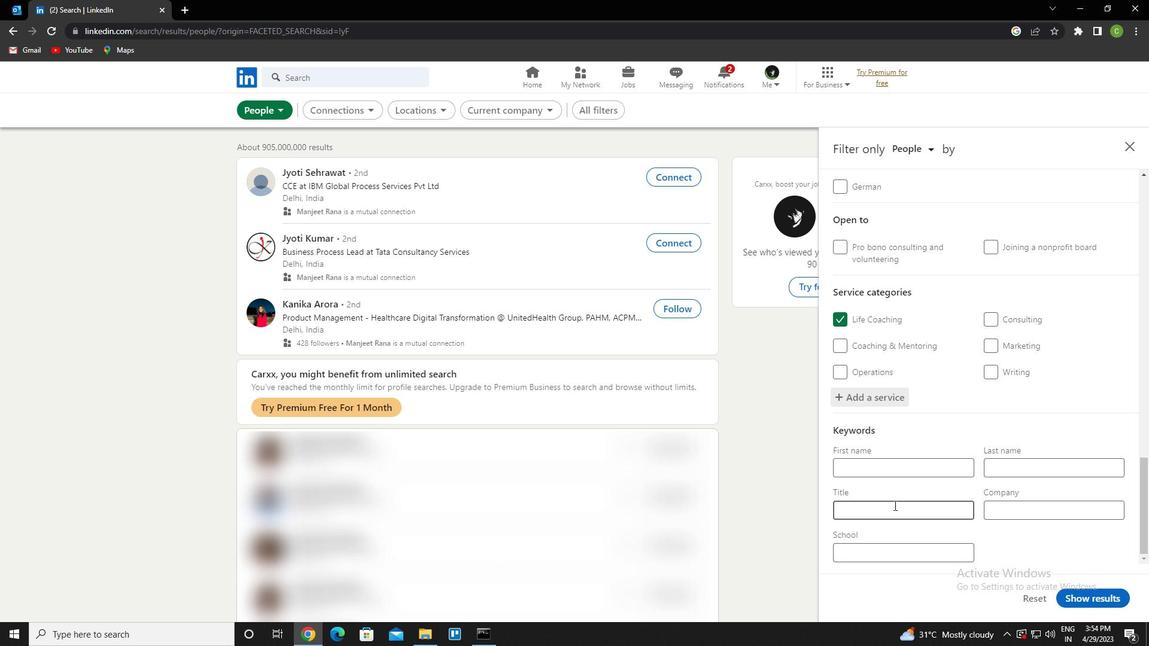 
Action: Key pressed <Key.caps_lock><Key.caps_lock>c<Key.caps_lock>onceirge
Screenshot: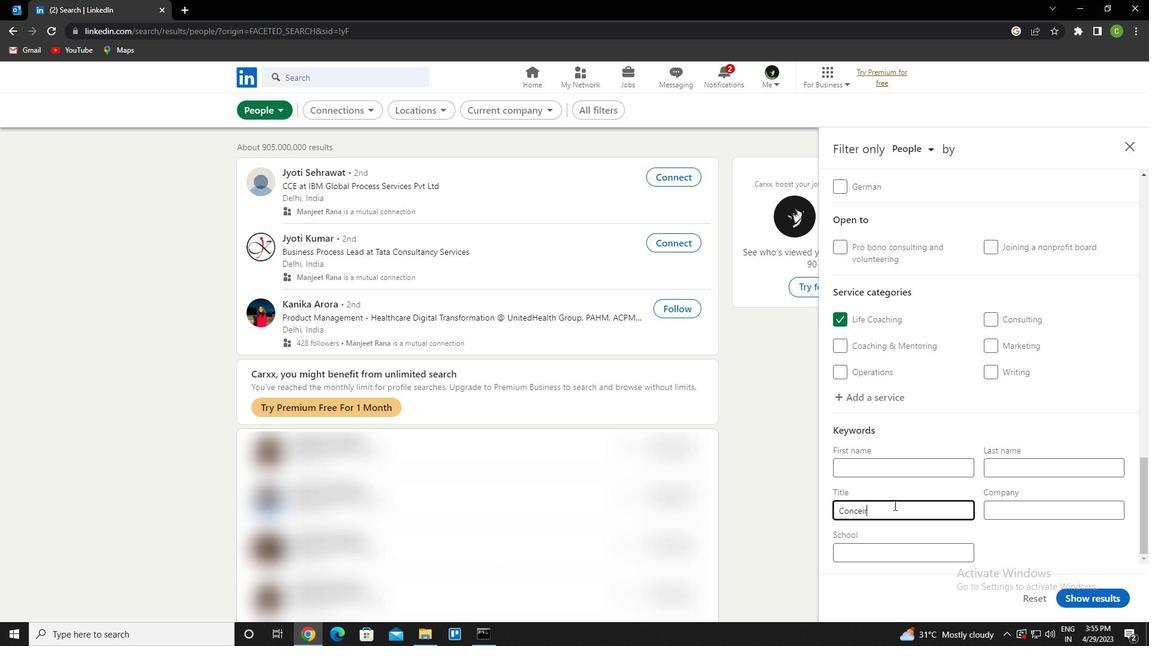 
Action: Mouse moved to (1082, 591)
Screenshot: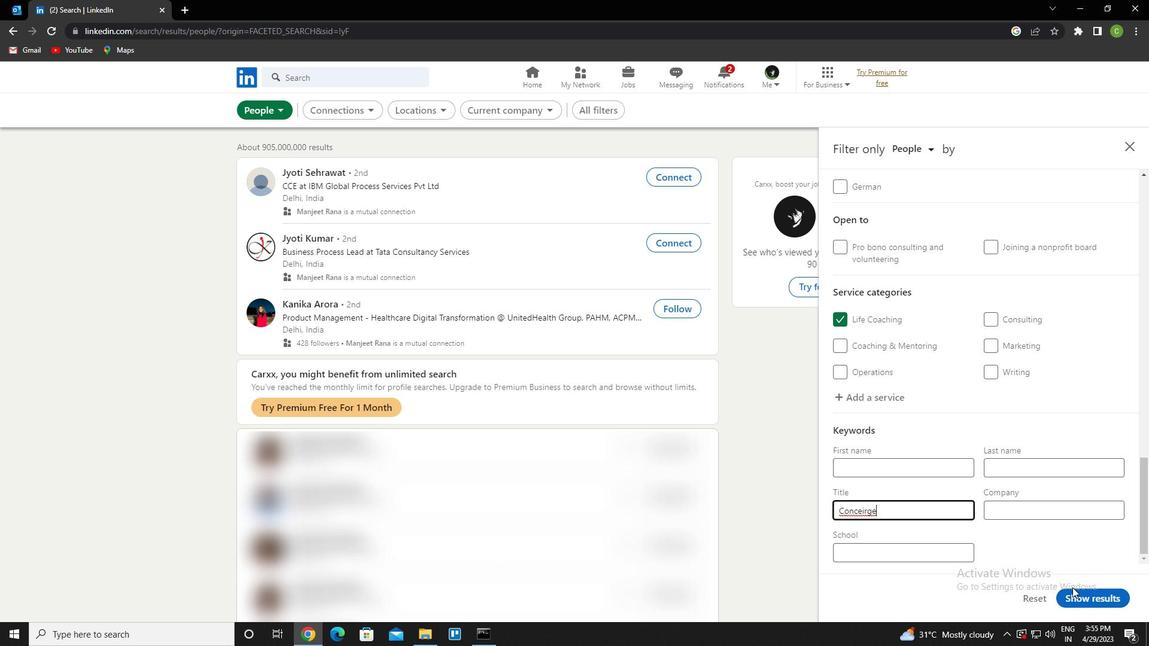 
Action: Mouse pressed left at (1082, 591)
Screenshot: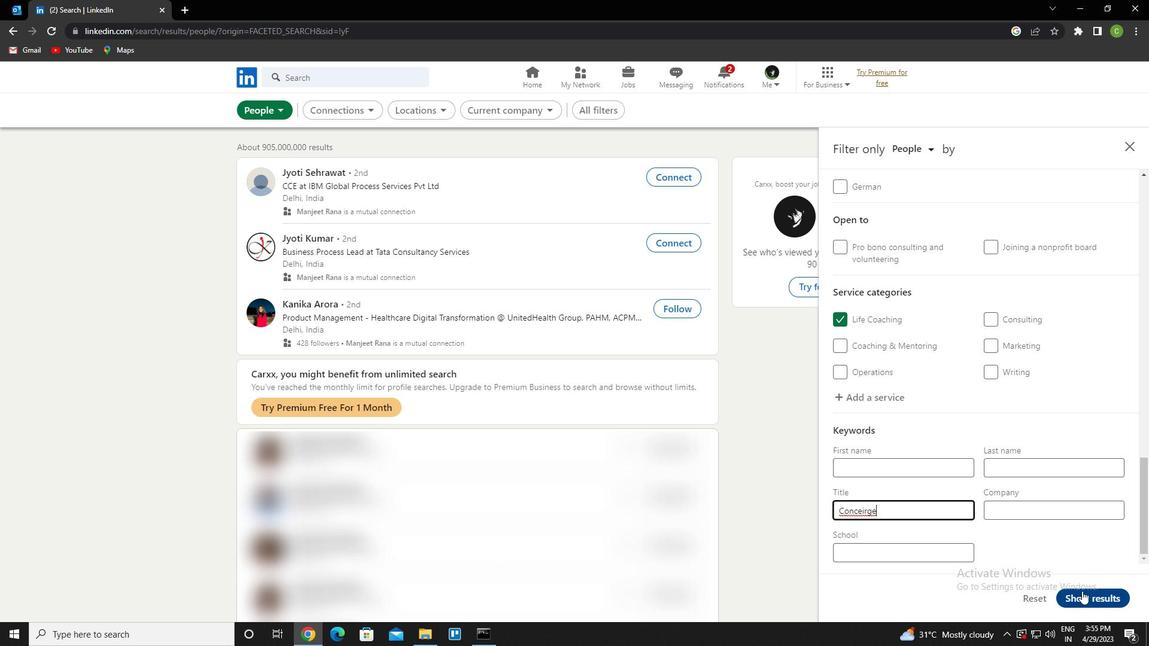 
Action: Mouse moved to (526, 515)
Screenshot: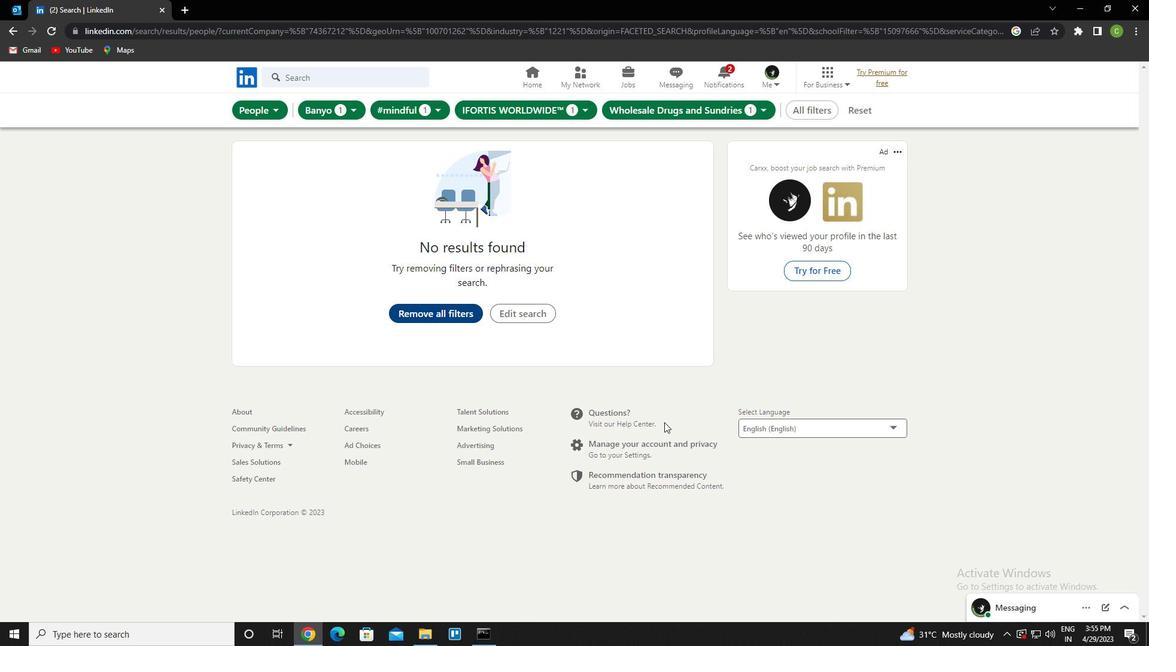 
